 Task: Buy 4 Distributor Modulator from Sensors section under best seller category for shipping address: Leslie Flores, 528 Junior Avenue, Duluth, Georgia 30097, Cell Number 4046170247. Pay from credit card ending with 7965, CVV 549
Action: Mouse moved to (28, 82)
Screenshot: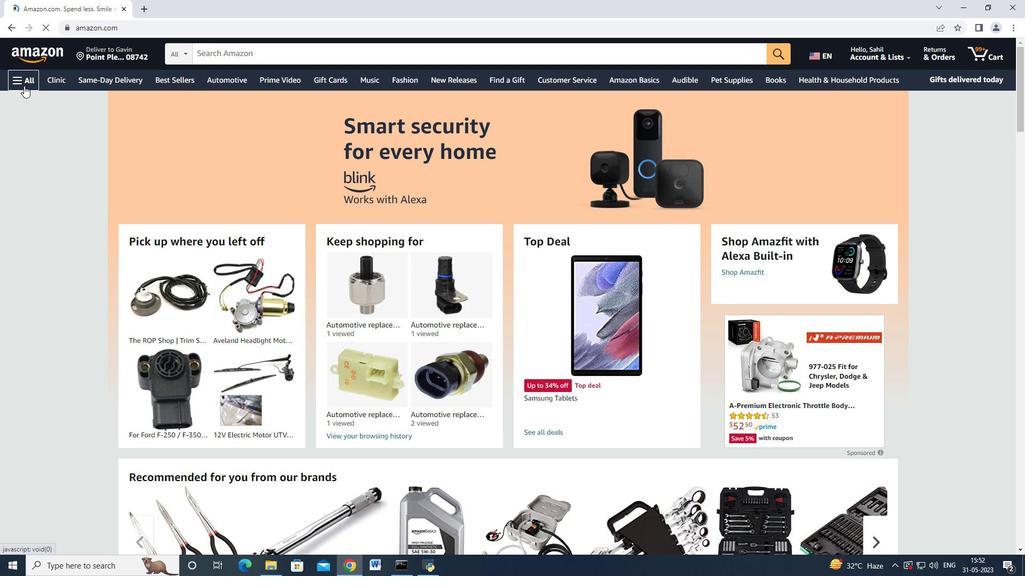 
Action: Mouse pressed left at (28, 82)
Screenshot: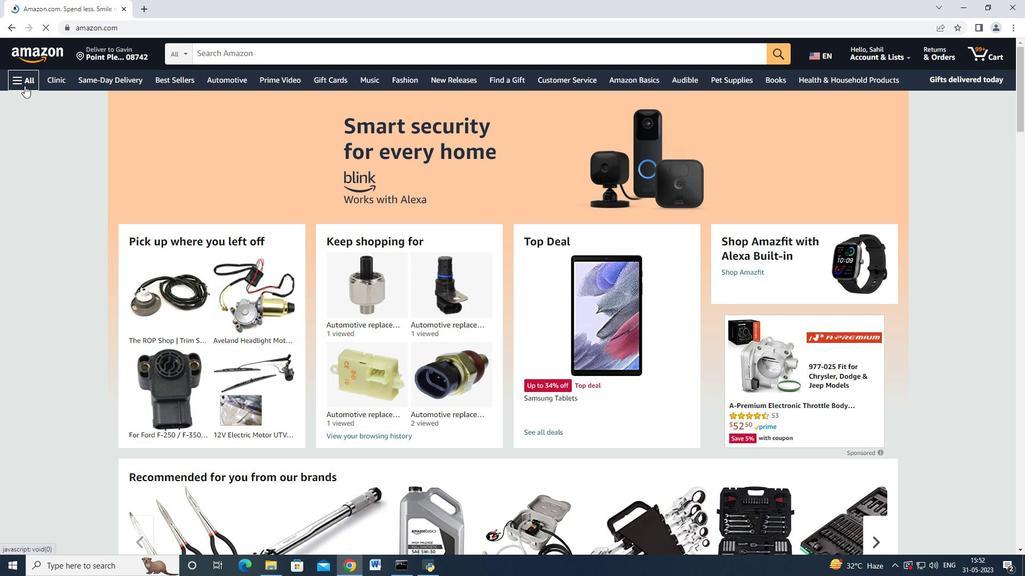 
Action: Mouse moved to (59, 135)
Screenshot: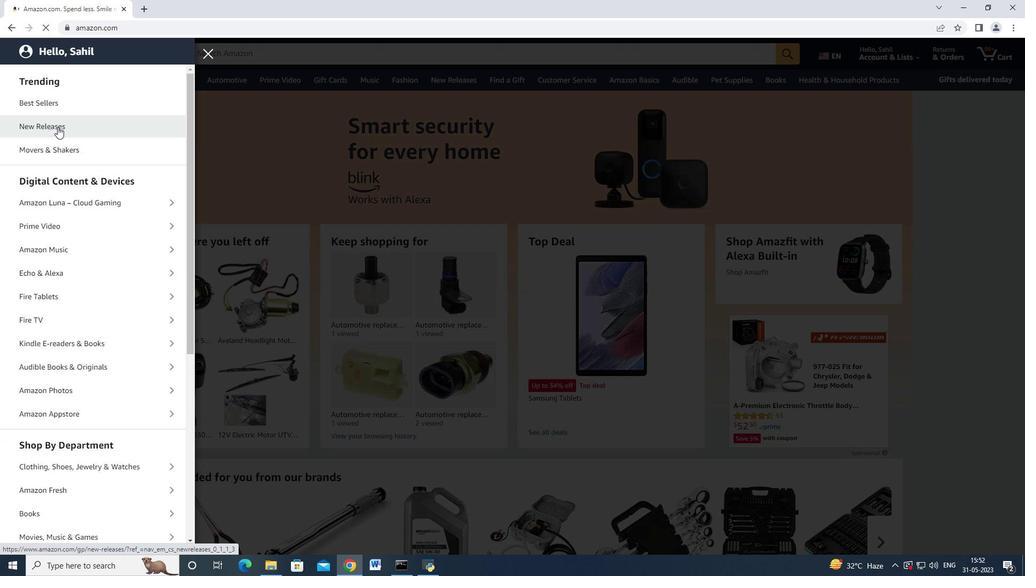 
Action: Mouse scrolled (59, 134) with delta (0, 0)
Screenshot: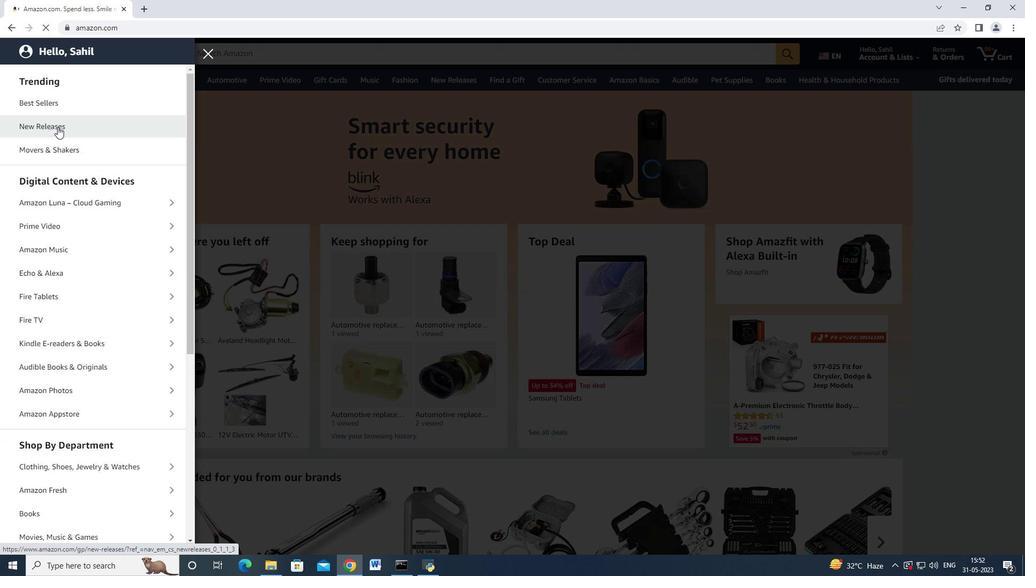 
Action: Mouse moved to (60, 136)
Screenshot: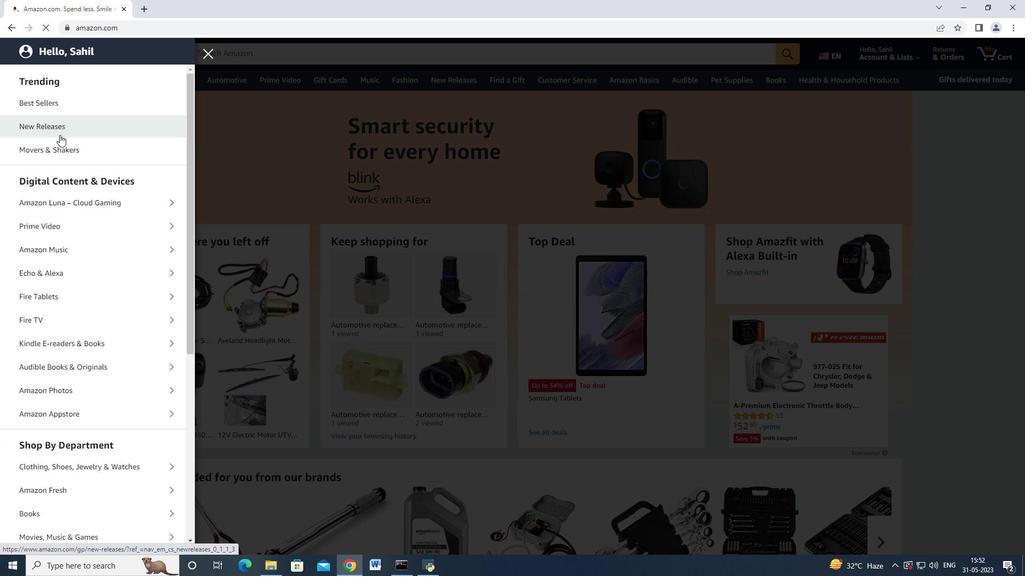 
Action: Mouse scrolled (60, 136) with delta (0, 0)
Screenshot: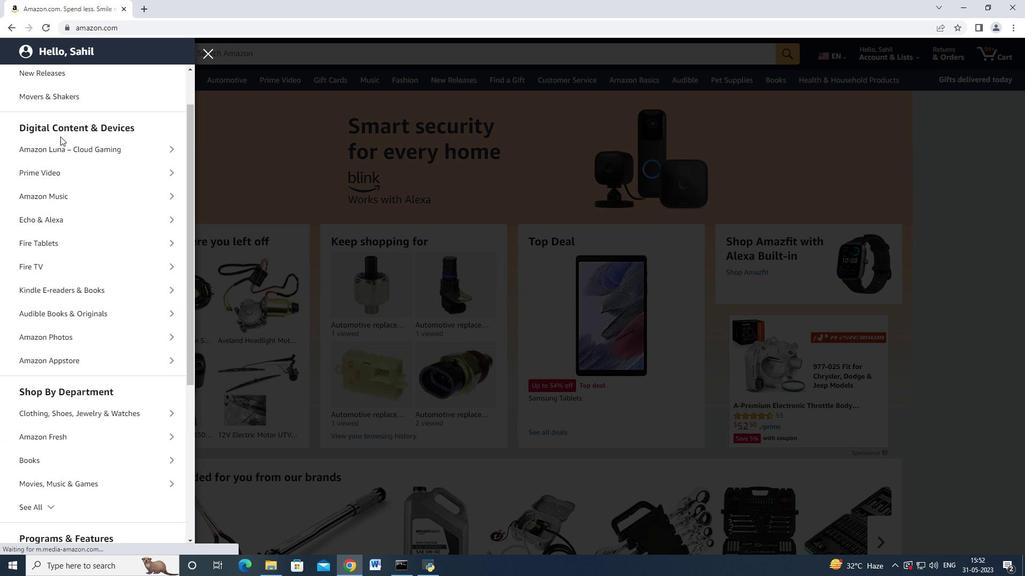 
Action: Mouse moved to (60, 143)
Screenshot: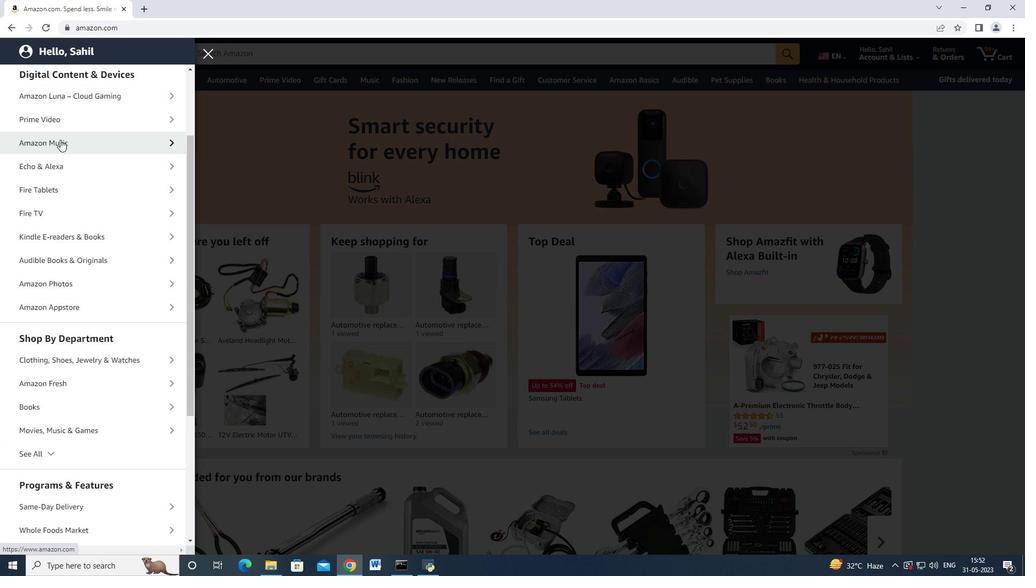 
Action: Mouse scrolled (60, 143) with delta (0, 0)
Screenshot: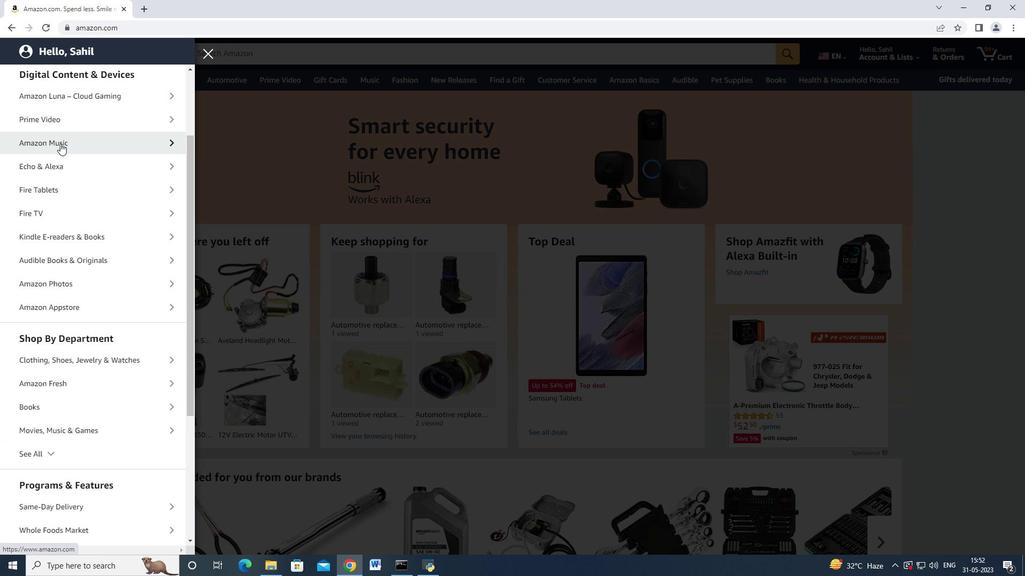 
Action: Mouse moved to (58, 154)
Screenshot: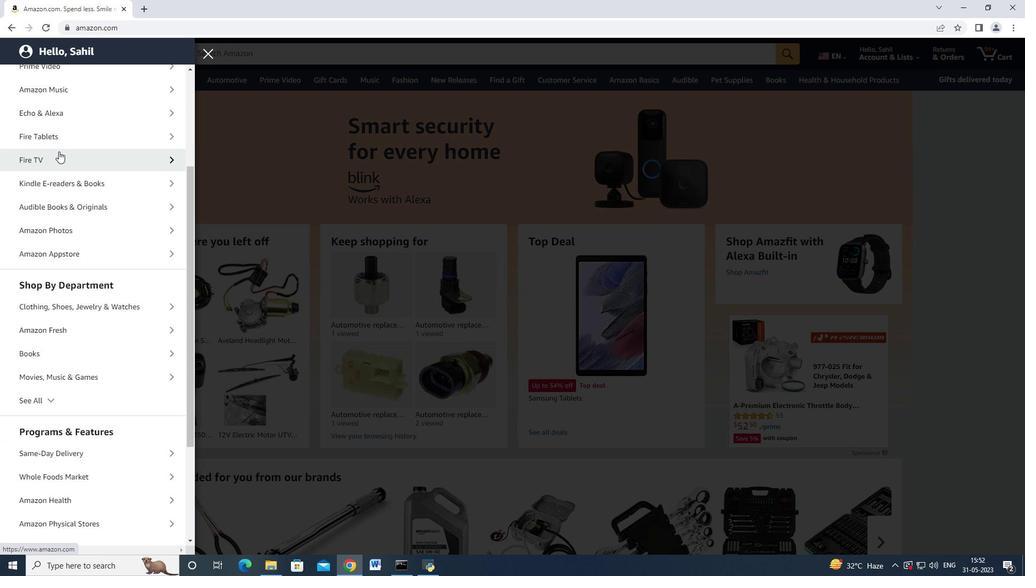 
Action: Mouse scrolled (58, 153) with delta (0, 0)
Screenshot: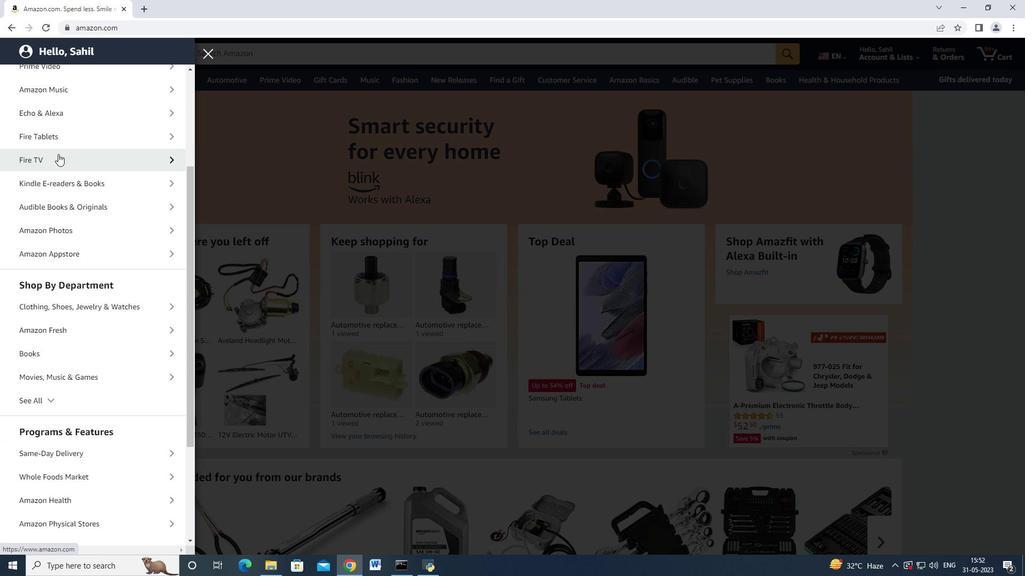 
Action: Mouse moved to (64, 347)
Screenshot: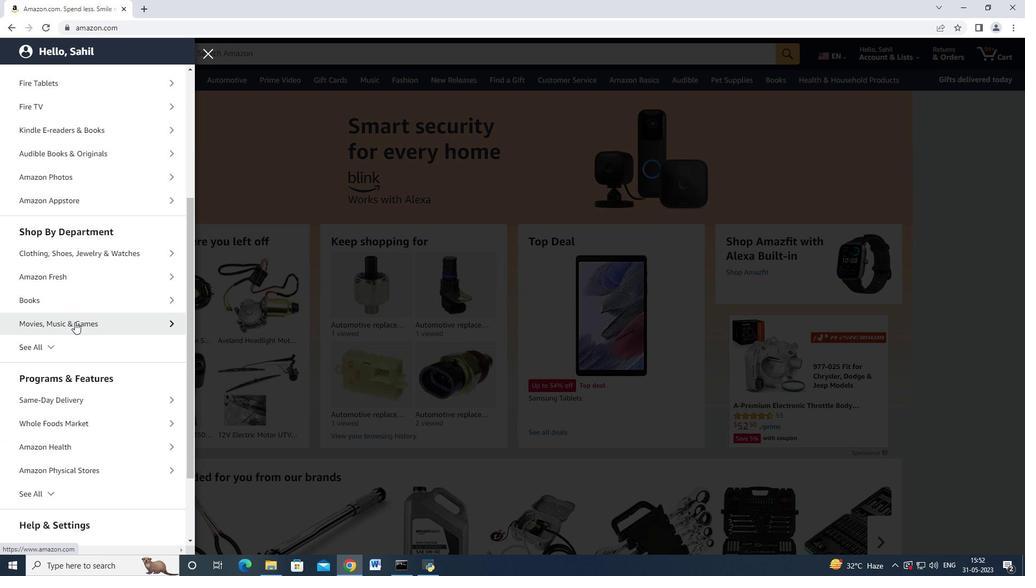
Action: Mouse pressed left at (64, 347)
Screenshot: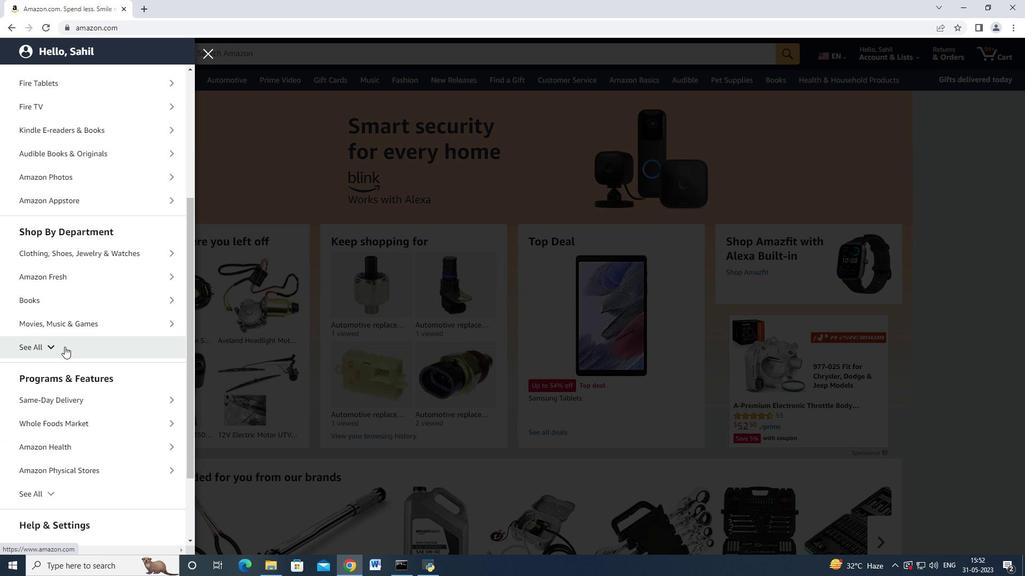 
Action: Mouse moved to (85, 309)
Screenshot: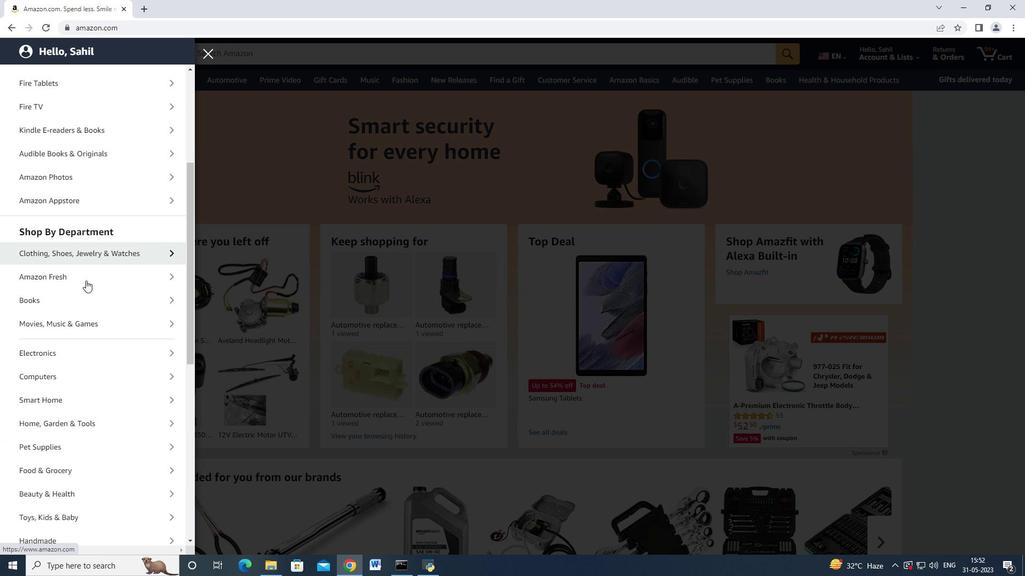 
Action: Mouse scrolled (85, 309) with delta (0, 0)
Screenshot: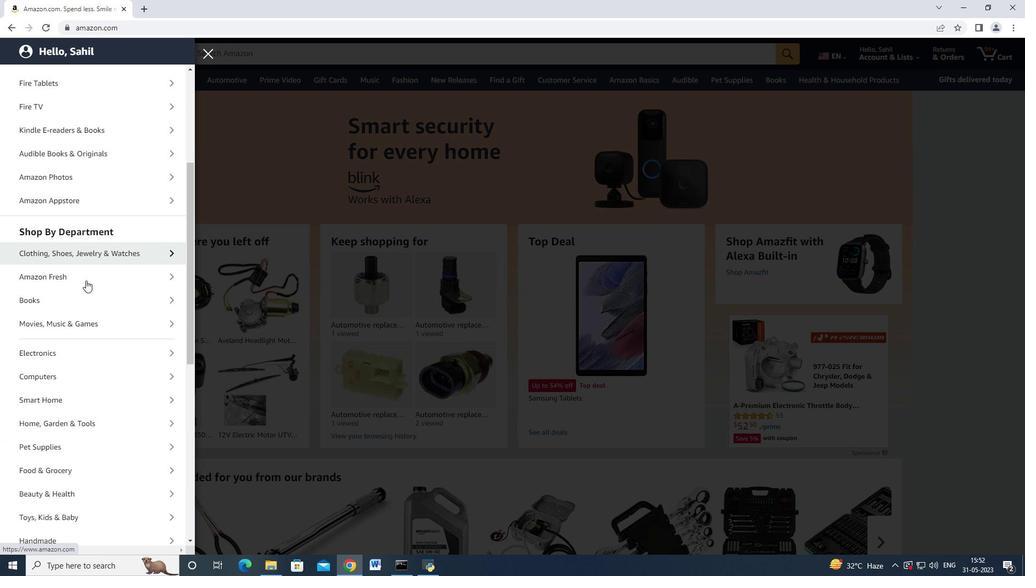 
Action: Mouse scrolled (85, 309) with delta (0, 0)
Screenshot: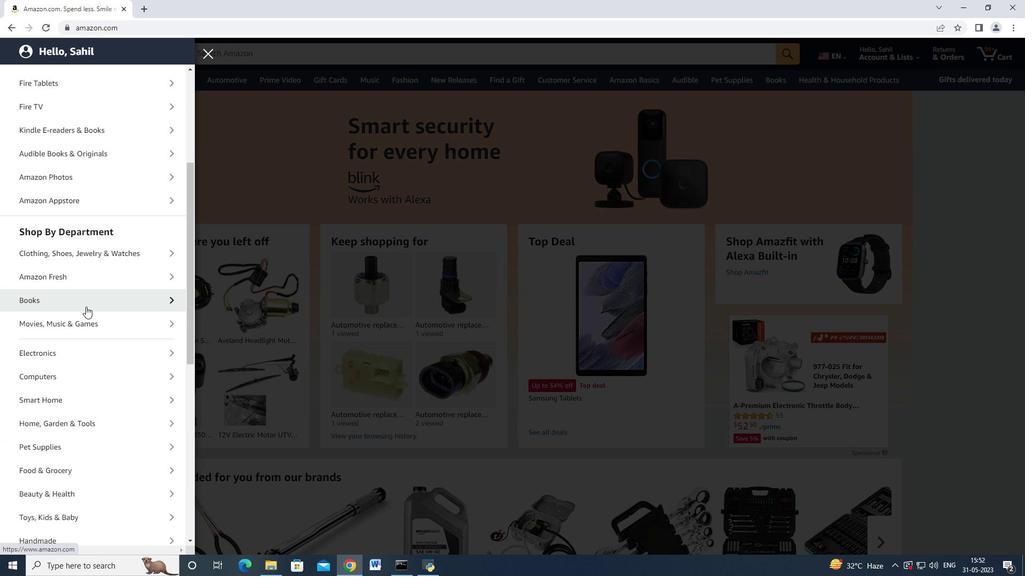 
Action: Mouse moved to (90, 295)
Screenshot: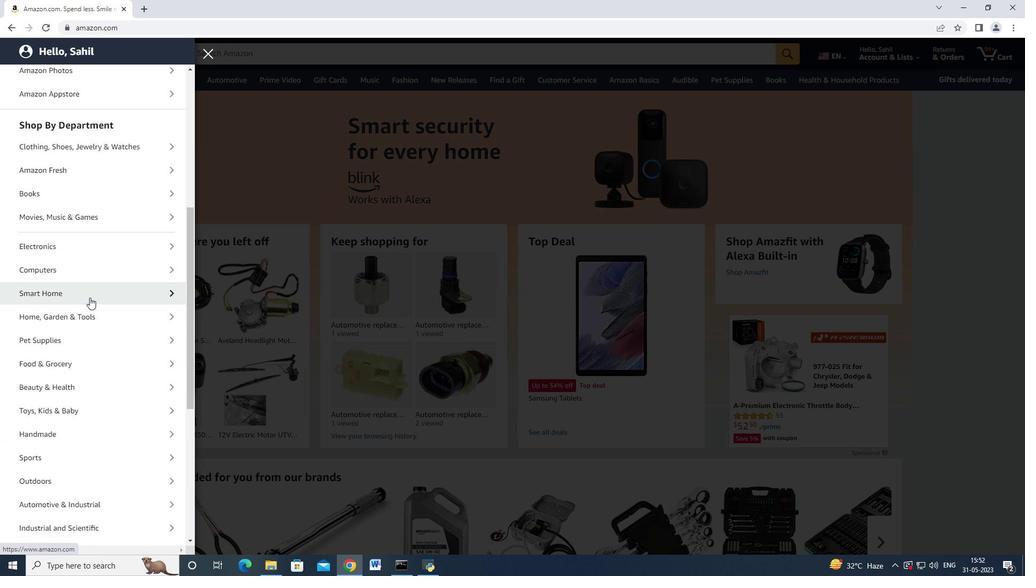 
Action: Mouse scrolled (90, 294) with delta (0, 0)
Screenshot: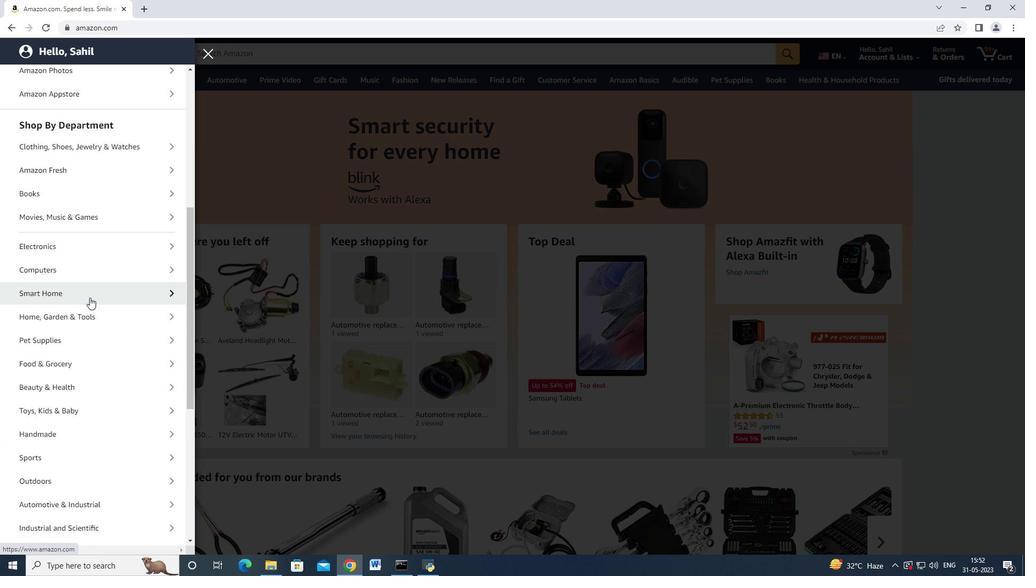 
Action: Mouse scrolled (90, 294) with delta (0, 0)
Screenshot: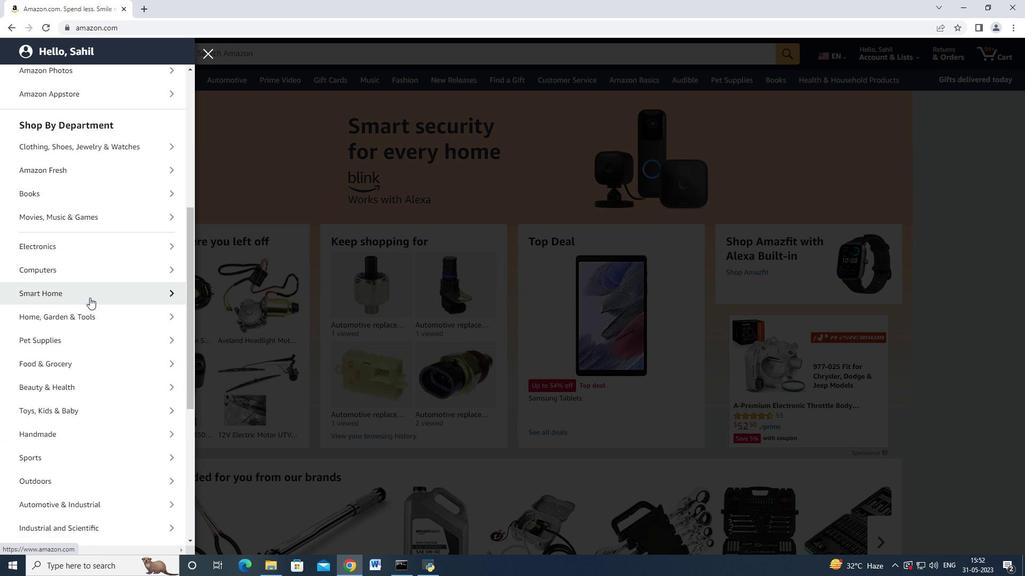 
Action: Mouse scrolled (90, 294) with delta (0, 0)
Screenshot: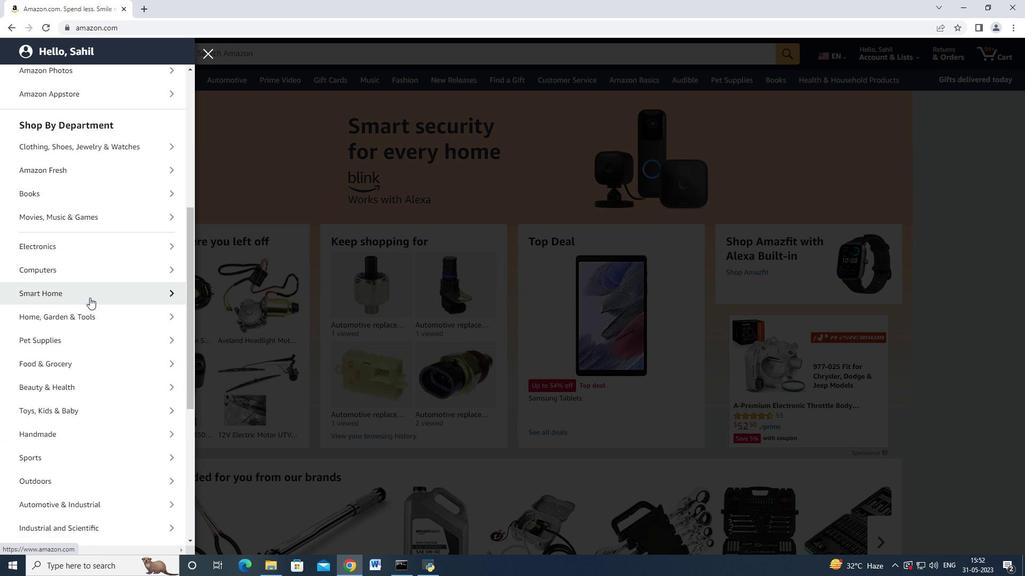 
Action: Mouse moved to (90, 294)
Screenshot: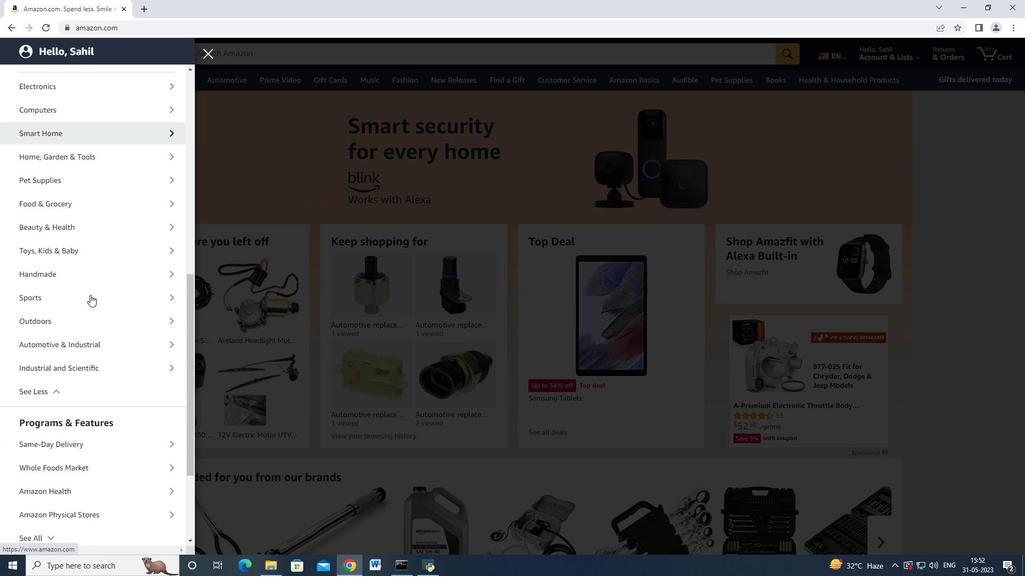
Action: Mouse scrolled (90, 294) with delta (0, 0)
Screenshot: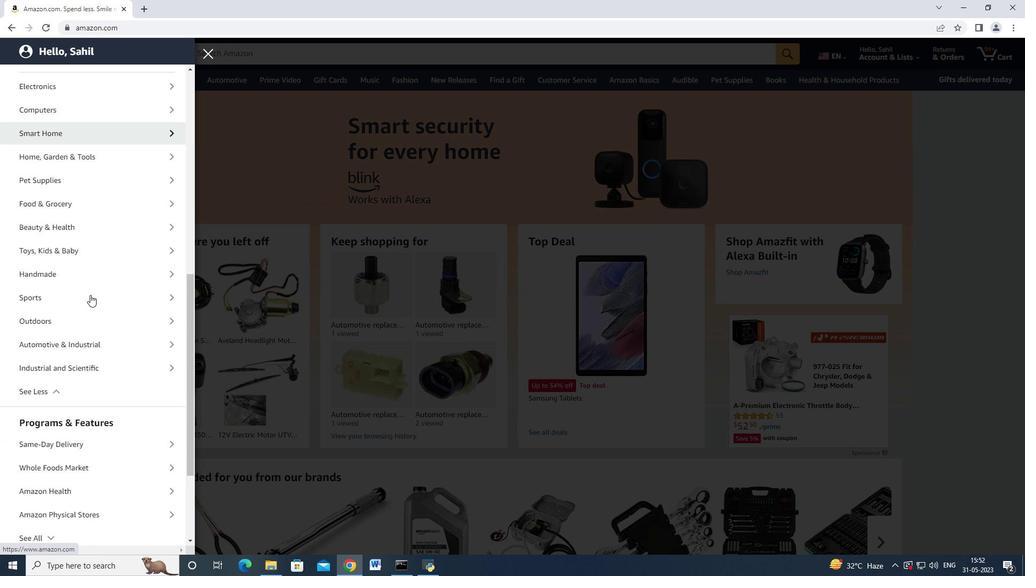 
Action: Mouse moved to (105, 293)
Screenshot: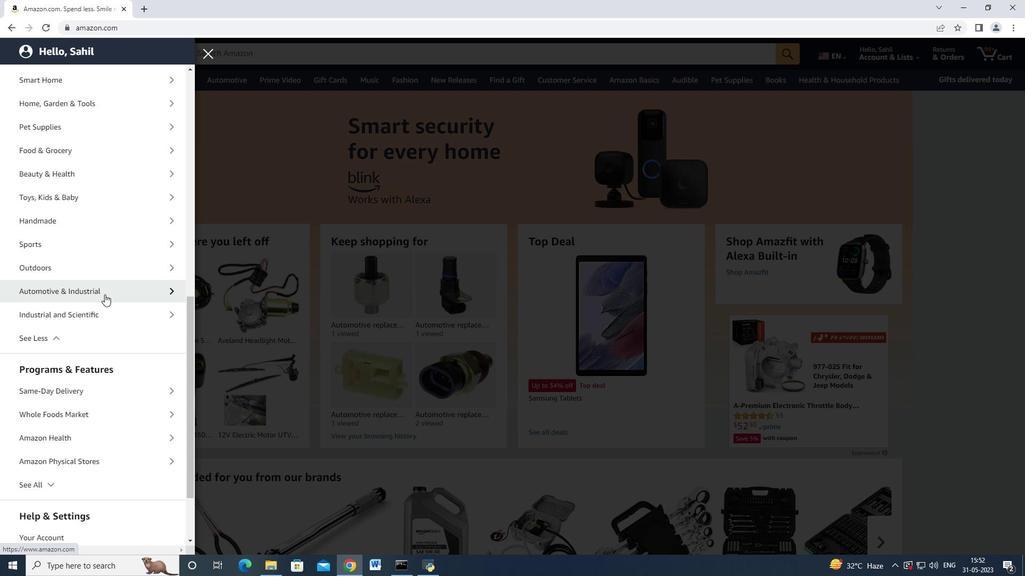 
Action: Mouse pressed left at (105, 293)
Screenshot: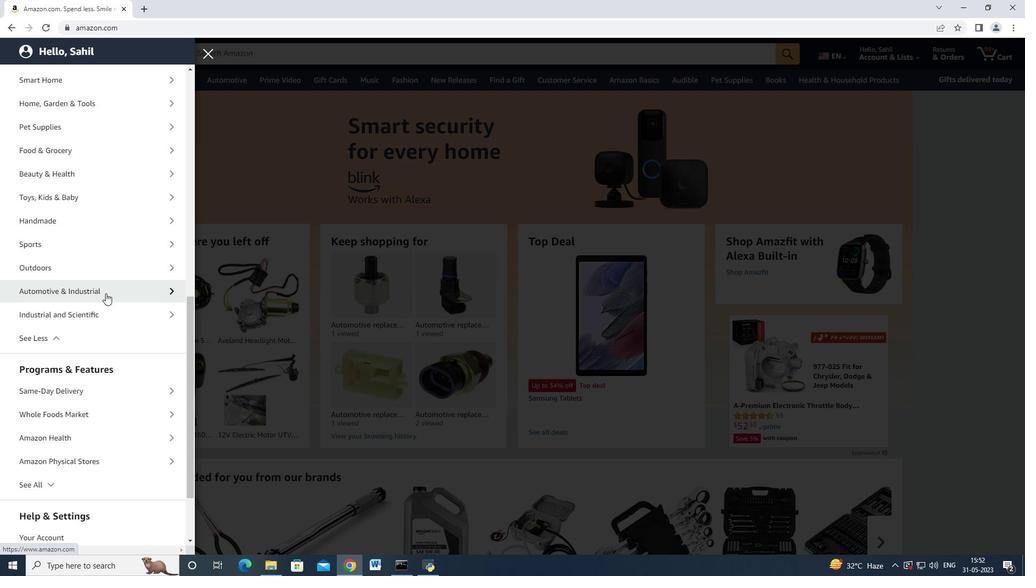 
Action: Mouse moved to (105, 135)
Screenshot: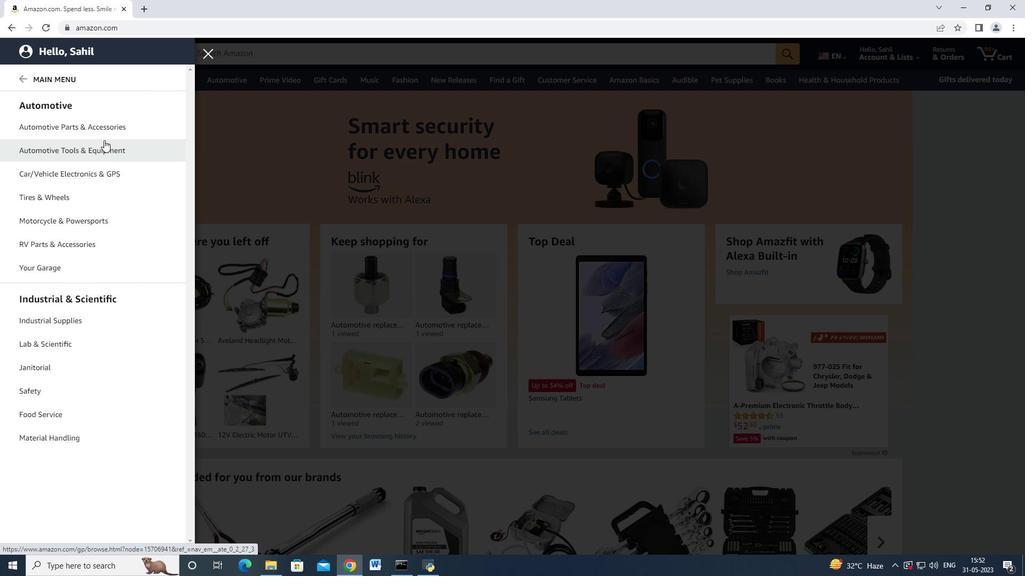 
Action: Mouse pressed left at (105, 135)
Screenshot: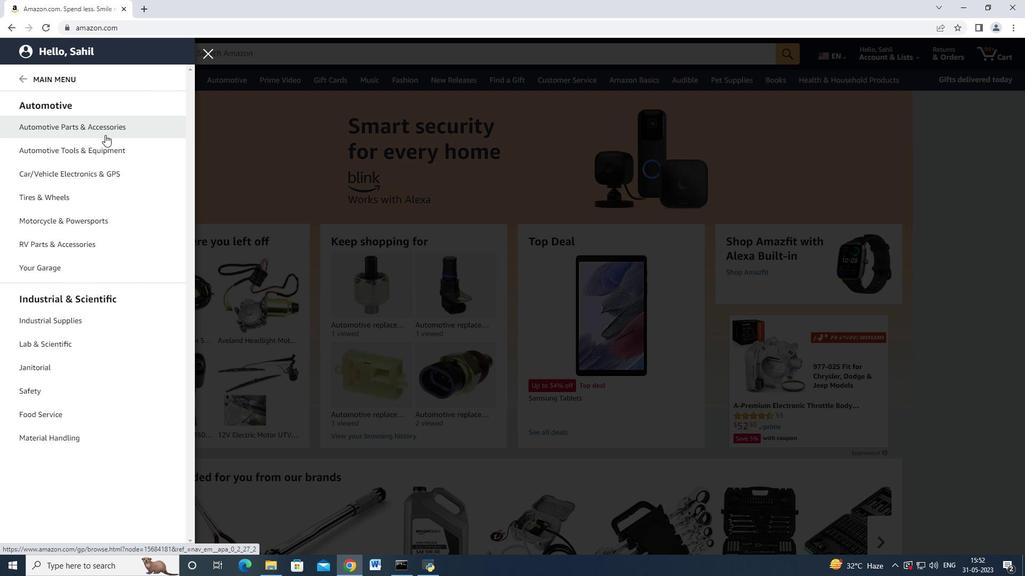 
Action: Mouse moved to (187, 104)
Screenshot: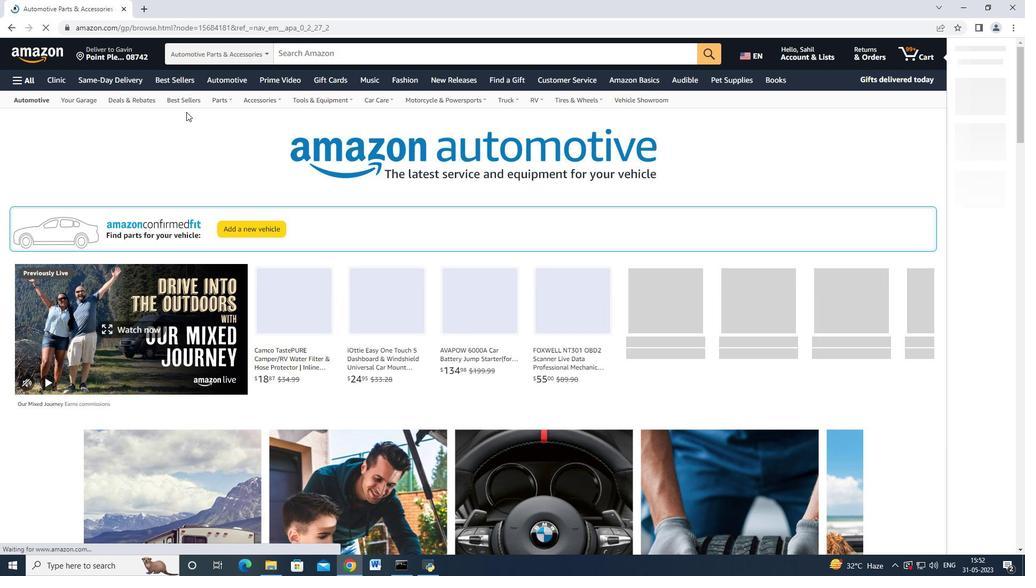 
Action: Mouse pressed left at (187, 104)
Screenshot: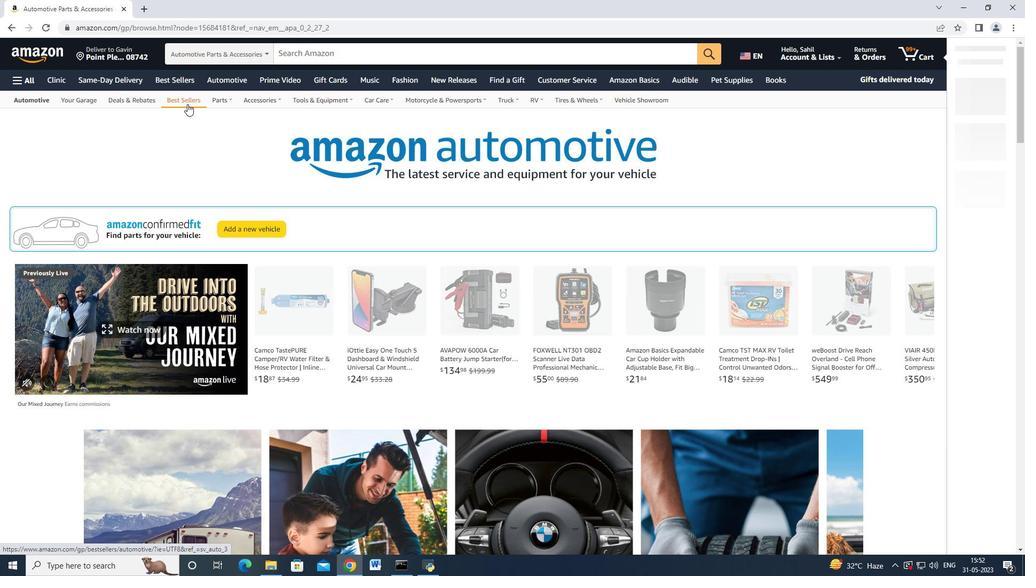 
Action: Mouse moved to (187, 105)
Screenshot: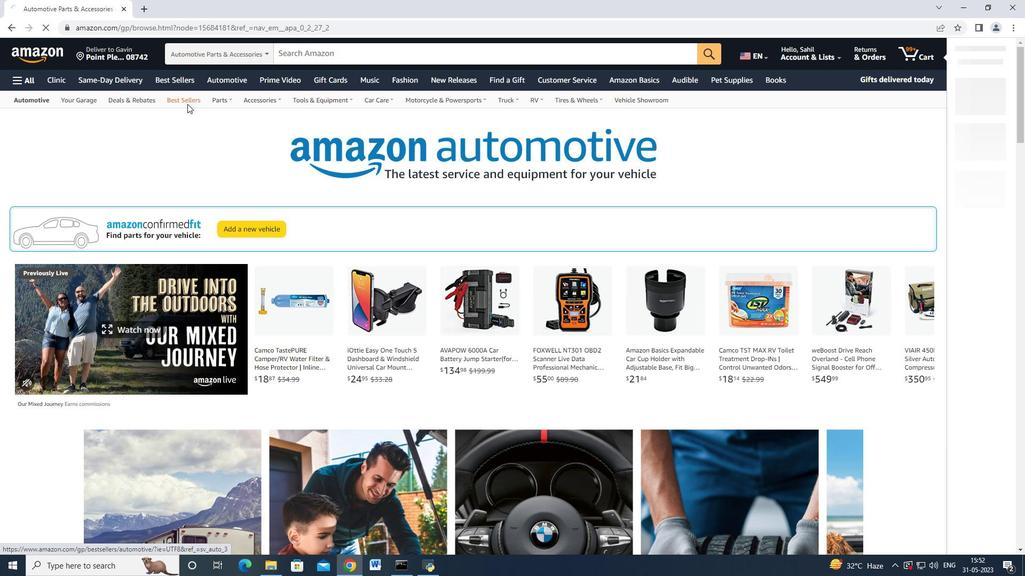 
Action: Mouse scrolled (187, 105) with delta (0, 0)
Screenshot: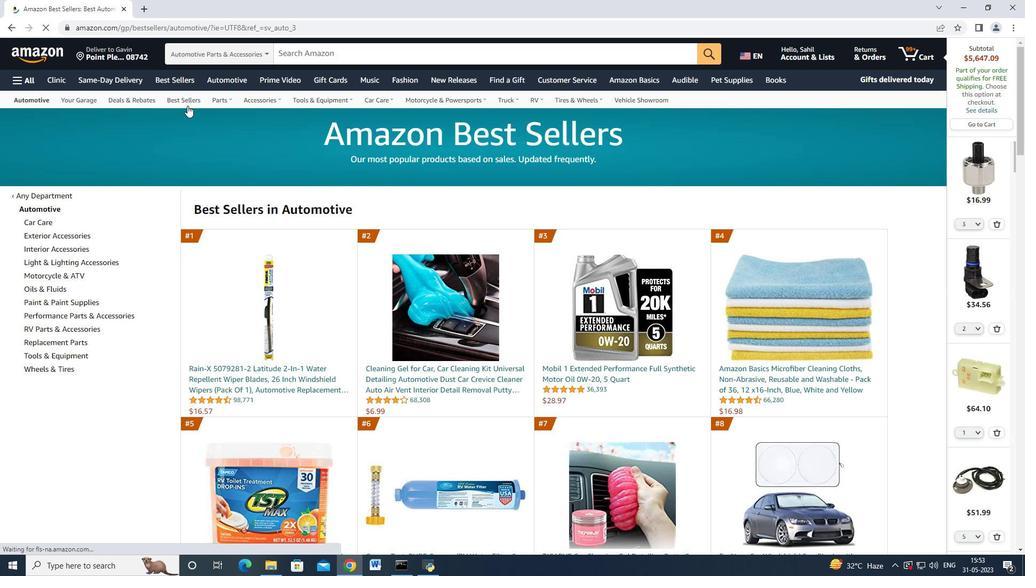 
Action: Mouse moved to (77, 289)
Screenshot: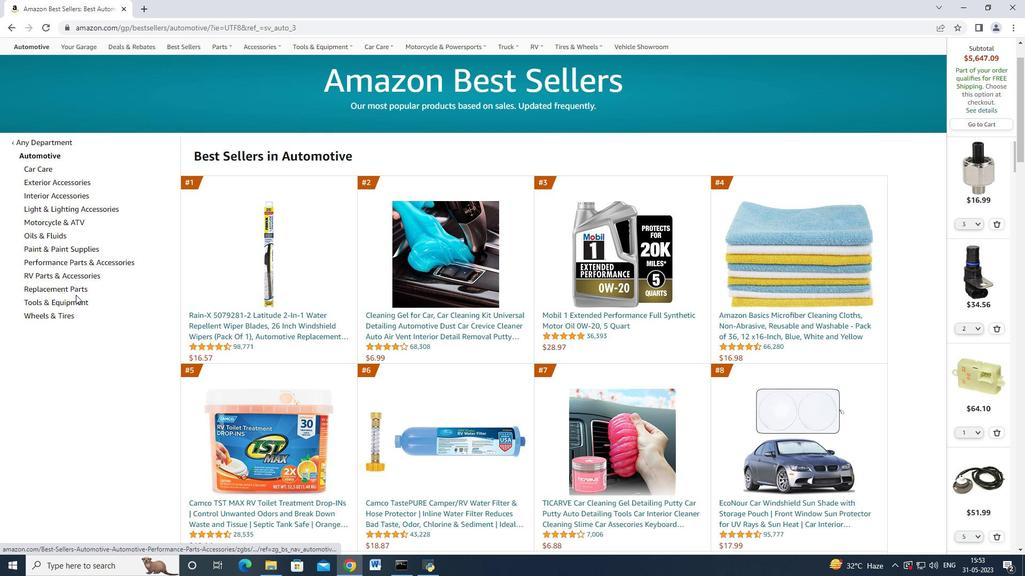 
Action: Mouse pressed left at (77, 289)
Screenshot: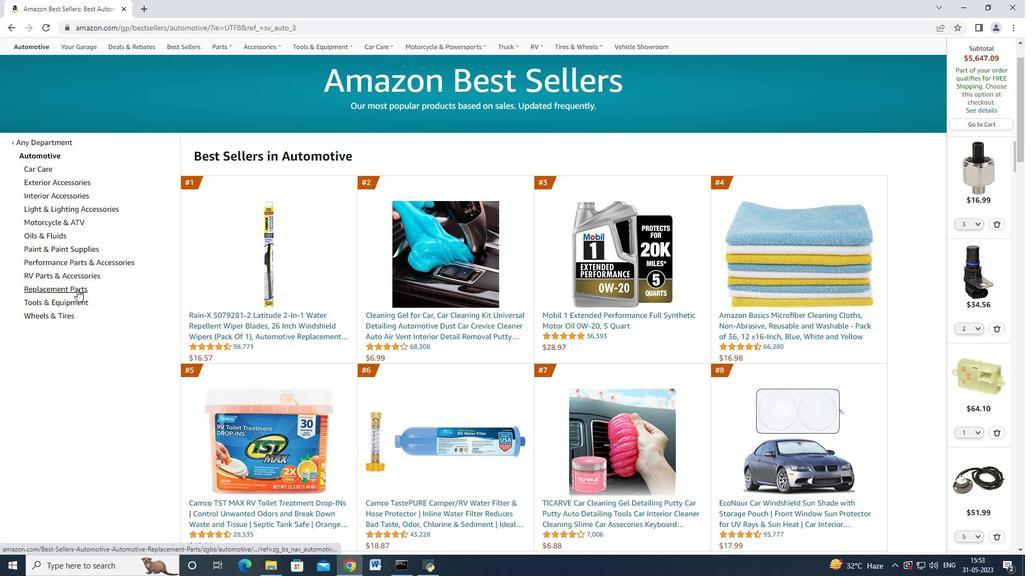 
Action: Mouse moved to (155, 207)
Screenshot: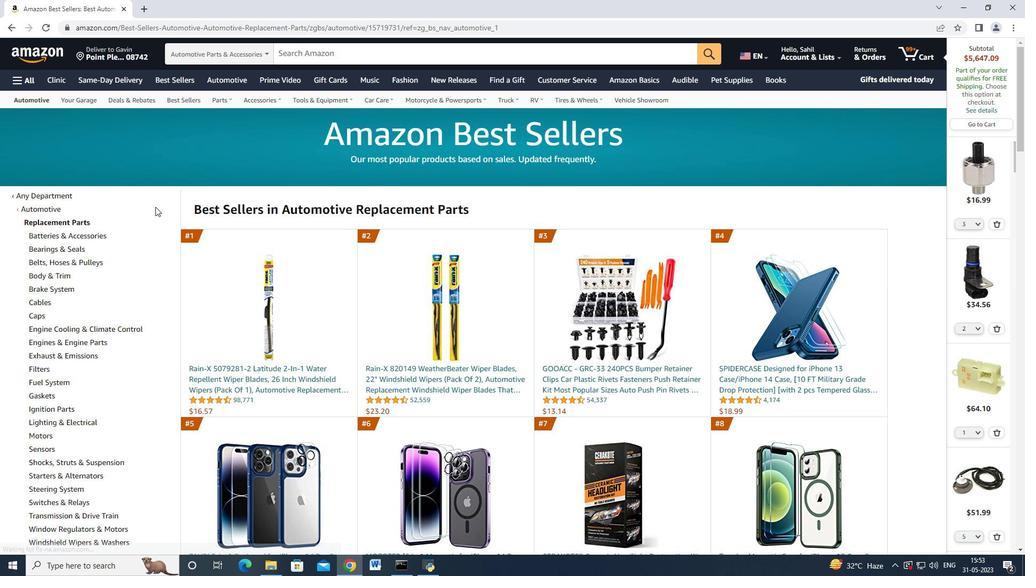 
Action: Mouse scrolled (155, 206) with delta (0, 0)
Screenshot: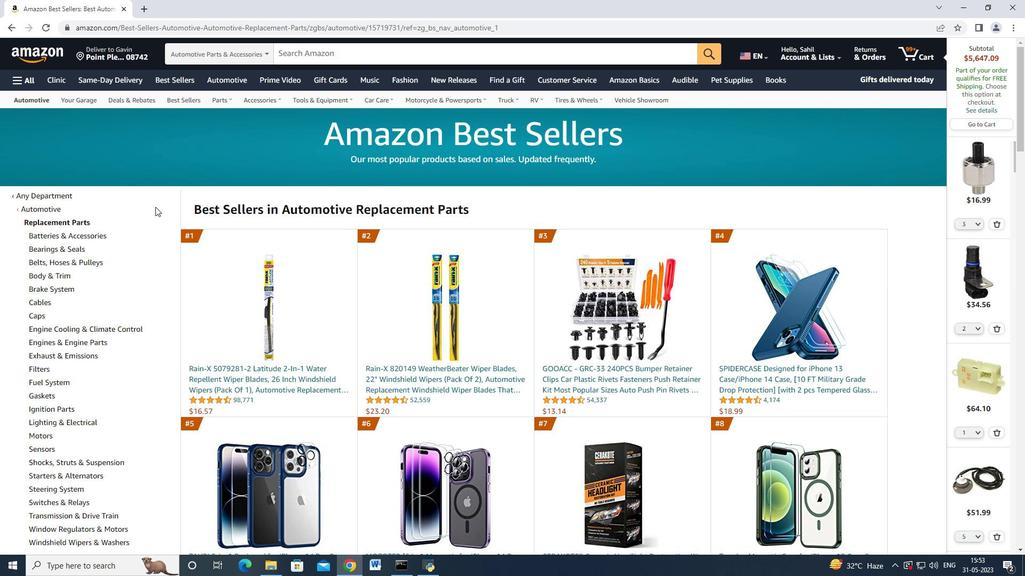 
Action: Mouse scrolled (155, 206) with delta (0, 0)
Screenshot: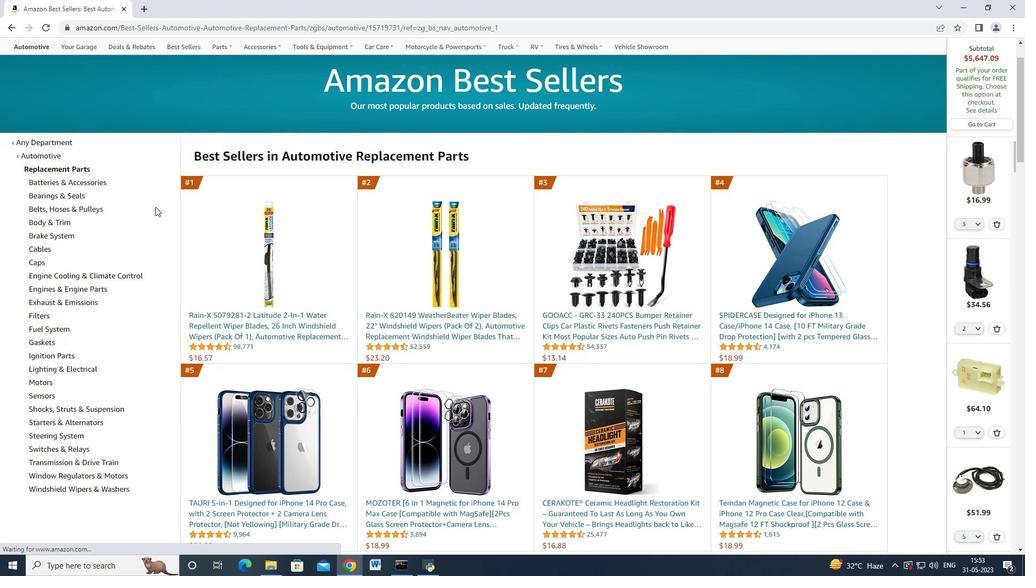 
Action: Mouse scrolled (155, 206) with delta (0, 0)
Screenshot: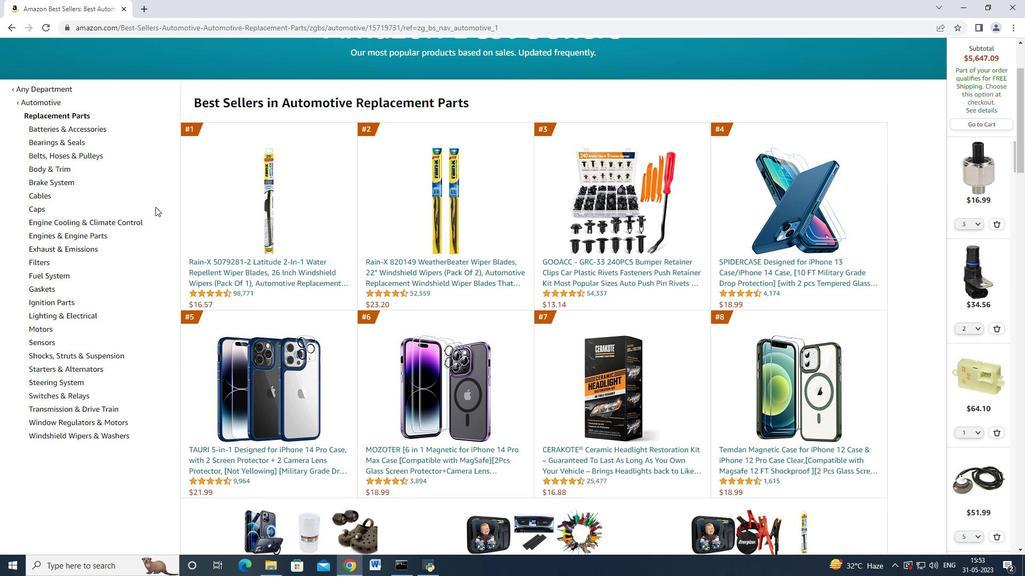 
Action: Mouse moved to (43, 290)
Screenshot: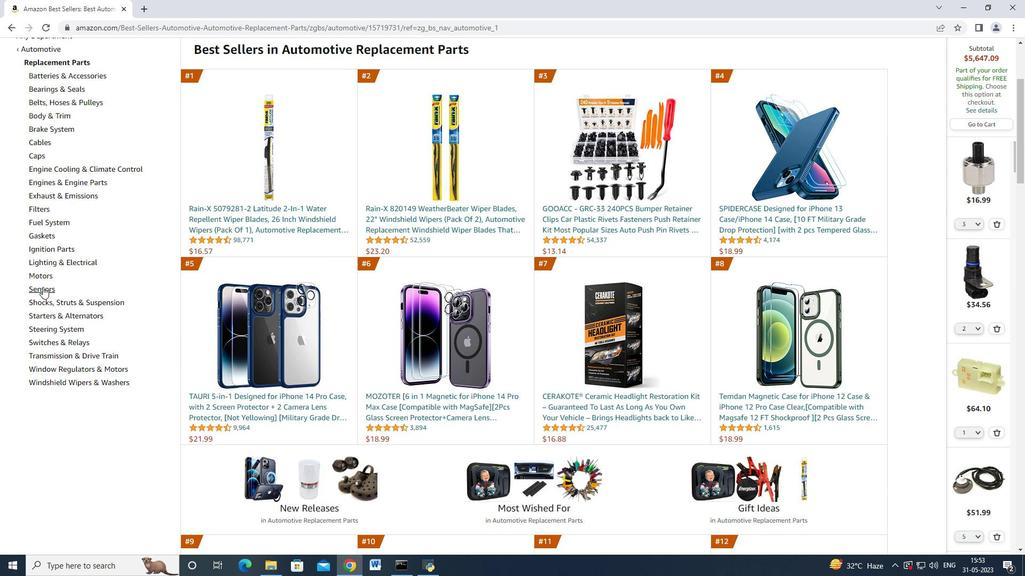 
Action: Mouse pressed left at (43, 290)
Screenshot: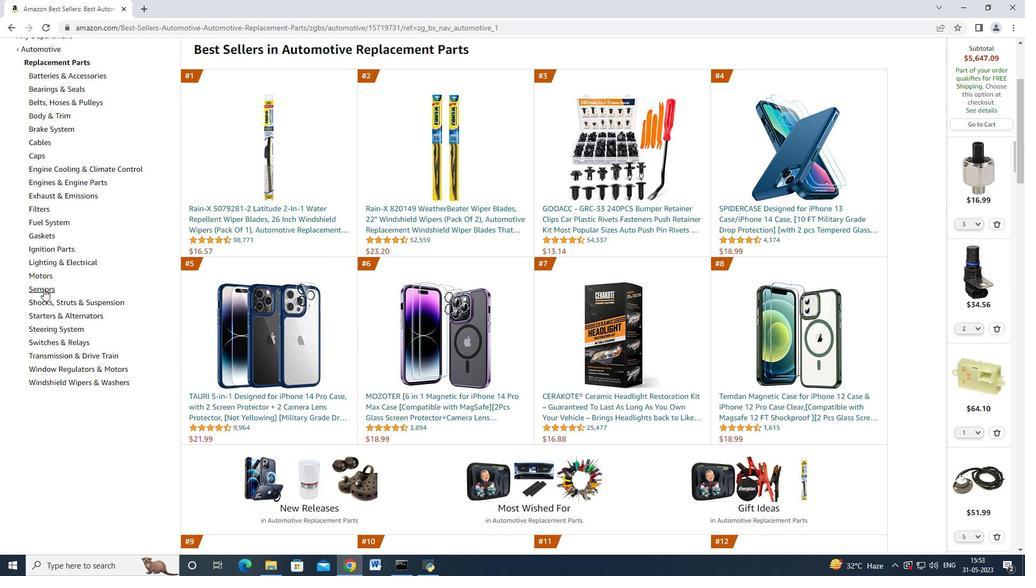 
Action: Mouse moved to (131, 232)
Screenshot: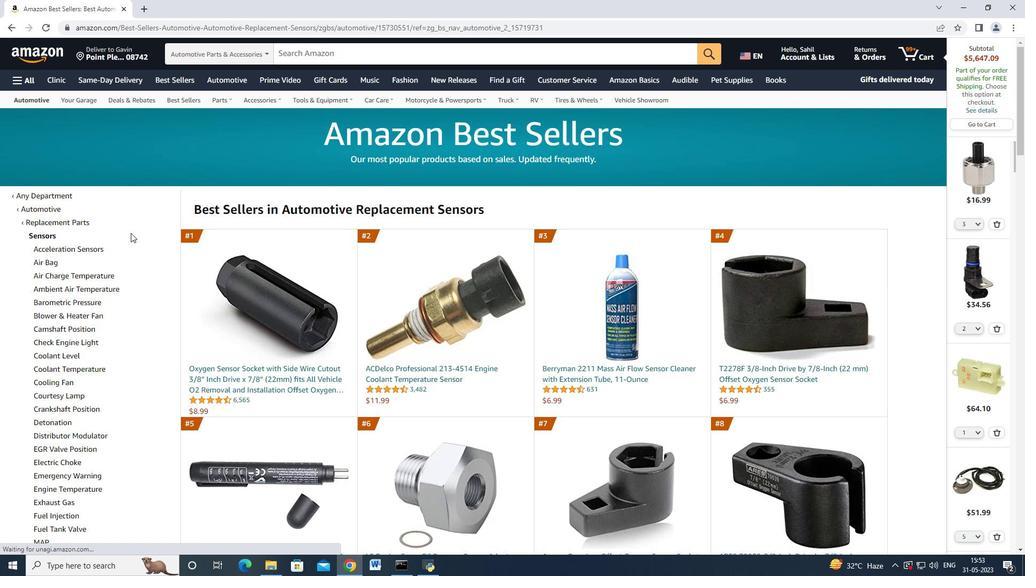 
Action: Mouse scrolled (131, 232) with delta (0, 0)
Screenshot: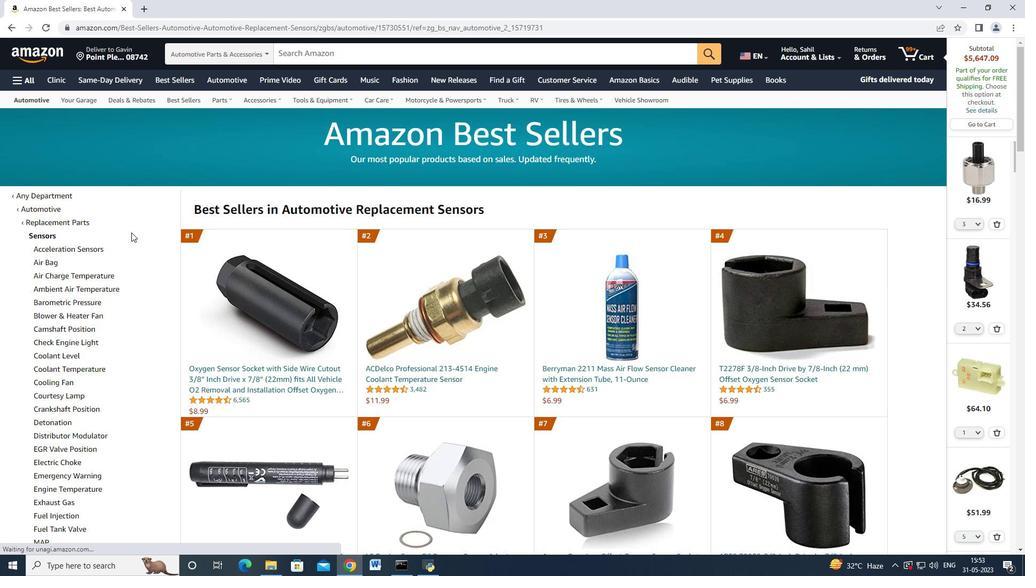 
Action: Mouse moved to (131, 232)
Screenshot: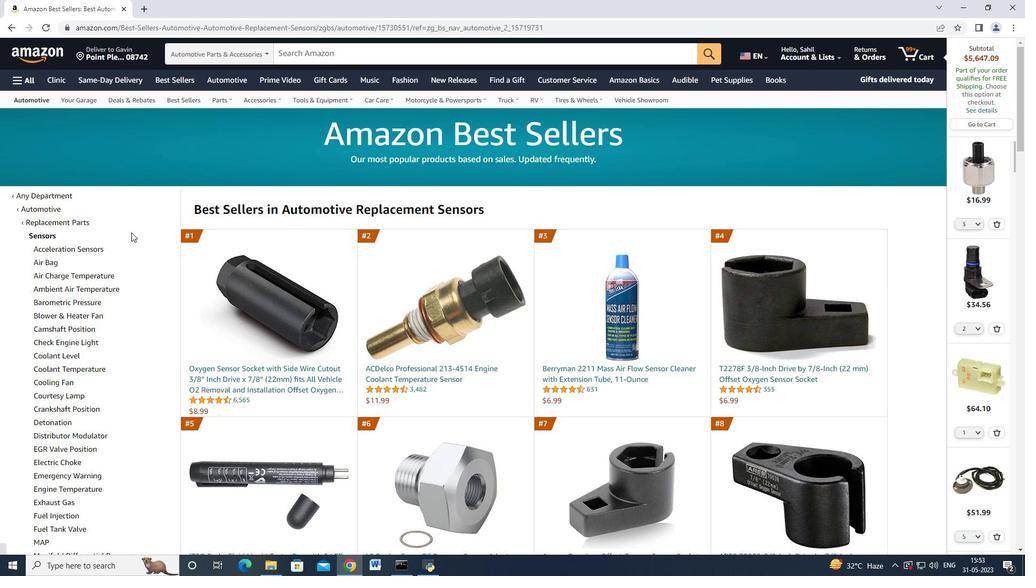 
Action: Mouse scrolled (131, 232) with delta (0, 0)
Screenshot: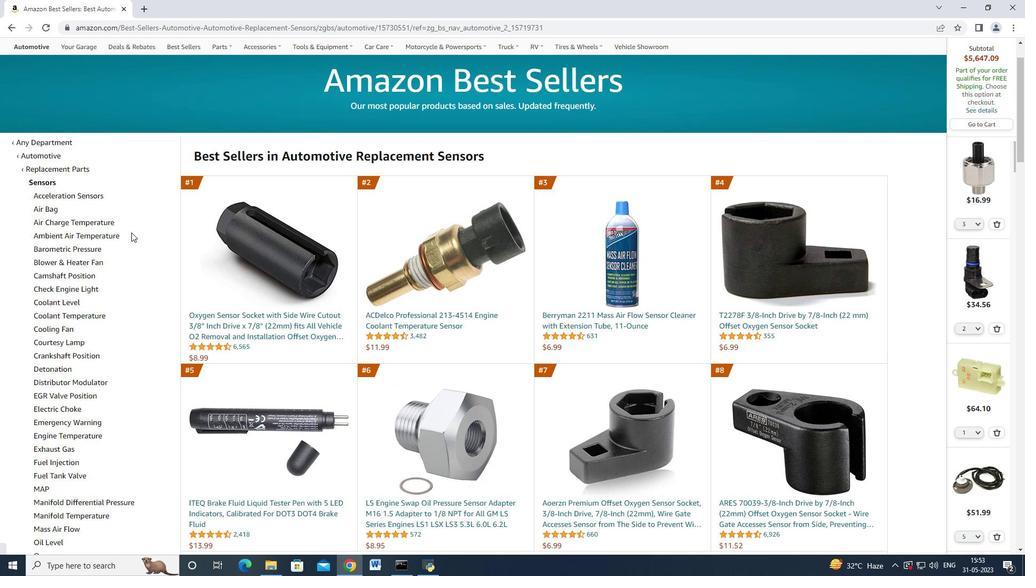 
Action: Mouse moved to (131, 232)
Screenshot: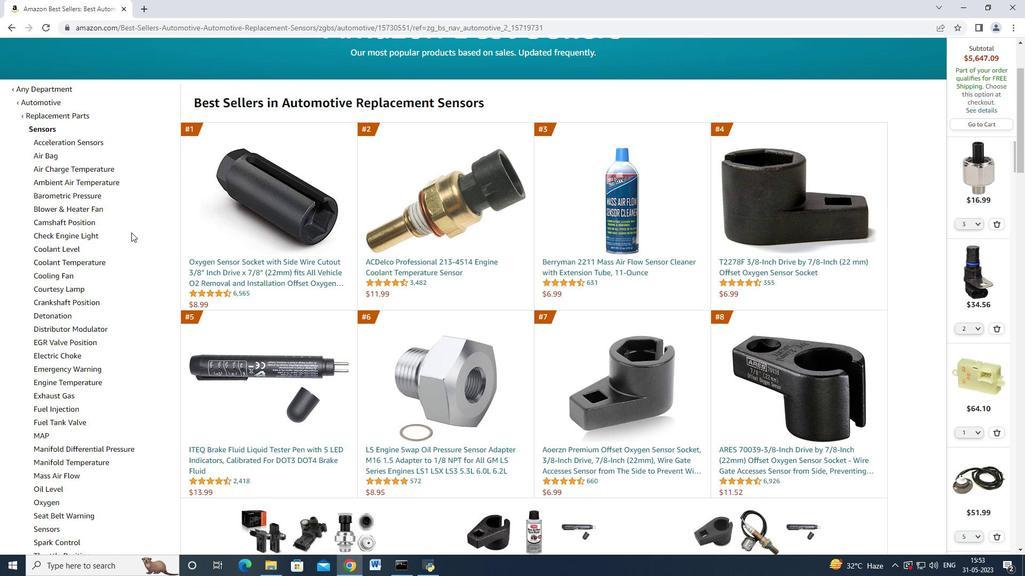 
Action: Mouse scrolled (131, 232) with delta (0, 0)
Screenshot: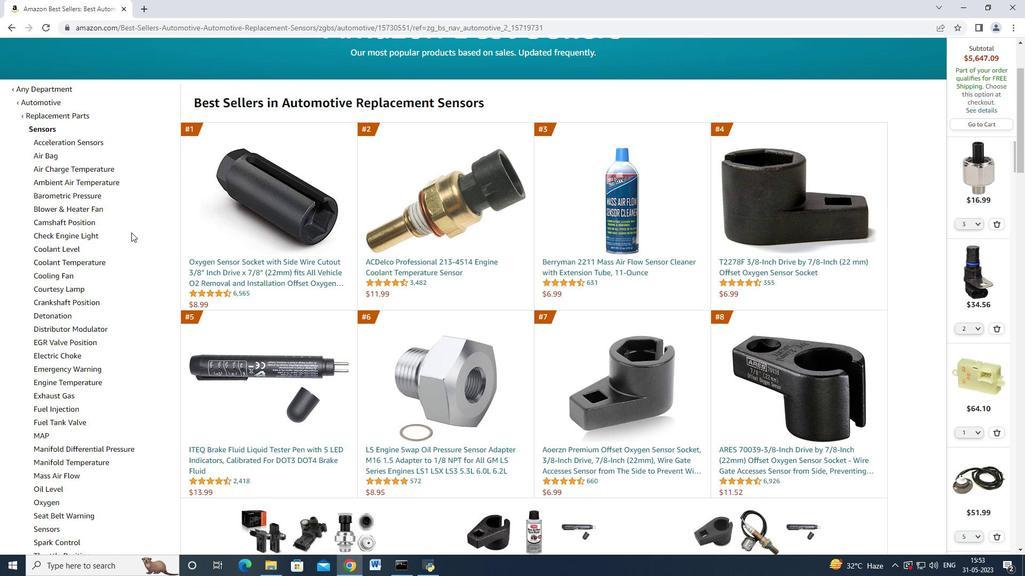 
Action: Mouse moved to (131, 233)
Screenshot: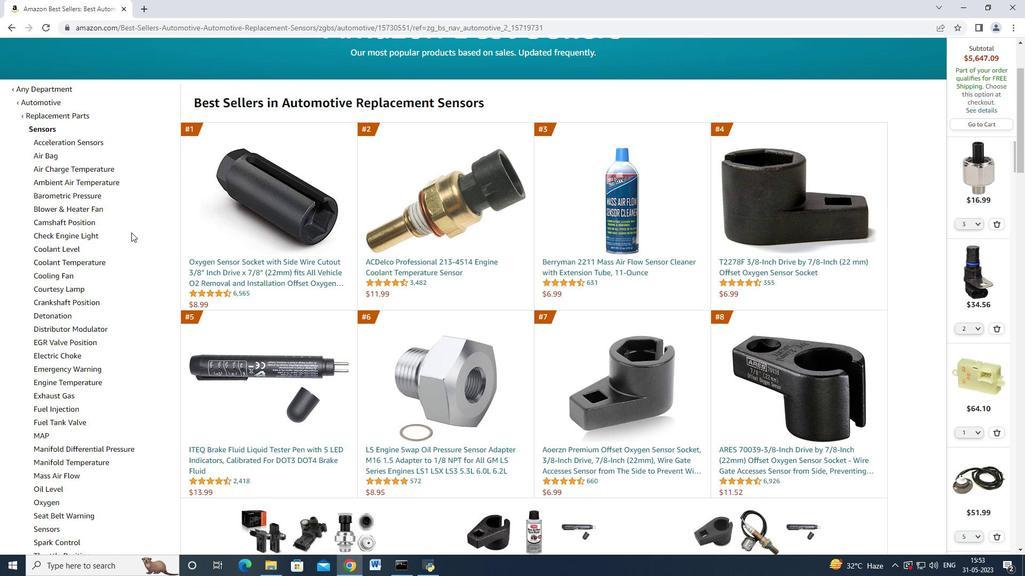 
Action: Mouse scrolled (131, 232) with delta (0, 0)
Screenshot: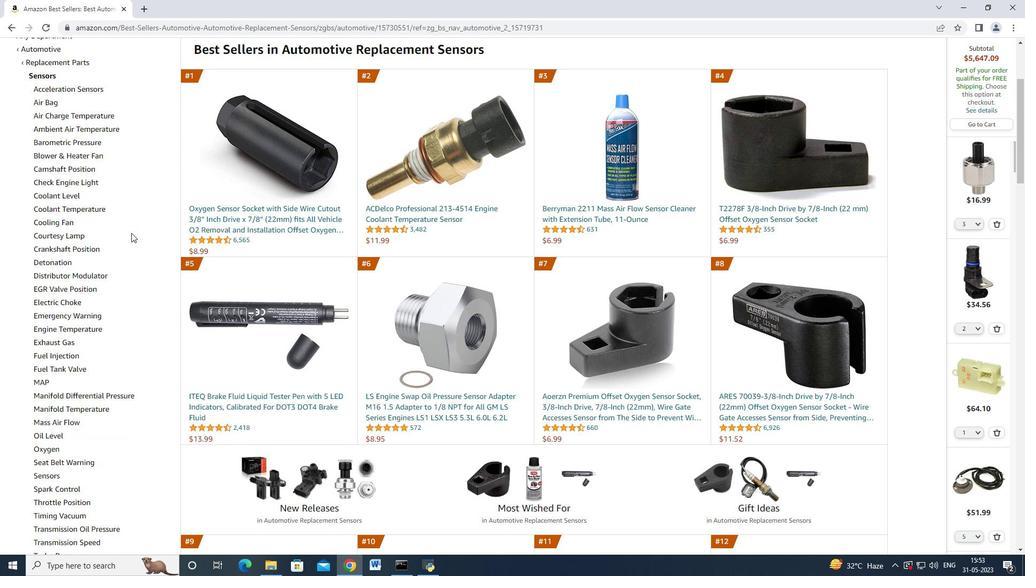 
Action: Mouse scrolled (131, 232) with delta (0, 0)
Screenshot: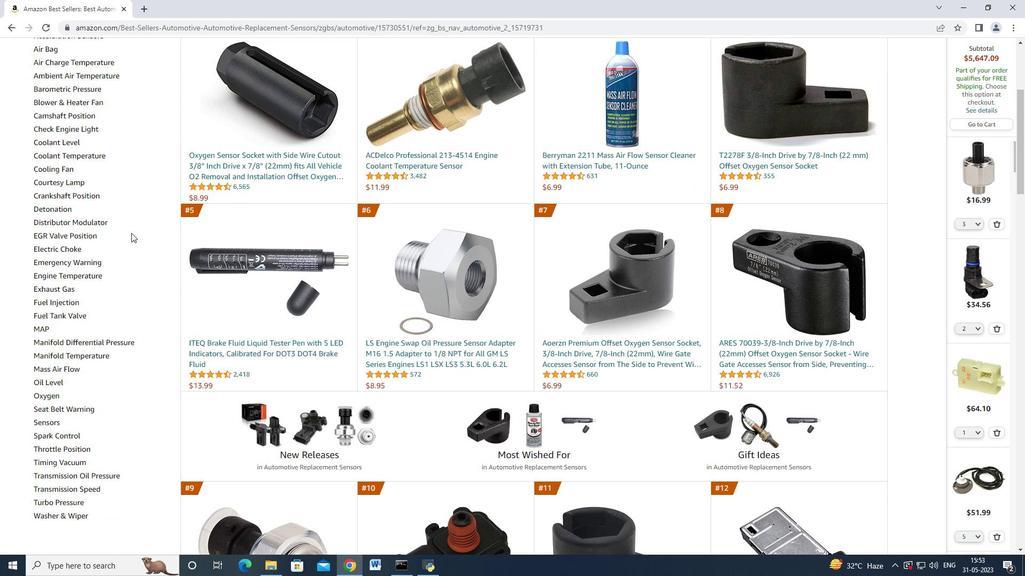 
Action: Mouse moved to (85, 167)
Screenshot: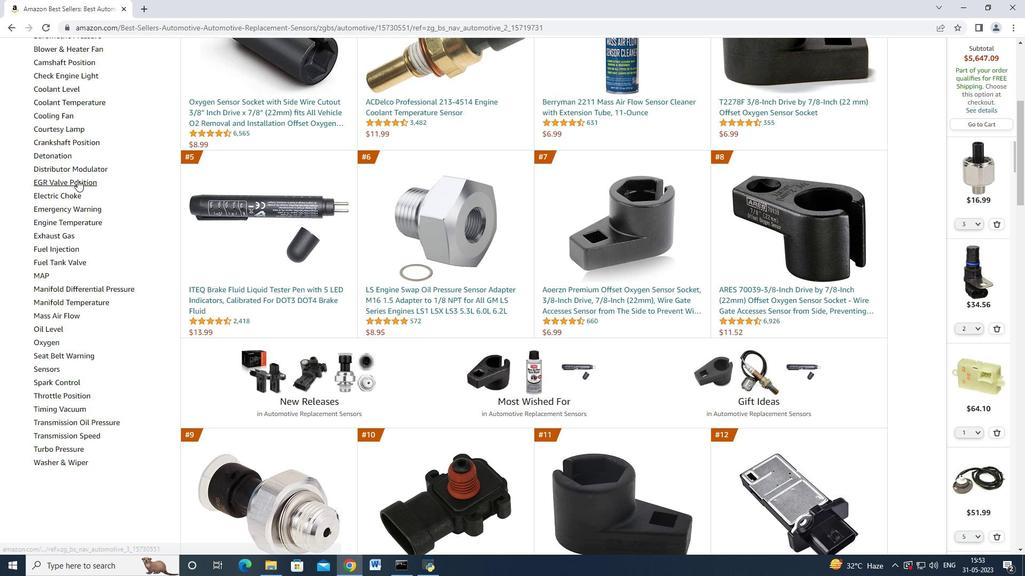
Action: Mouse pressed left at (85, 167)
Screenshot: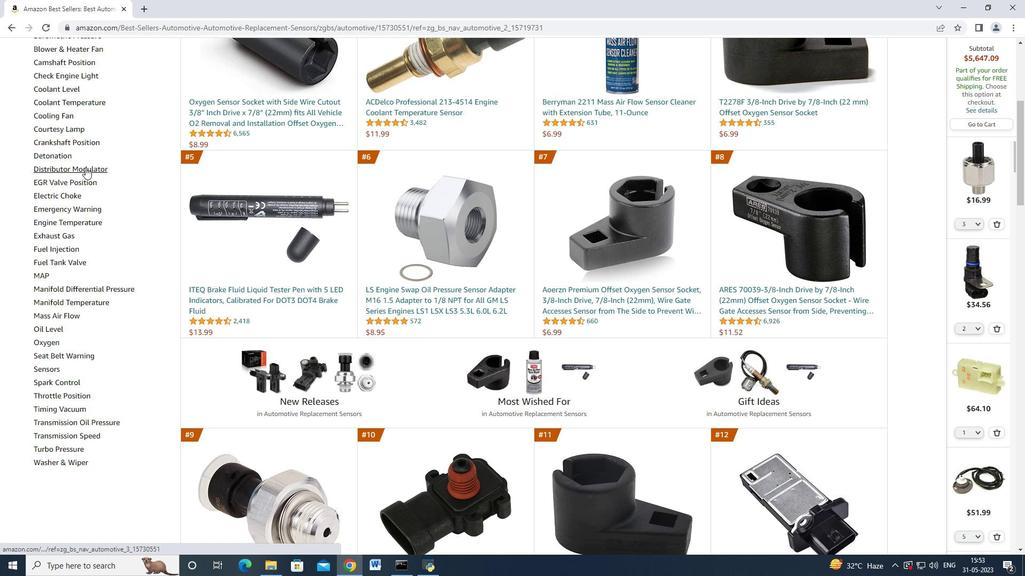 
Action: Mouse moved to (482, 336)
Screenshot: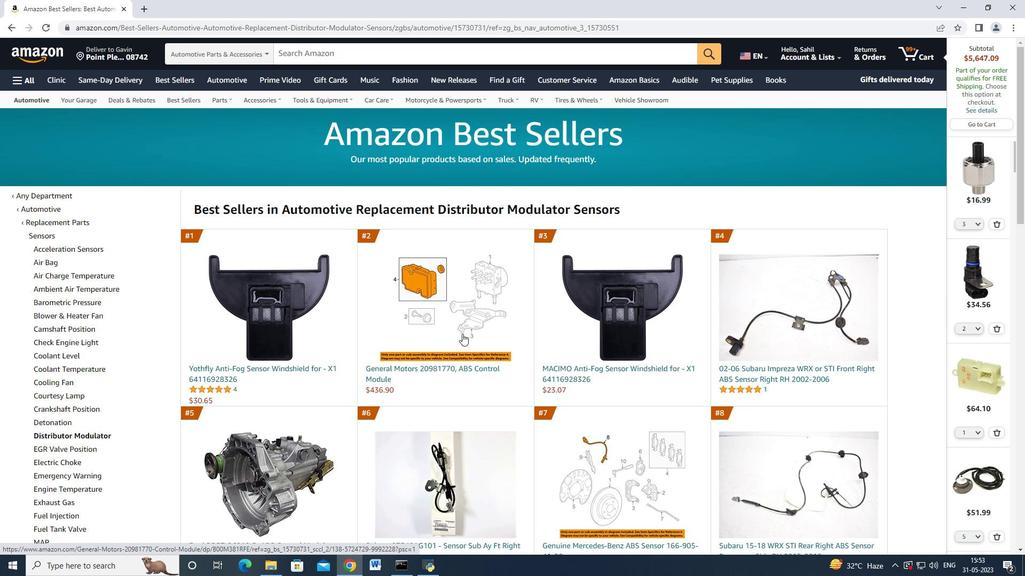 
Action: Mouse scrolled (482, 335) with delta (0, 0)
Screenshot: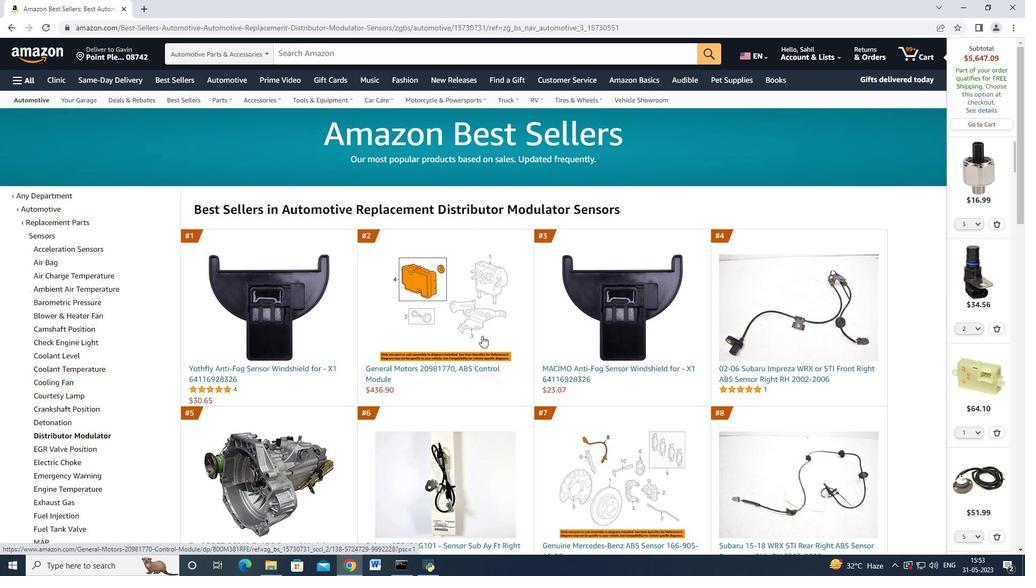 
Action: Mouse moved to (477, 340)
Screenshot: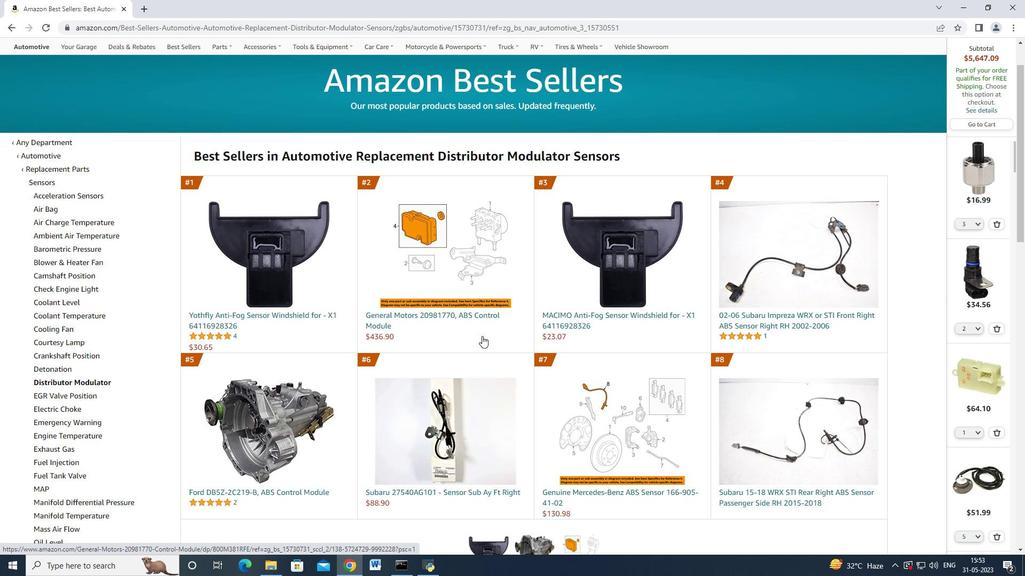 
Action: Mouse scrolled (477, 339) with delta (0, 0)
Screenshot: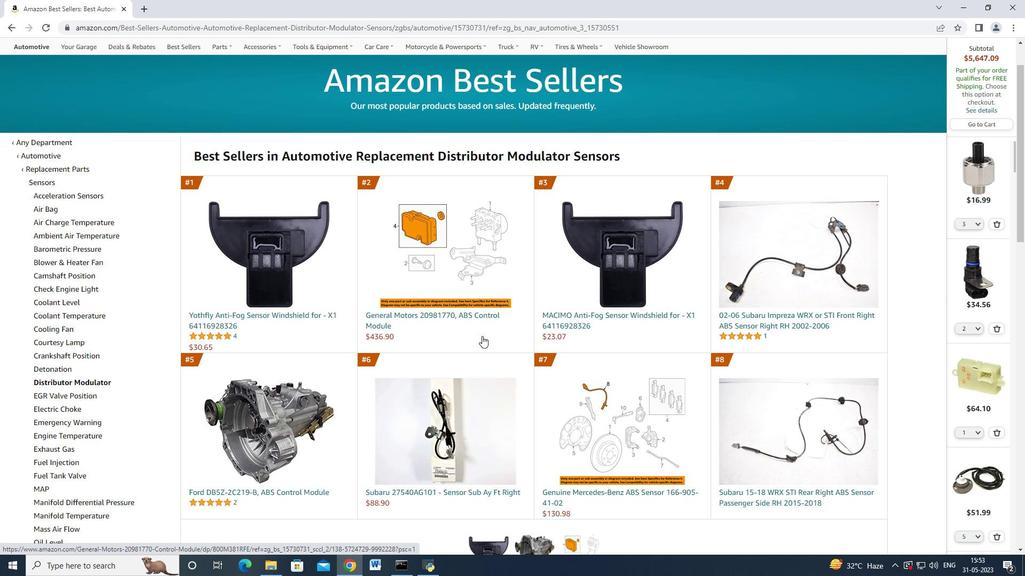 
Action: Mouse moved to (600, 270)
Screenshot: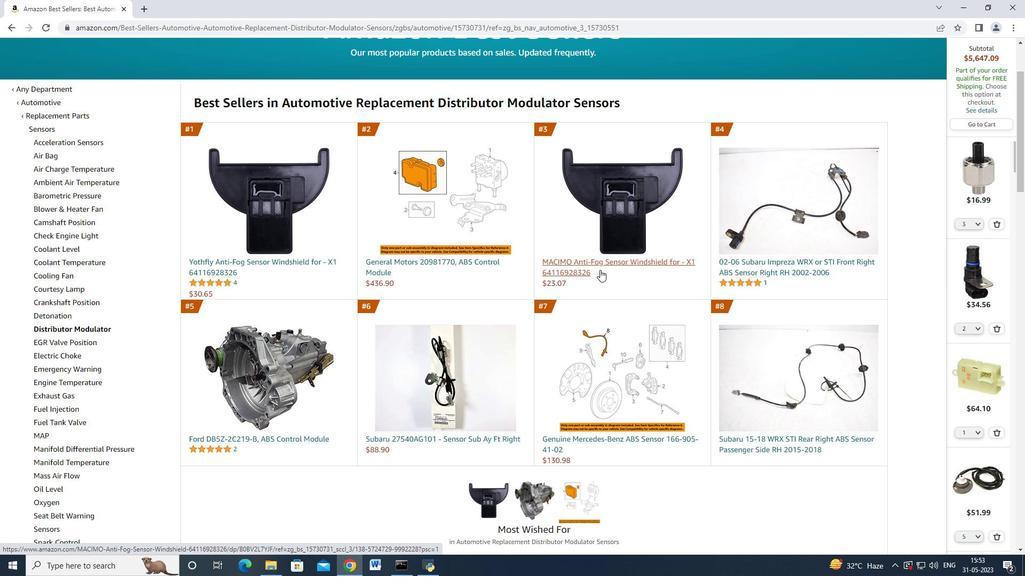 
Action: Mouse pressed left at (600, 270)
Screenshot: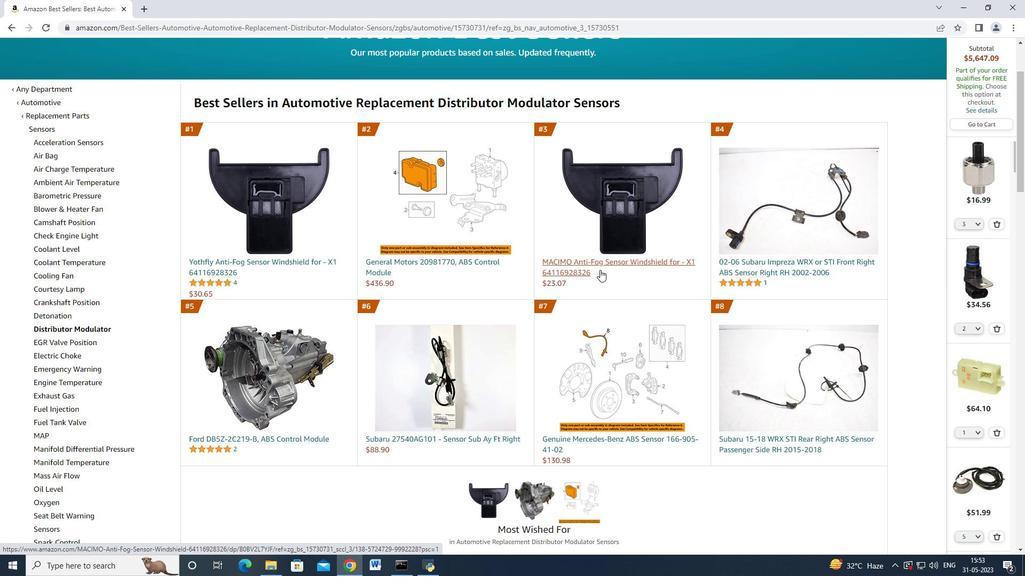
Action: Mouse moved to (767, 267)
Screenshot: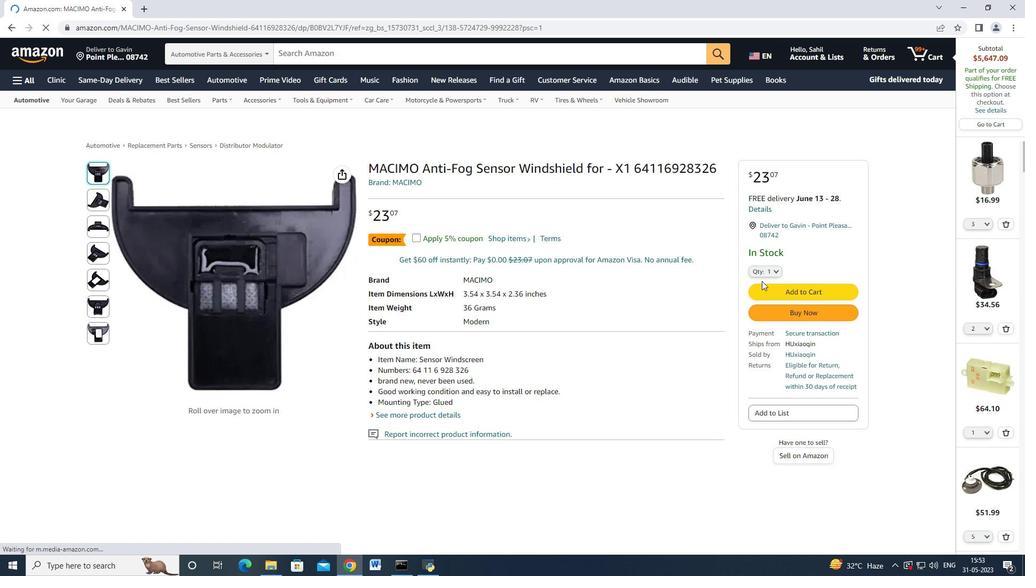 
Action: Mouse pressed left at (767, 267)
Screenshot: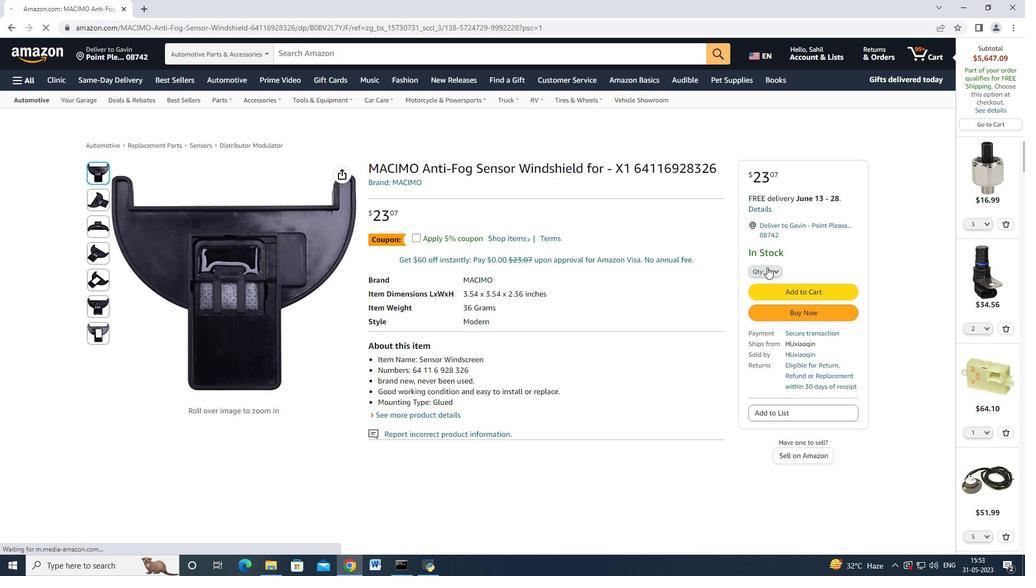 
Action: Mouse moved to (751, 318)
Screenshot: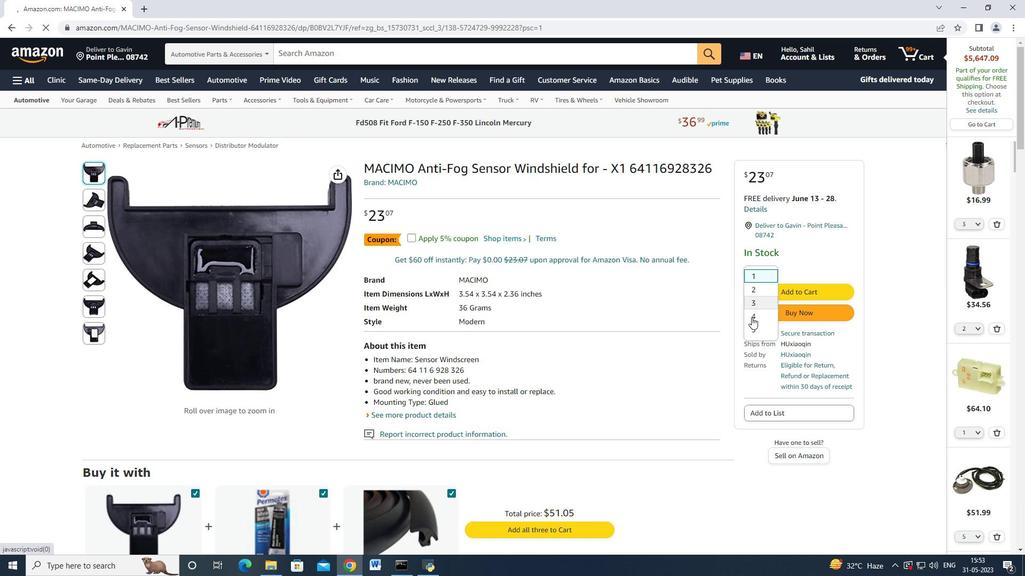 
Action: Mouse pressed left at (751, 318)
Screenshot: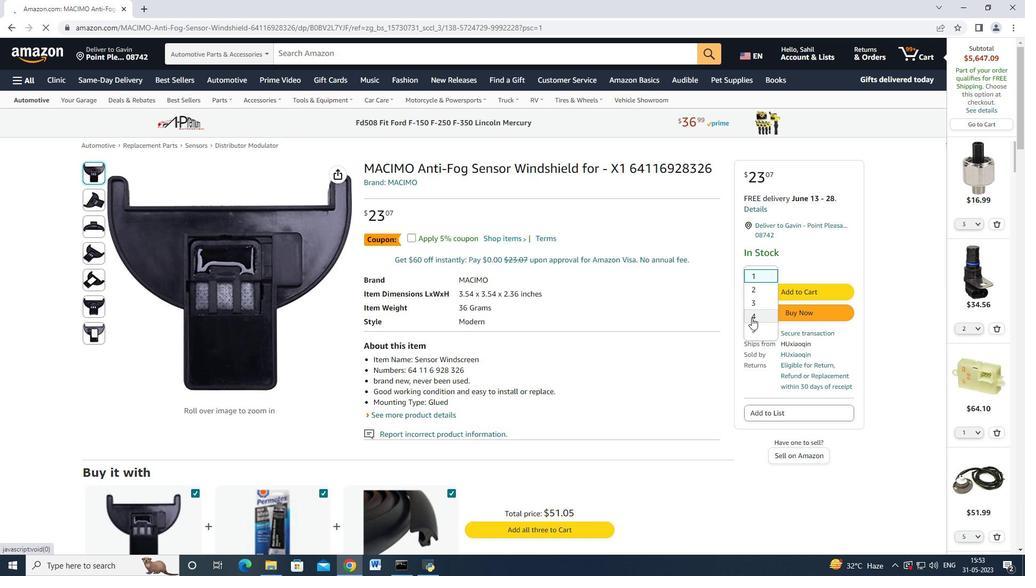 
Action: Mouse moved to (773, 316)
Screenshot: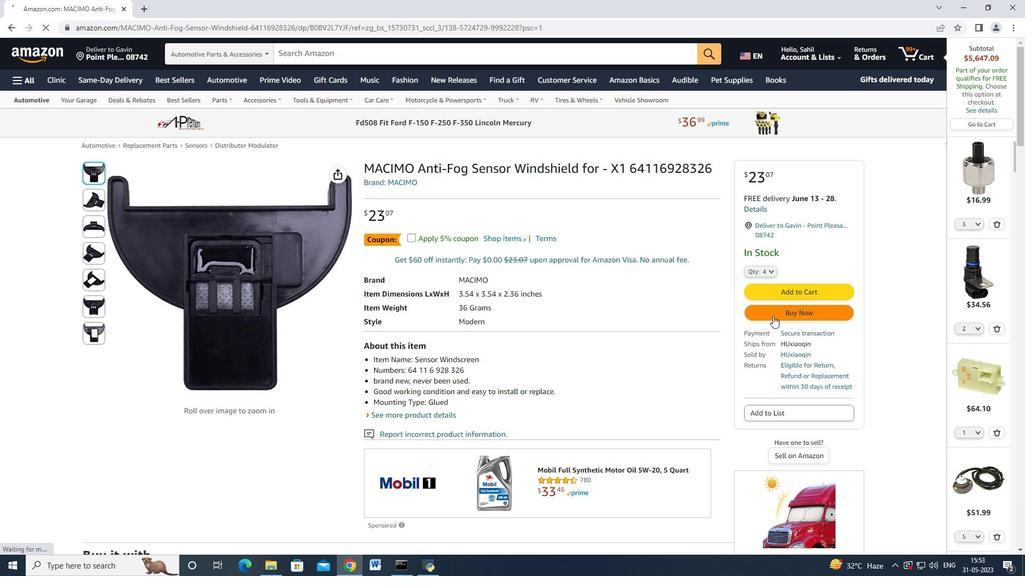 
Action: Mouse pressed left at (773, 316)
Screenshot: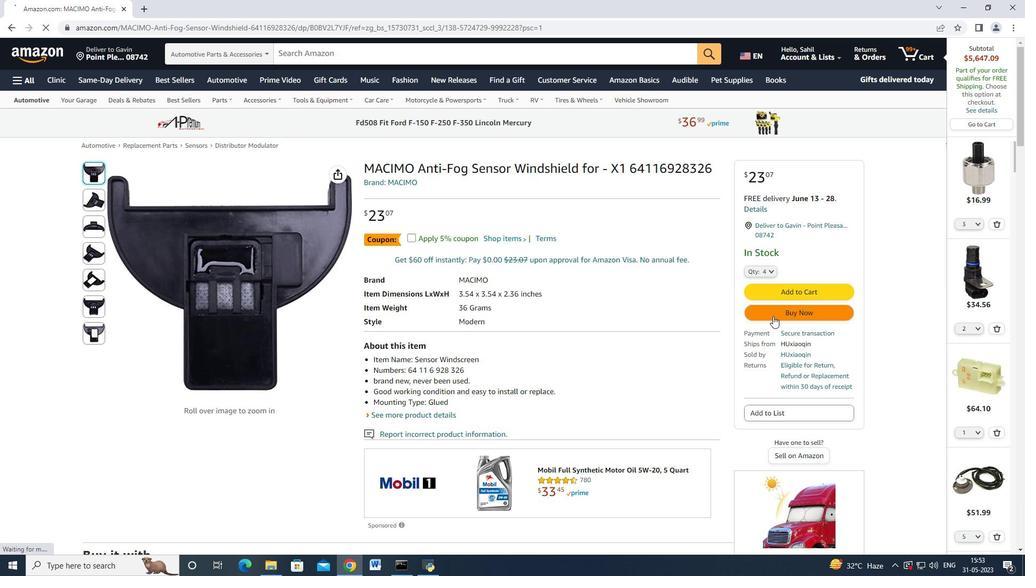
Action: Mouse moved to (775, 268)
Screenshot: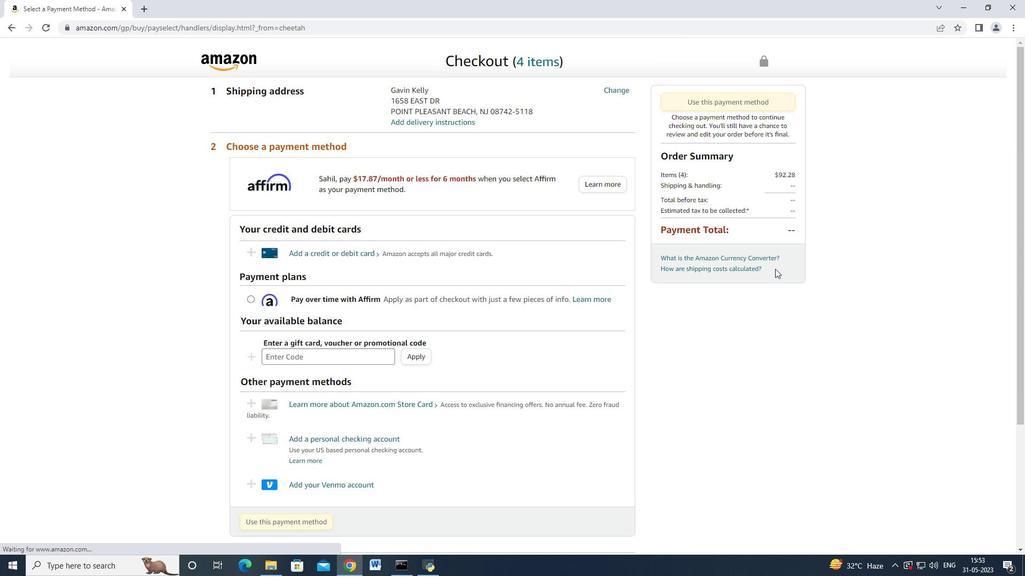
Action: Mouse scrolled (775, 267) with delta (0, 0)
Screenshot: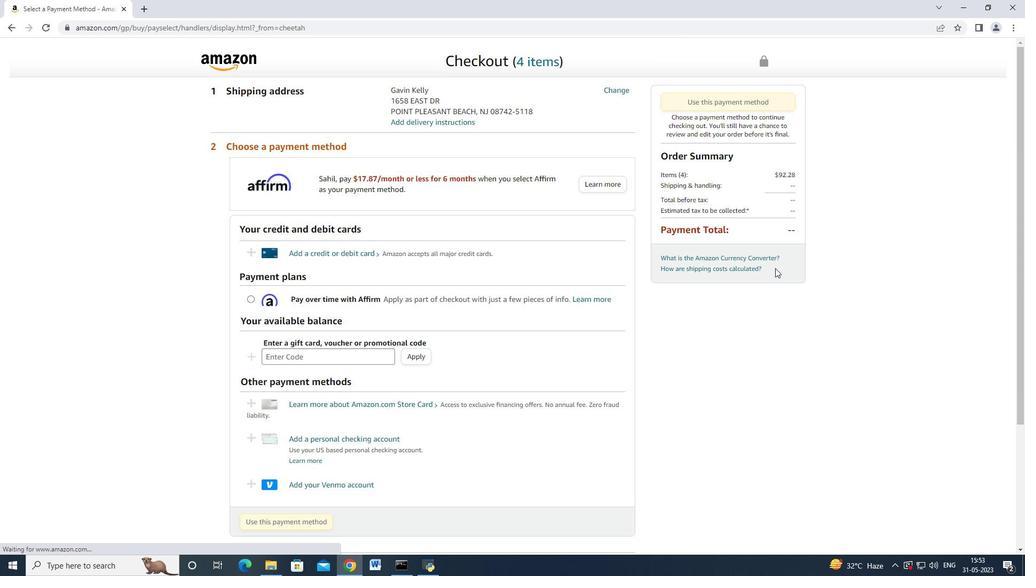 
Action: Mouse scrolled (775, 269) with delta (0, 0)
Screenshot: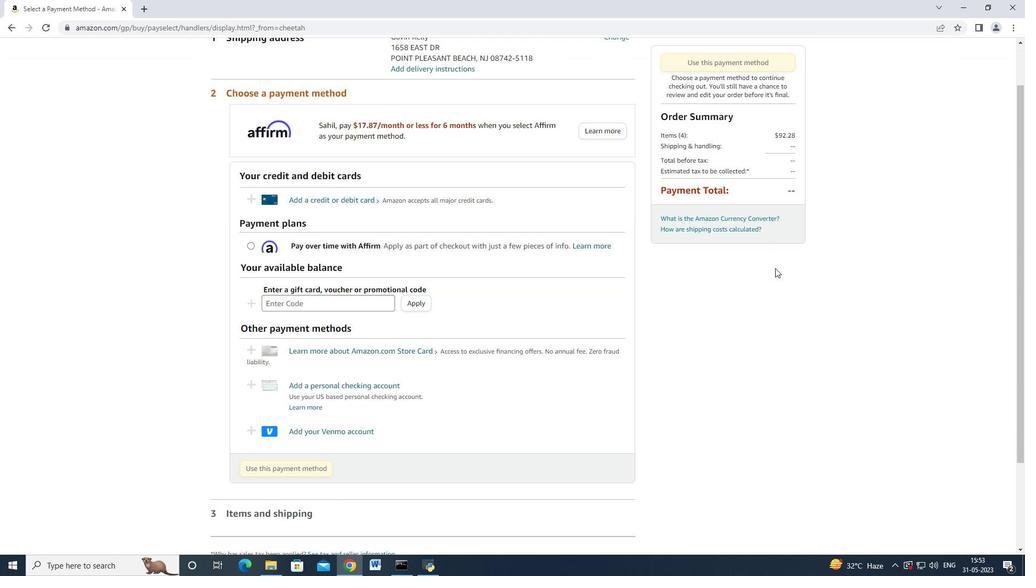 
Action: Mouse moved to (517, 210)
Screenshot: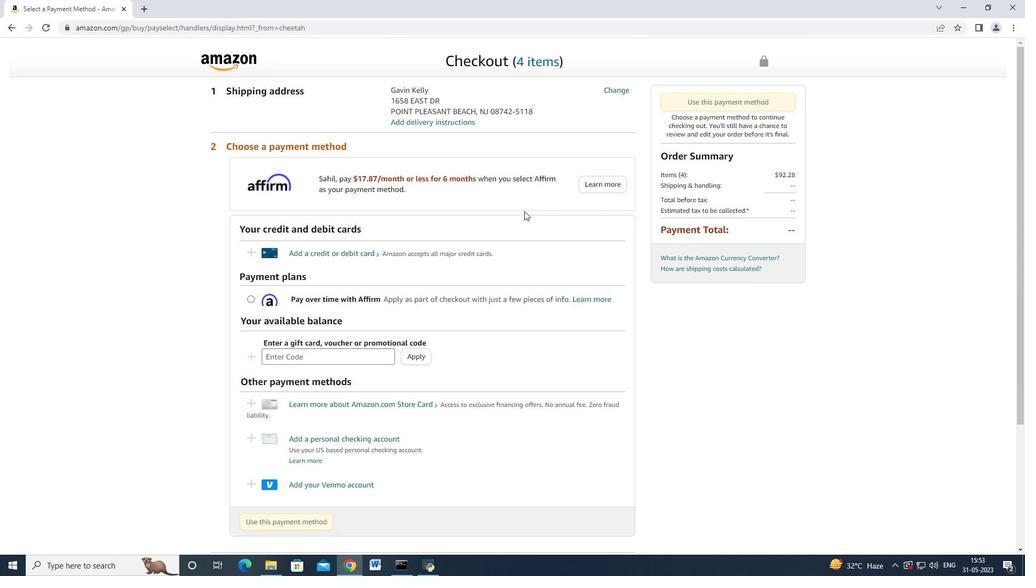 
Action: Mouse scrolled (517, 210) with delta (0, 0)
Screenshot: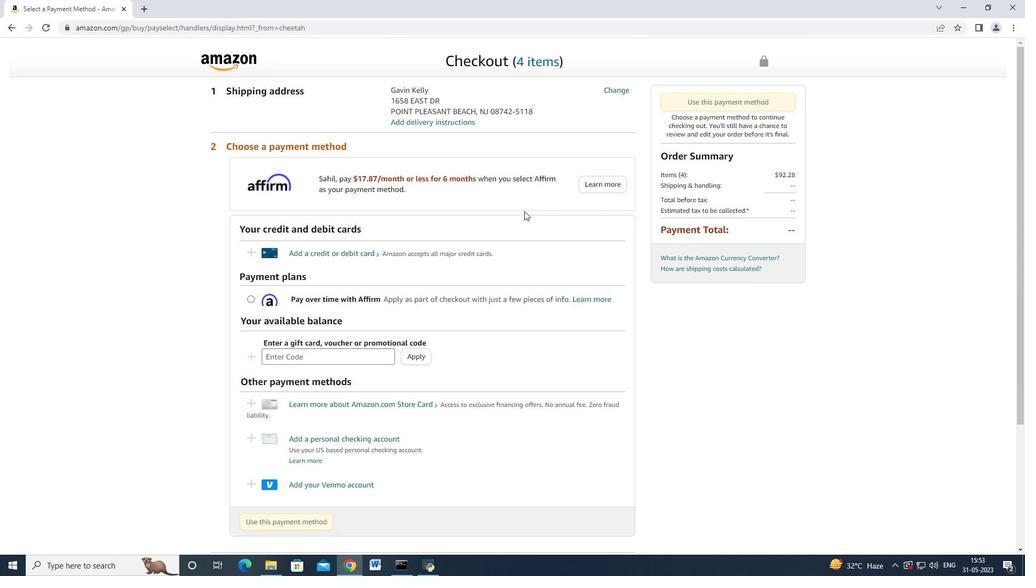 
Action: Mouse moved to (373, 202)
Screenshot: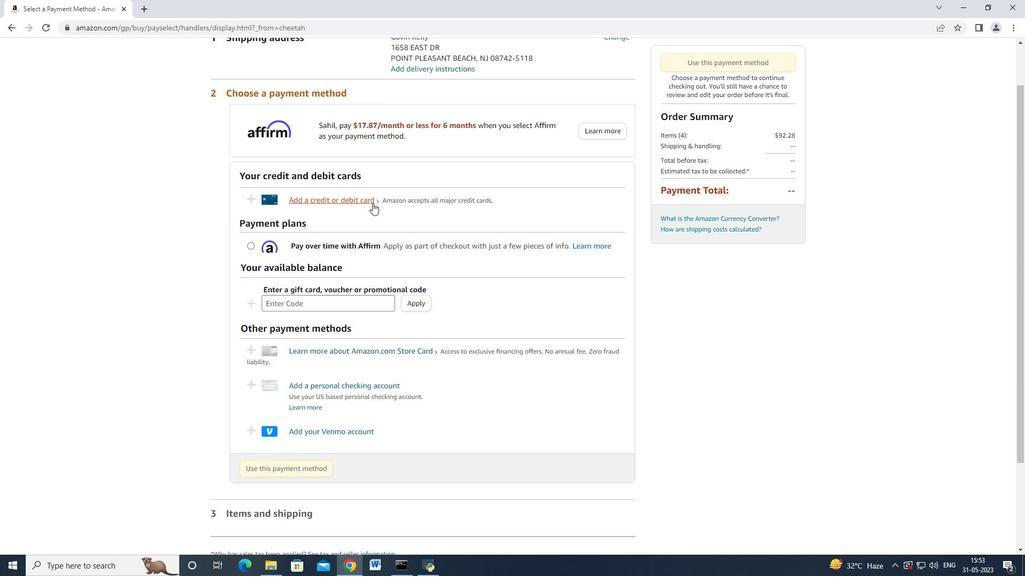 
Action: Mouse scrolled (373, 203) with delta (0, 0)
Screenshot: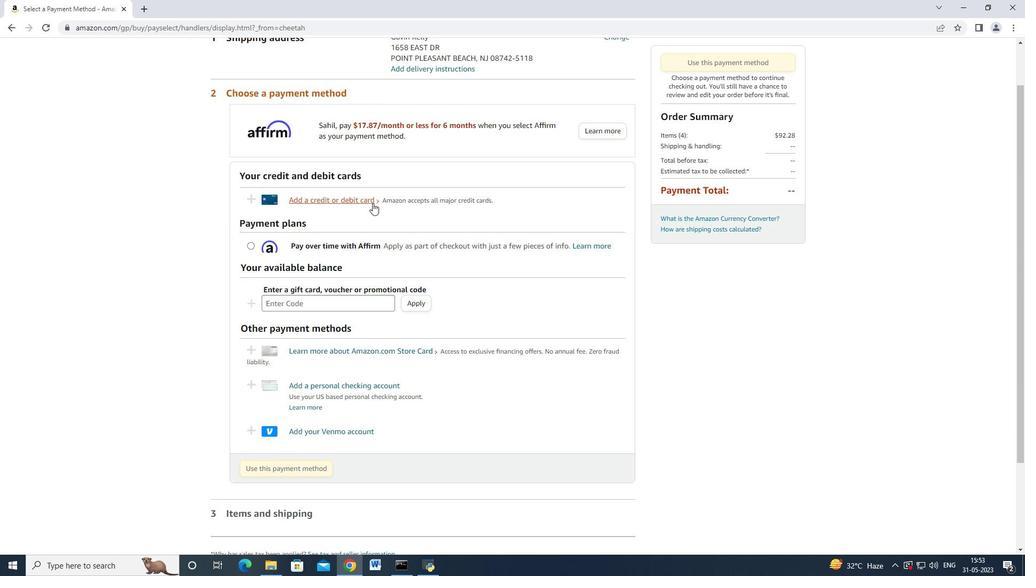 
Action: Mouse moved to (606, 89)
Screenshot: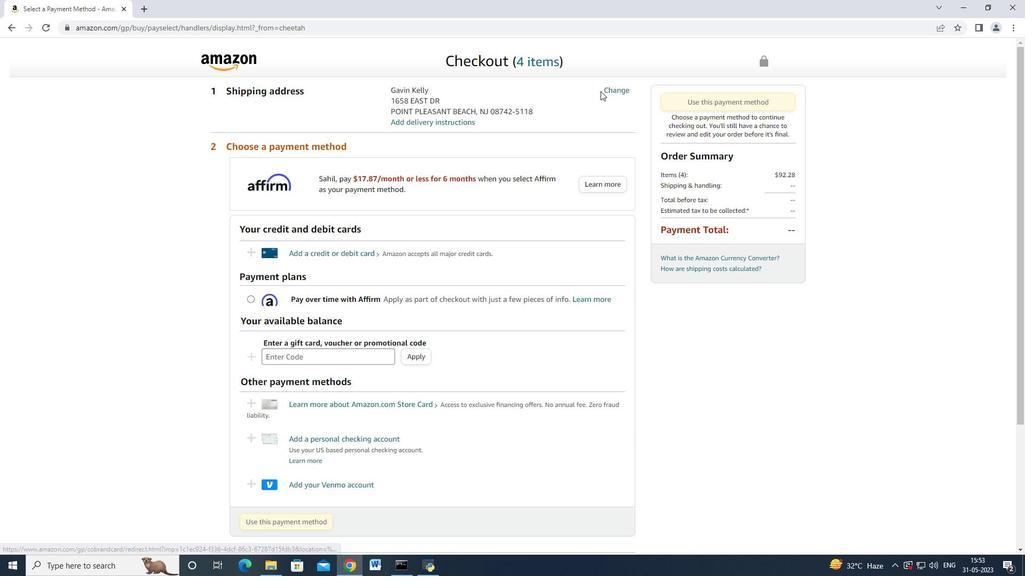
Action: Mouse pressed left at (606, 89)
Screenshot: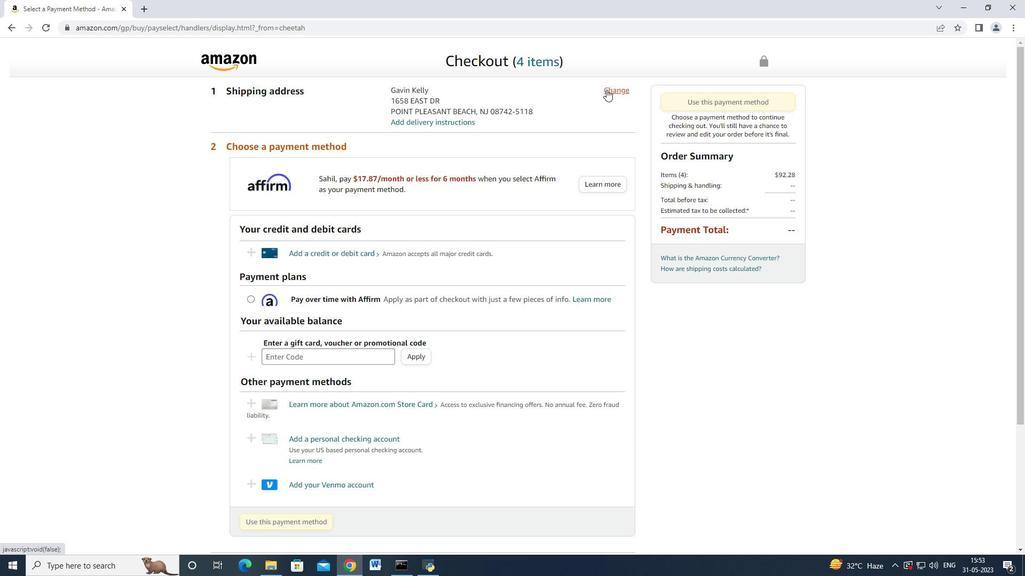 
Action: Mouse moved to (638, 175)
Screenshot: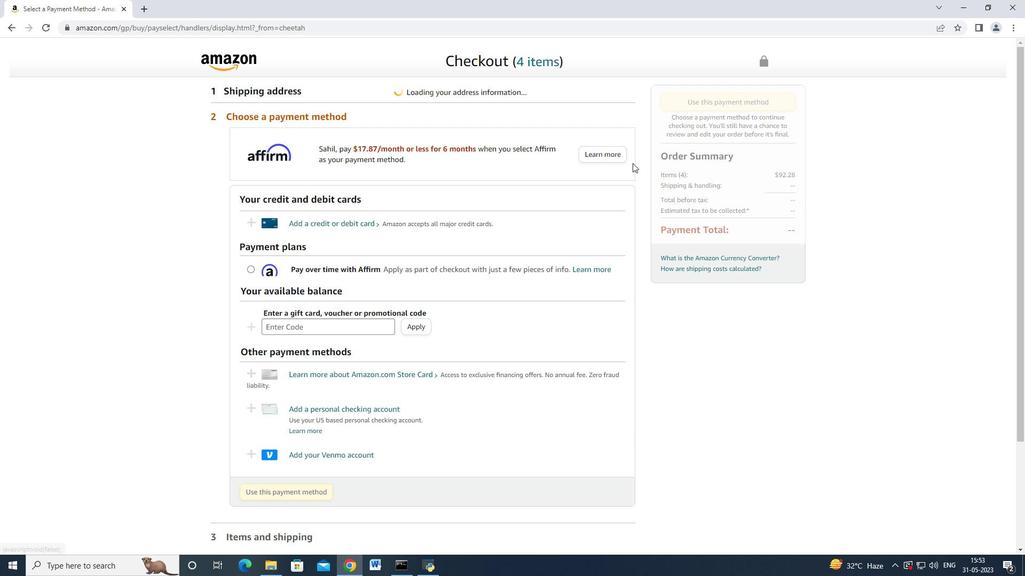 
Action: Mouse scrolled (638, 174) with delta (0, 0)
Screenshot: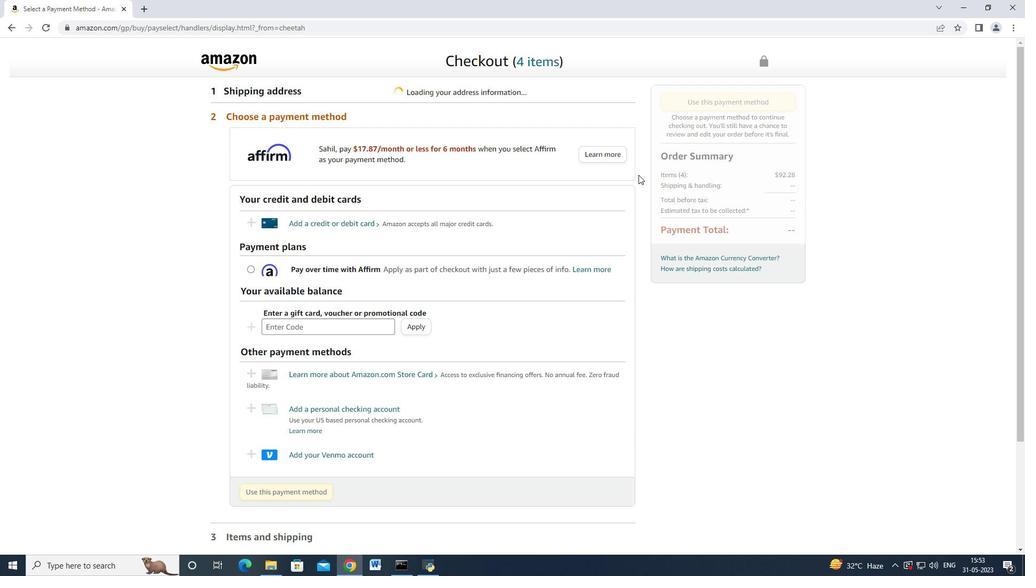 
Action: Mouse scrolled (638, 174) with delta (0, 0)
Screenshot: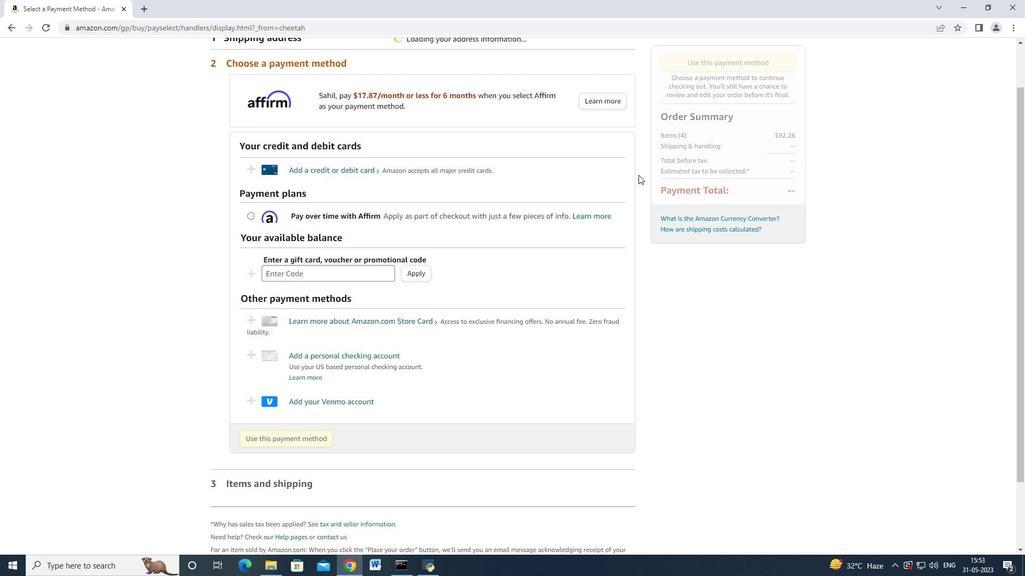 
Action: Mouse scrolled (638, 174) with delta (0, 0)
Screenshot: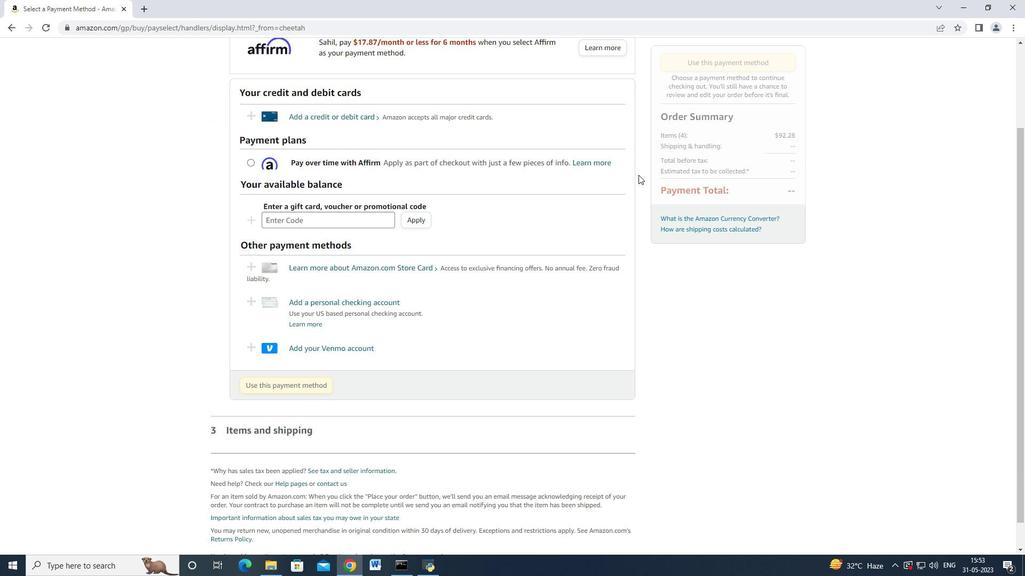 
Action: Mouse scrolled (638, 174) with delta (0, 0)
Screenshot: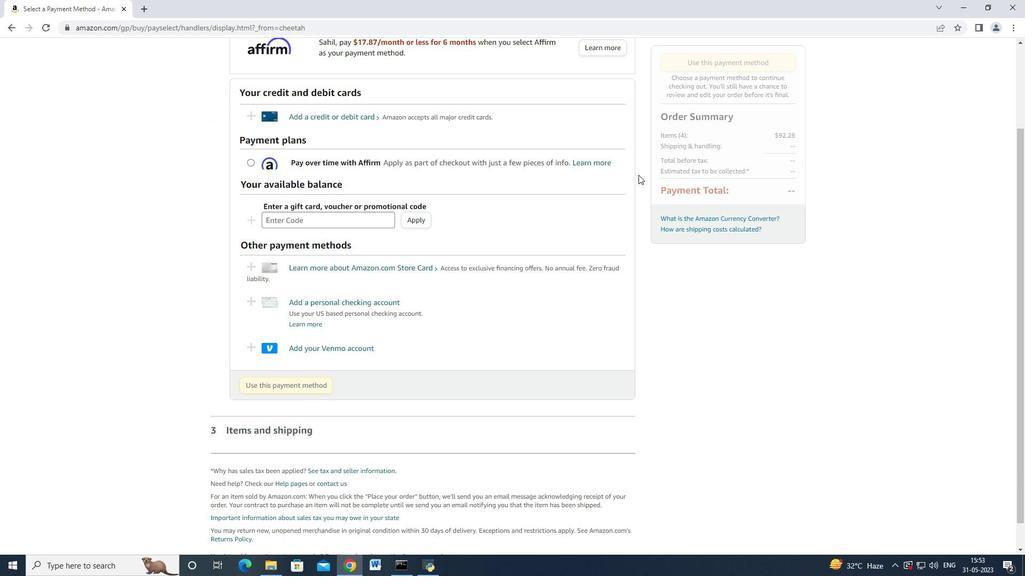 
Action: Mouse scrolled (638, 174) with delta (0, 0)
Screenshot: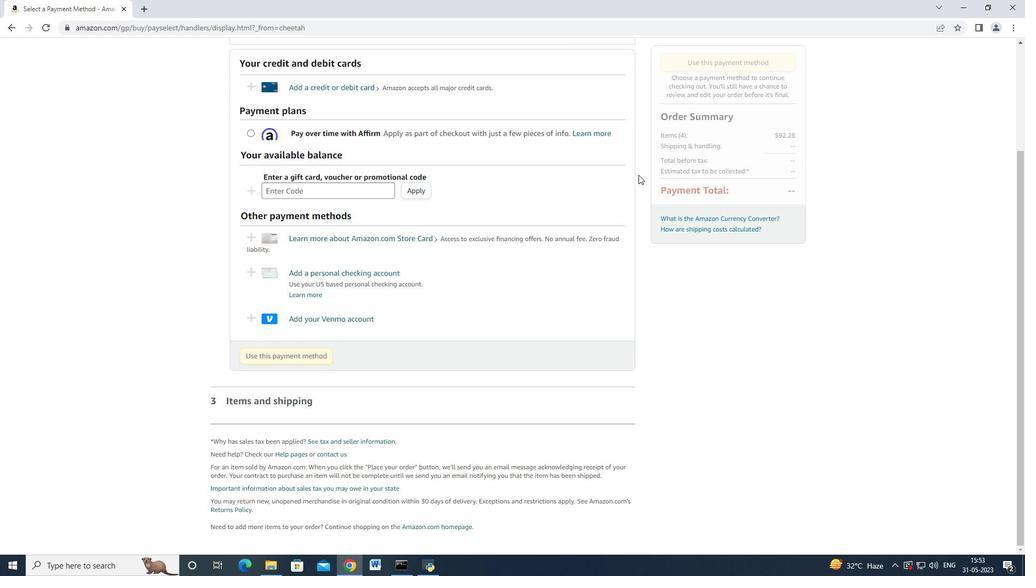 
Action: Mouse scrolled (638, 174) with delta (0, 0)
Screenshot: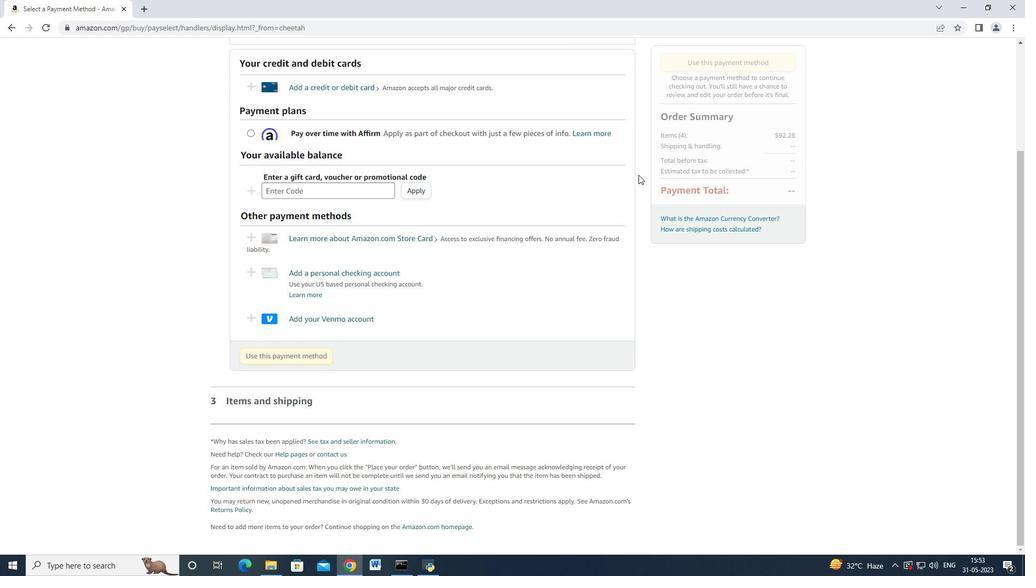 
Action: Mouse scrolled (638, 174) with delta (0, 0)
Screenshot: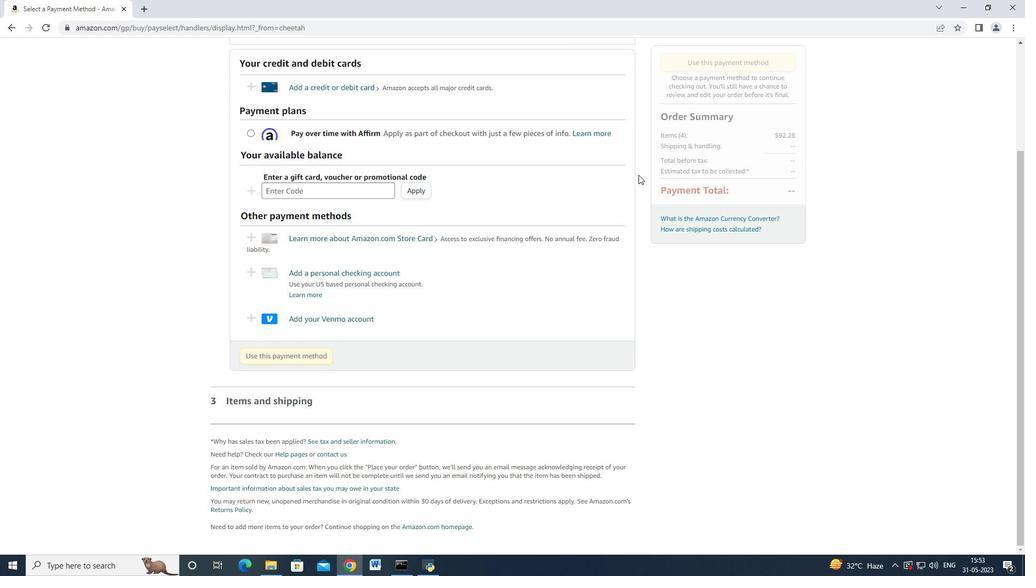
Action: Mouse scrolled (638, 174) with delta (0, 0)
Screenshot: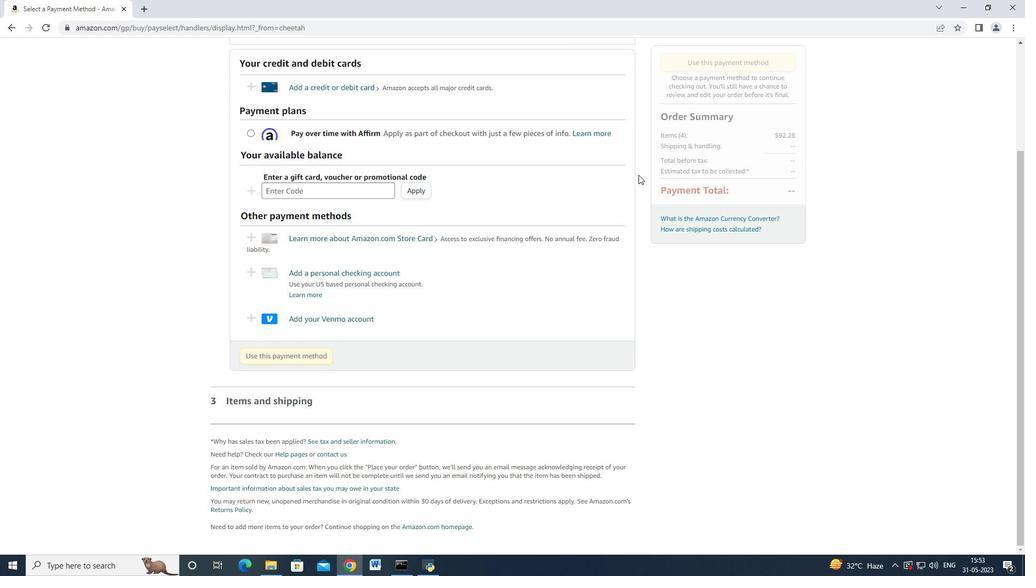 
Action: Mouse moved to (600, 185)
Screenshot: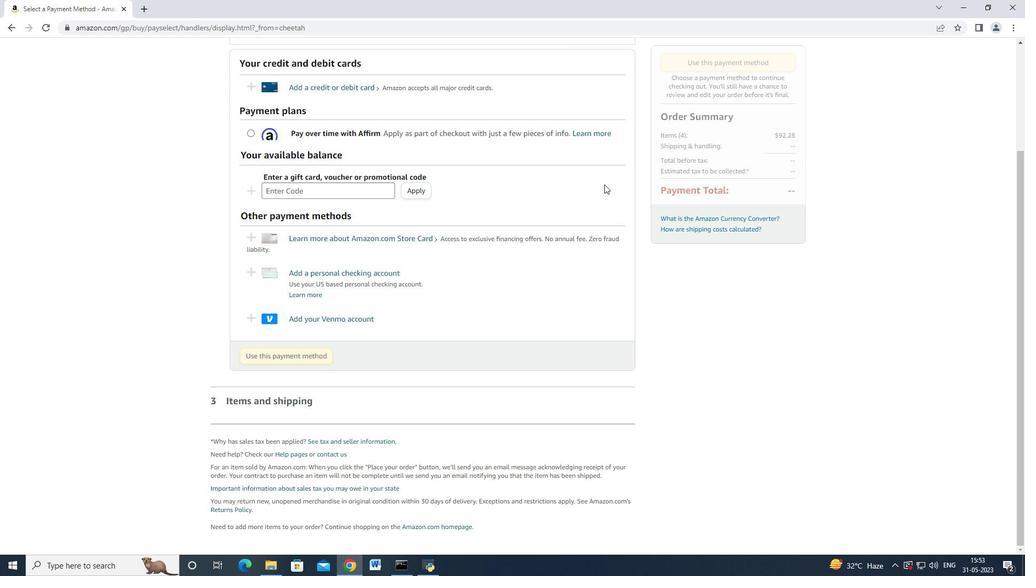 
Action: Mouse scrolled (600, 186) with delta (0, 0)
Screenshot: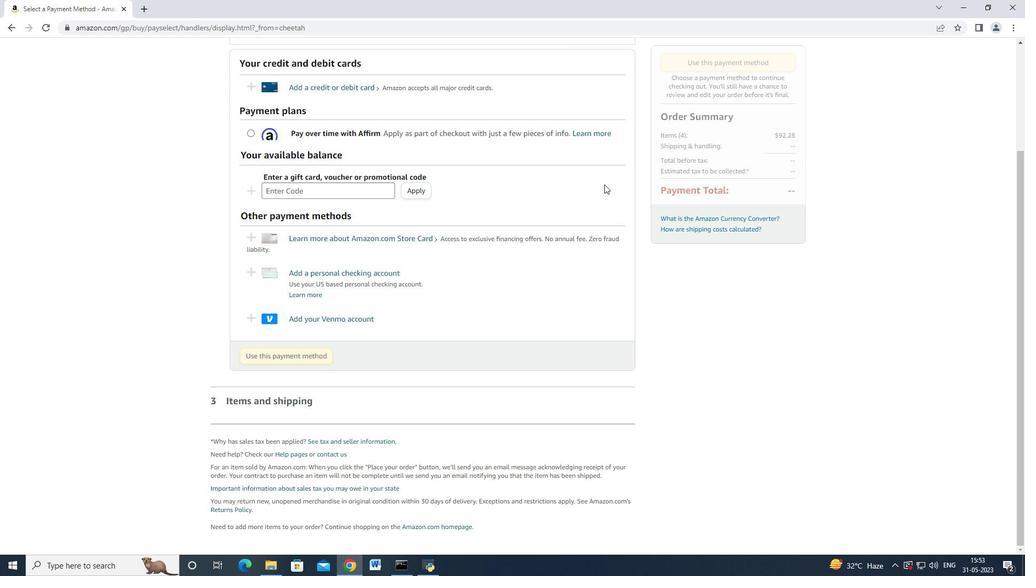 
Action: Mouse scrolled (600, 186) with delta (0, 0)
Screenshot: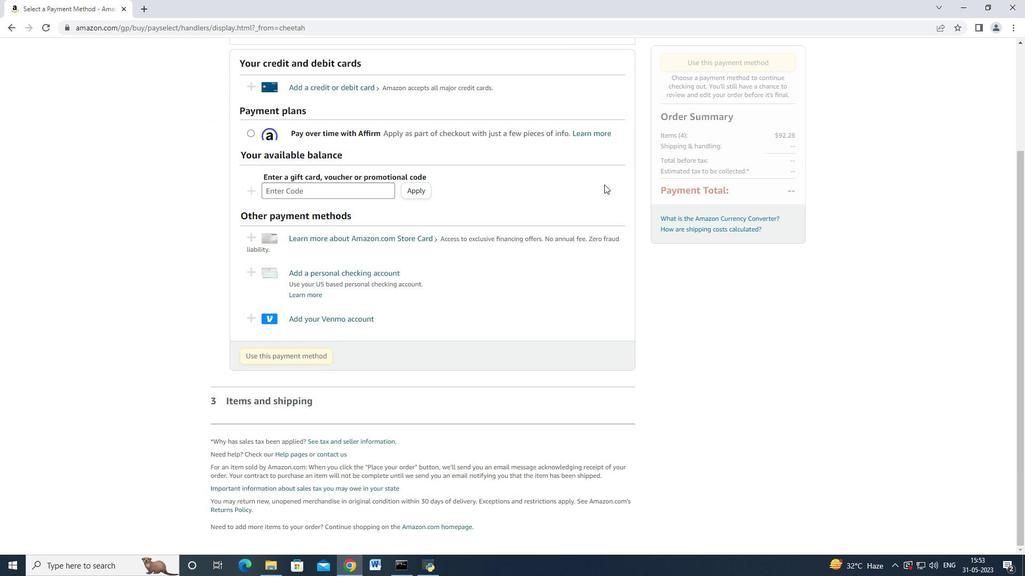 
Action: Mouse scrolled (600, 186) with delta (0, 0)
Screenshot: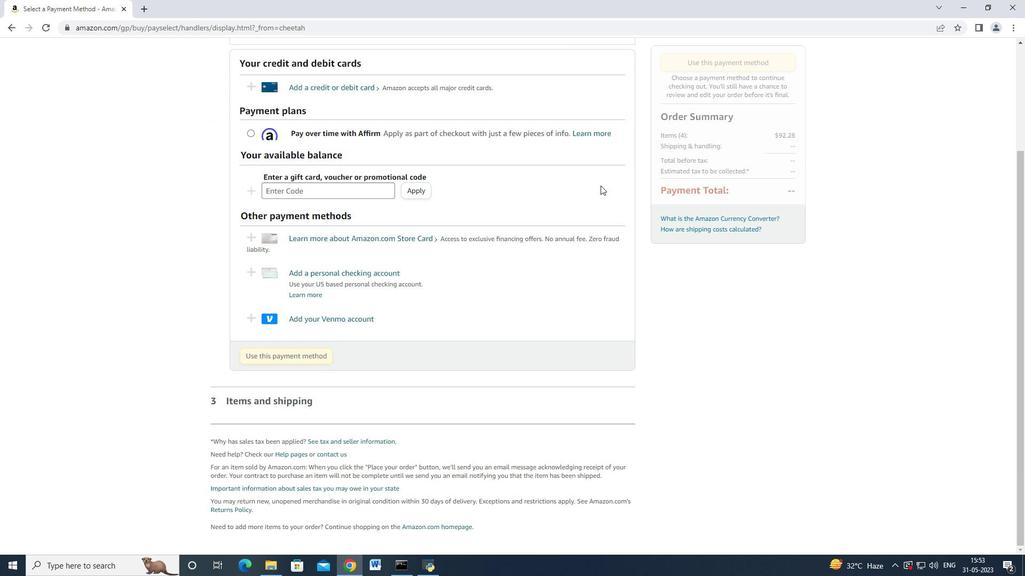 
Action: Mouse scrolled (600, 186) with delta (0, 0)
Screenshot: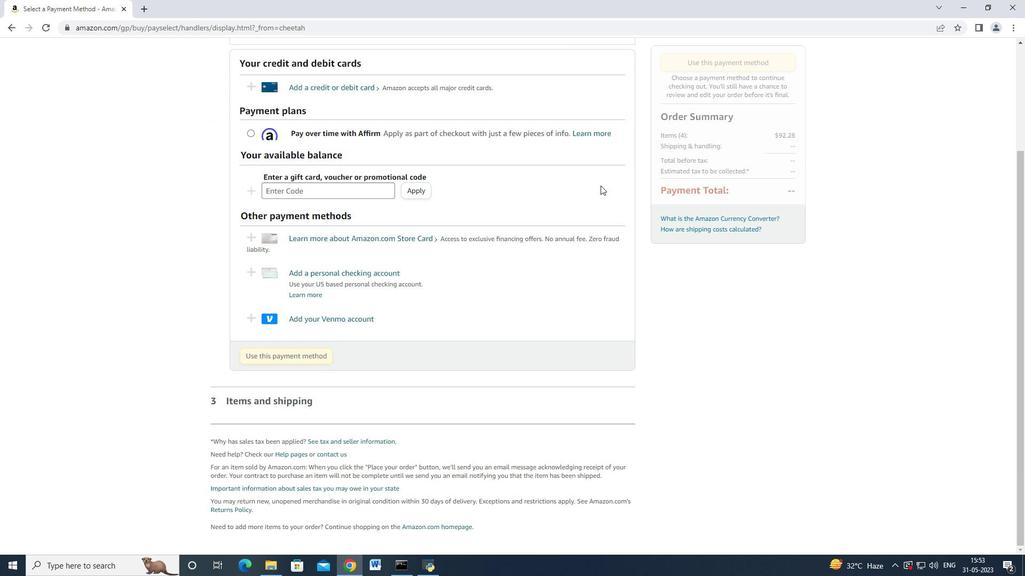 
Action: Mouse scrolled (600, 185) with delta (0, 0)
Screenshot: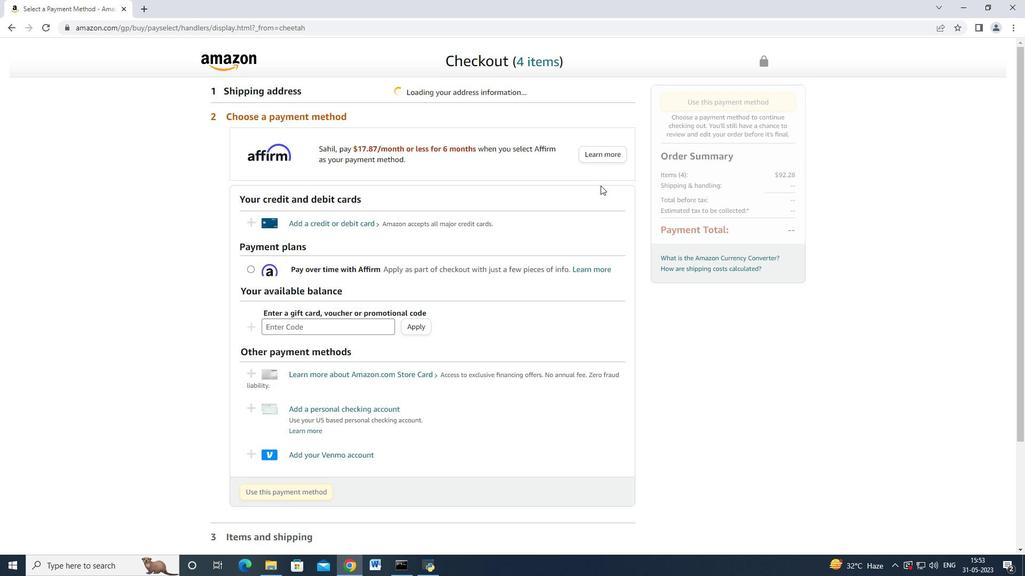 
Action: Mouse scrolled (600, 185) with delta (0, 0)
Screenshot: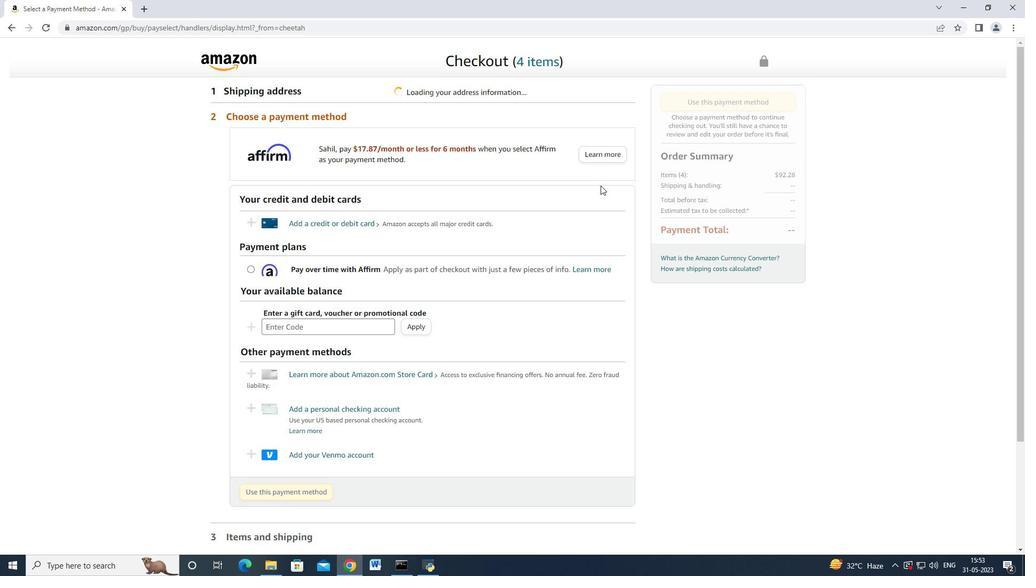 
Action: Mouse scrolled (600, 185) with delta (0, 0)
Screenshot: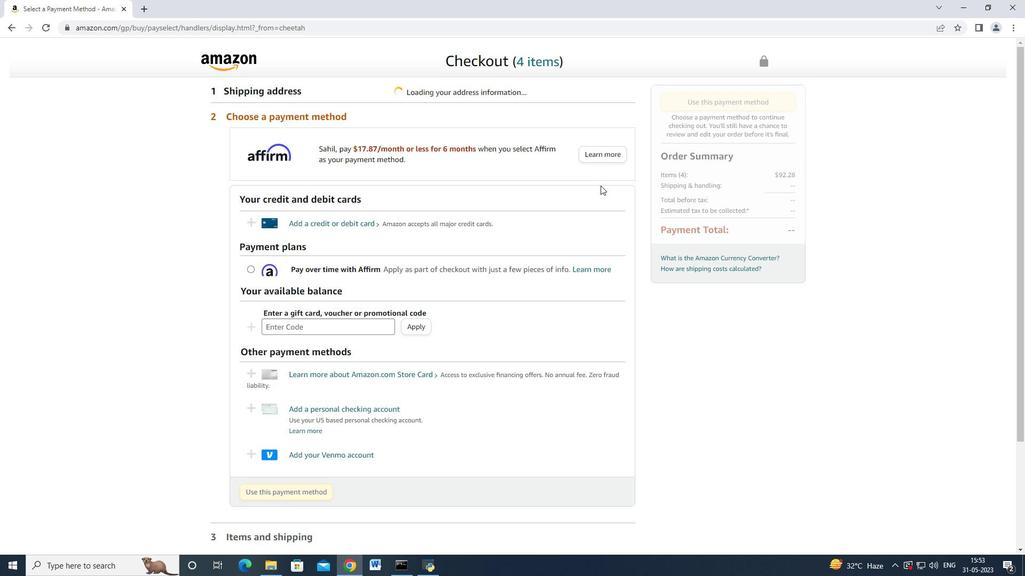 
Action: Mouse moved to (594, 187)
Screenshot: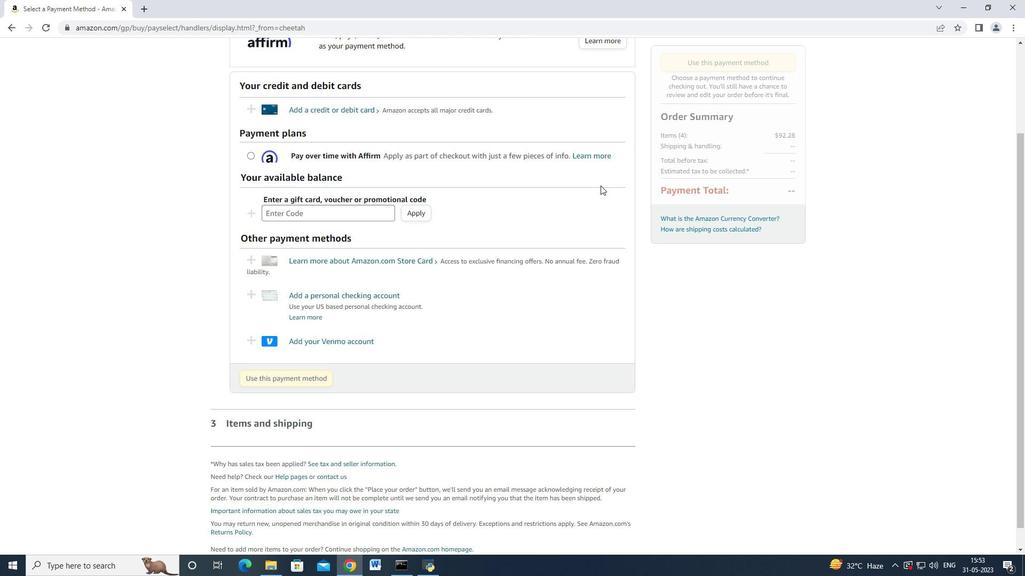 
Action: Mouse scrolled (594, 187) with delta (0, 0)
Screenshot: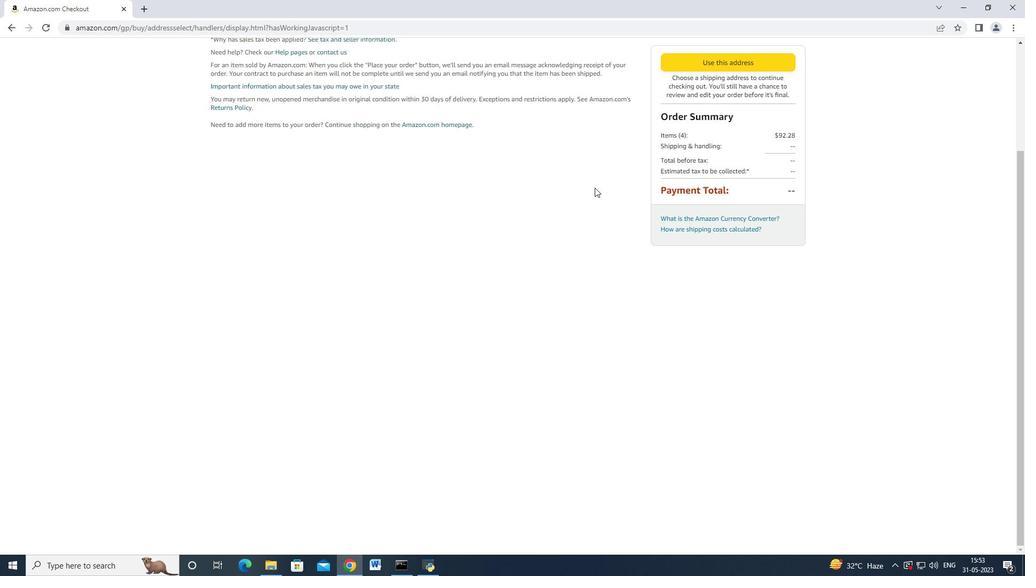 
Action: Mouse scrolled (594, 188) with delta (0, 0)
Screenshot: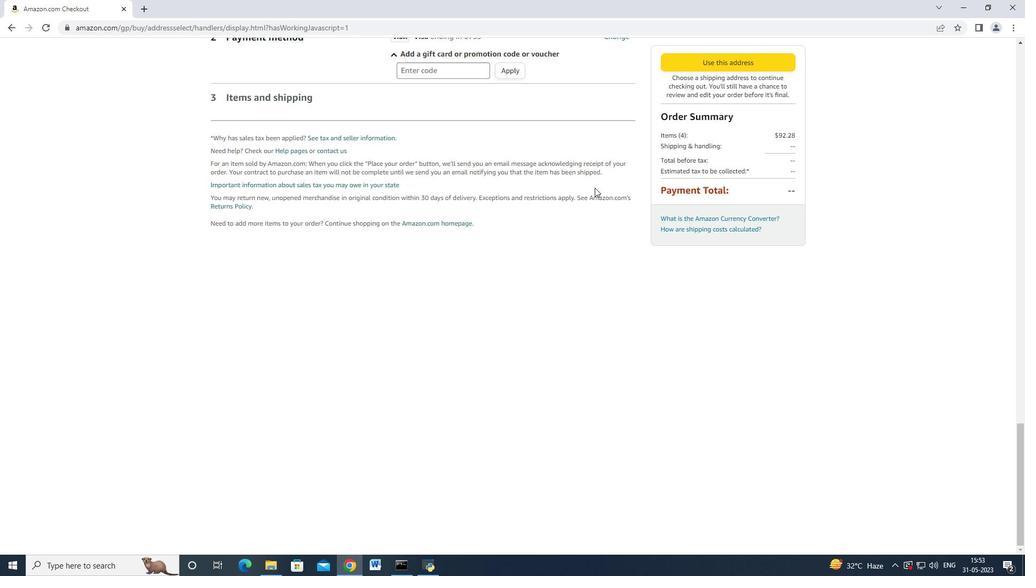 
Action: Mouse scrolled (594, 187) with delta (0, 0)
Screenshot: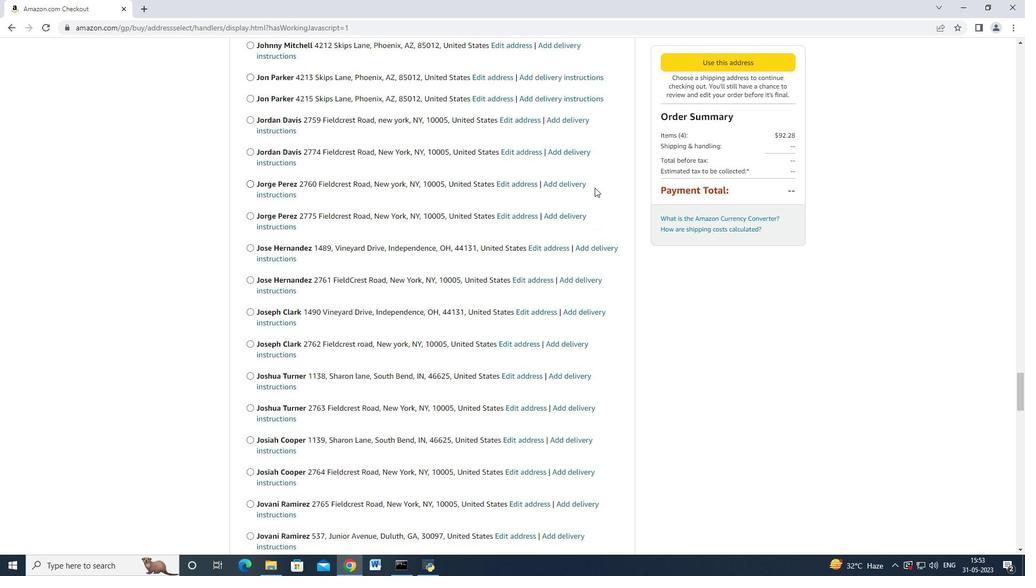 
Action: Mouse scrolled (594, 187) with delta (0, 0)
Screenshot: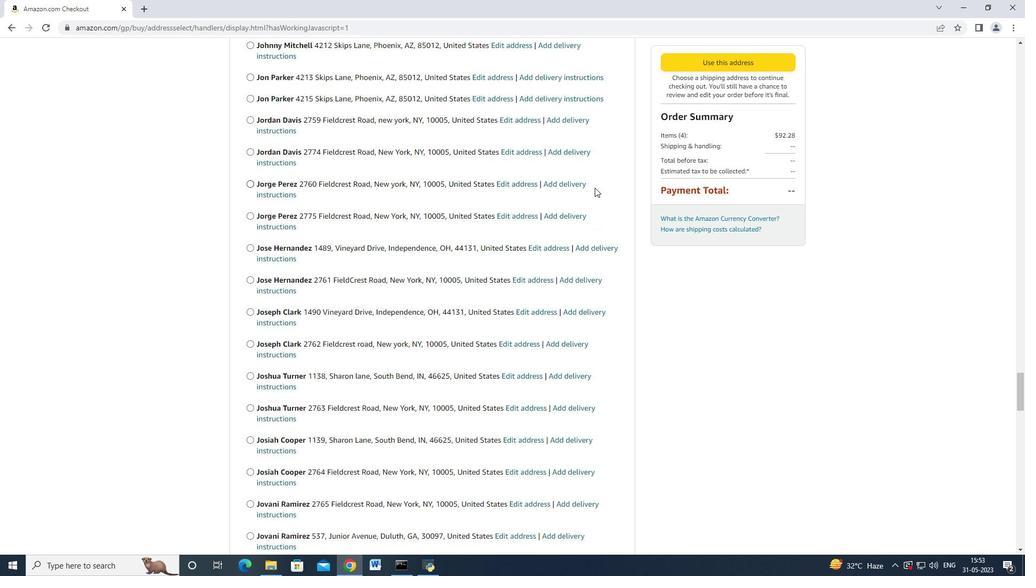 
Action: Mouse scrolled (594, 187) with delta (0, 0)
Screenshot: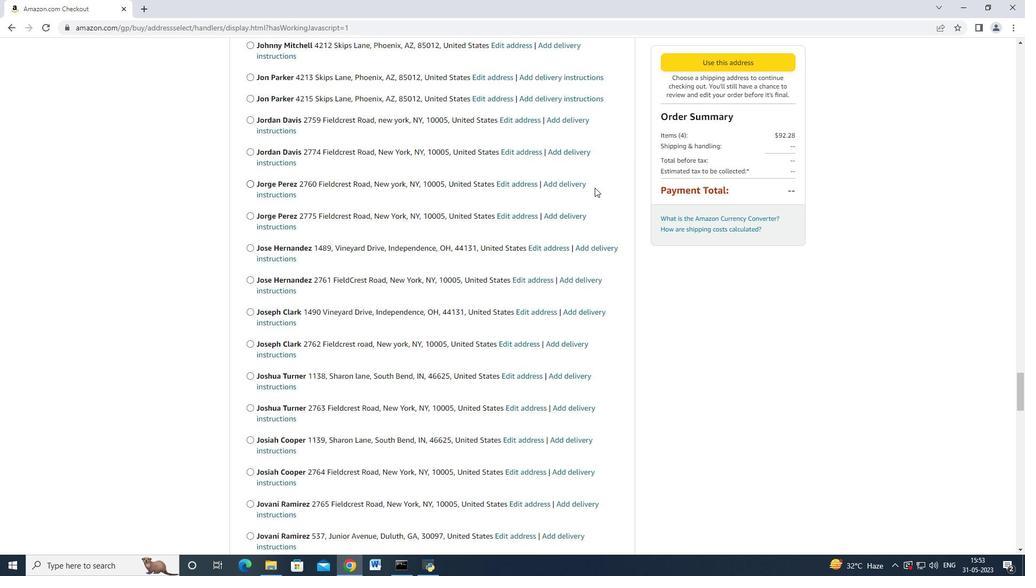 
Action: Mouse scrolled (594, 187) with delta (0, 0)
Screenshot: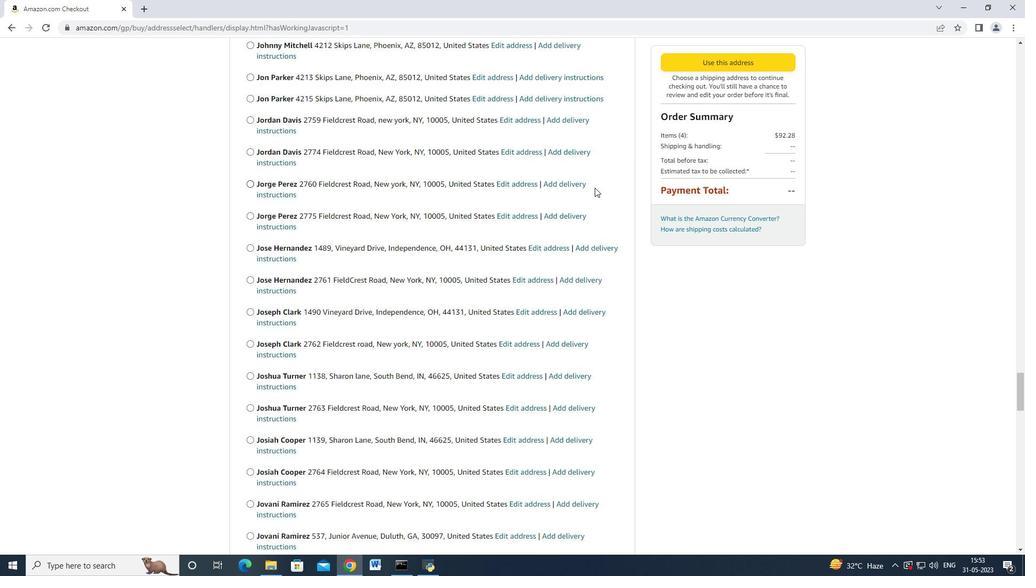 
Action: Mouse scrolled (594, 187) with delta (0, 0)
Screenshot: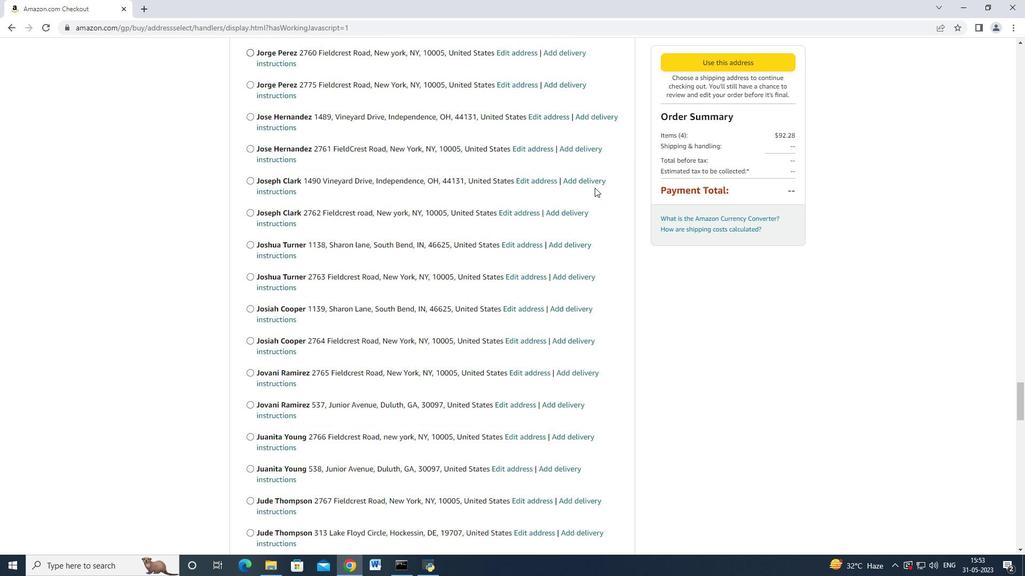
Action: Mouse scrolled (594, 187) with delta (0, 0)
Screenshot: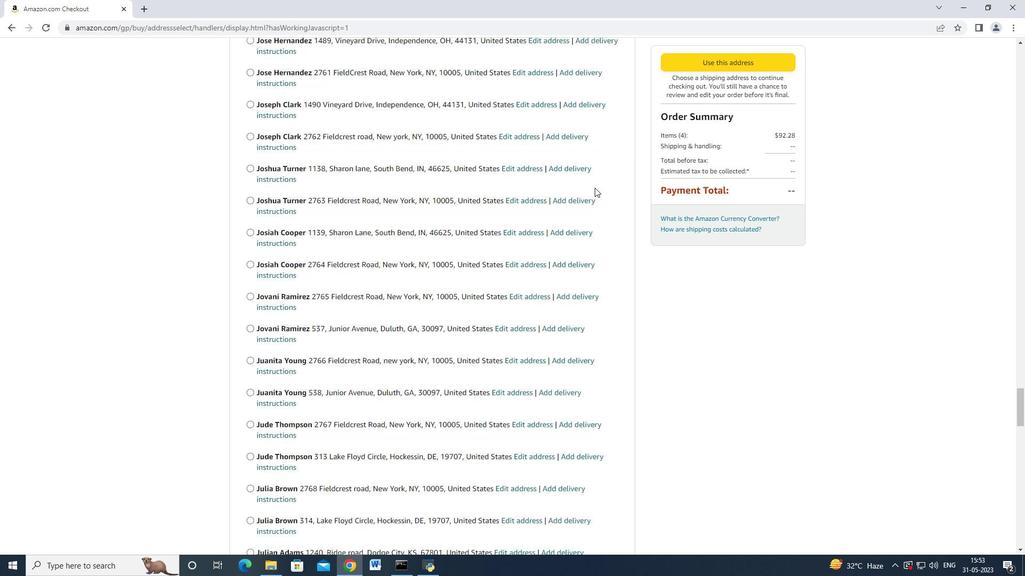 
Action: Mouse scrolled (594, 187) with delta (0, 0)
Screenshot: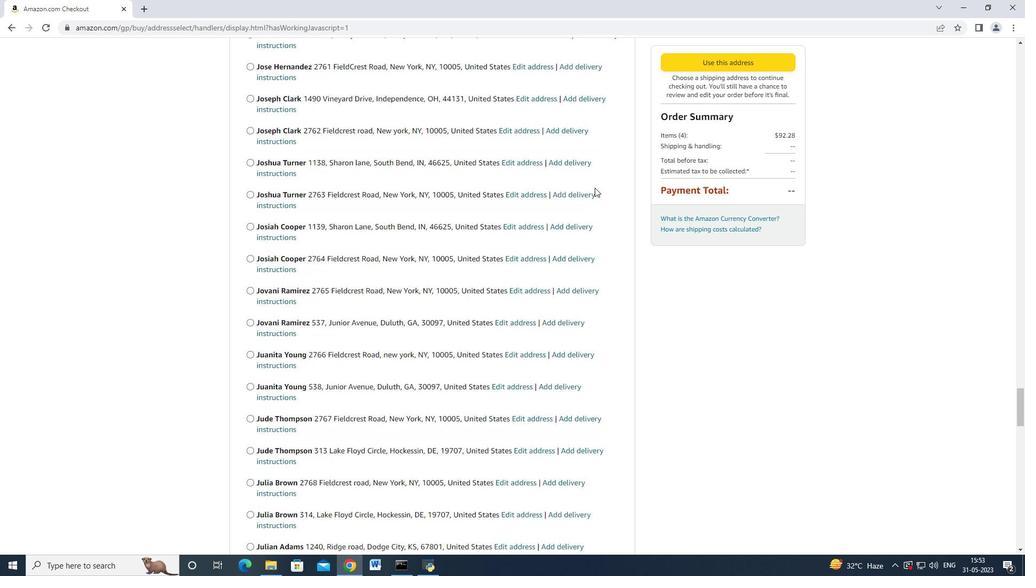 
Action: Mouse scrolled (594, 187) with delta (0, 0)
Screenshot: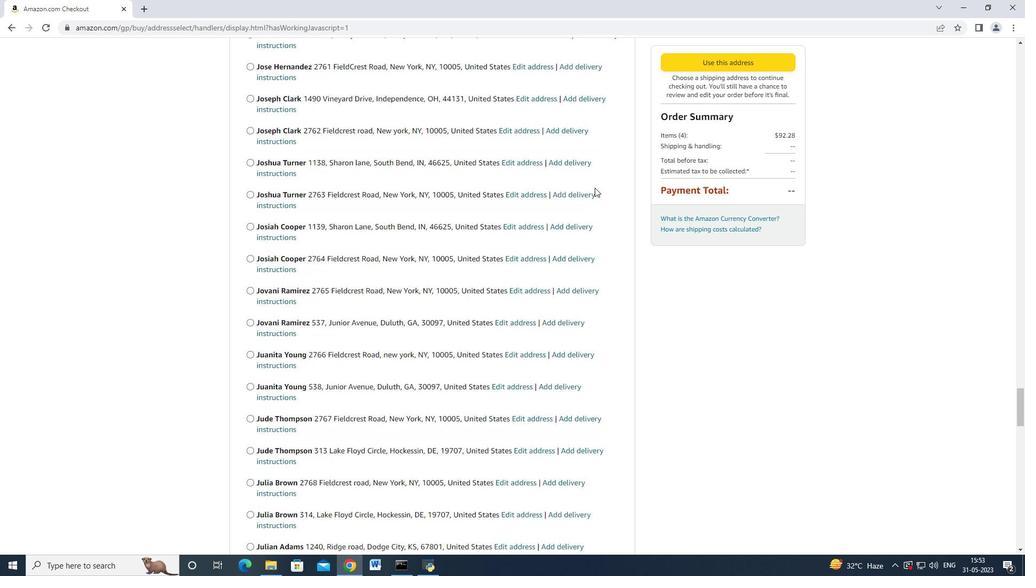 
Action: Mouse scrolled (594, 187) with delta (0, 0)
Screenshot: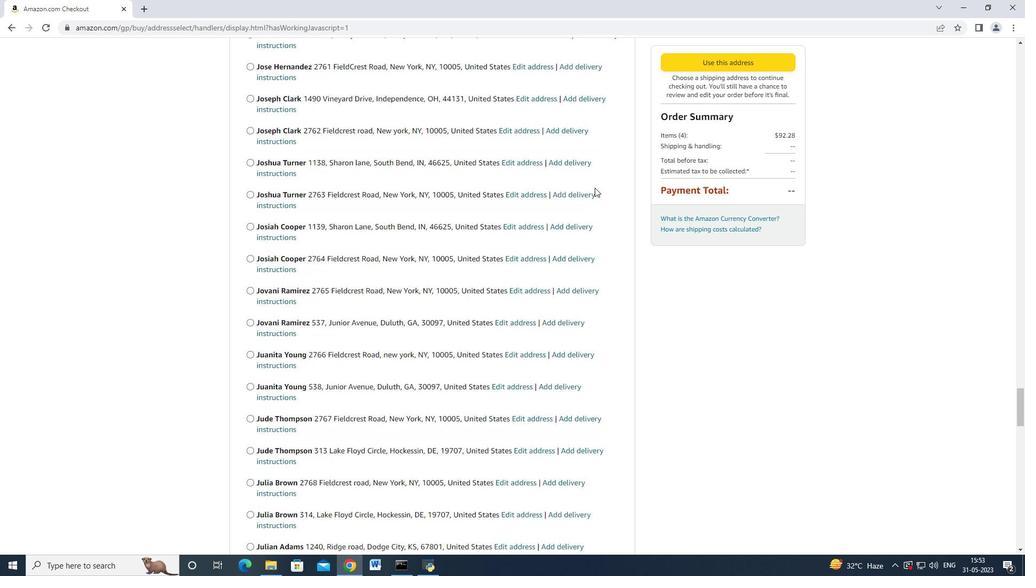 
Action: Mouse scrolled (594, 187) with delta (0, 0)
Screenshot: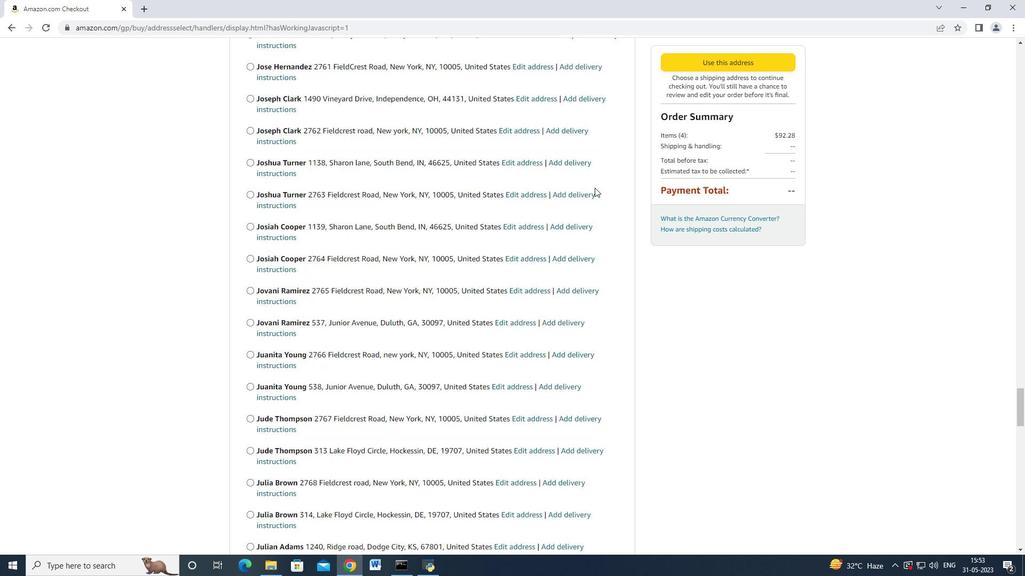 
Action: Mouse scrolled (594, 187) with delta (0, 0)
Screenshot: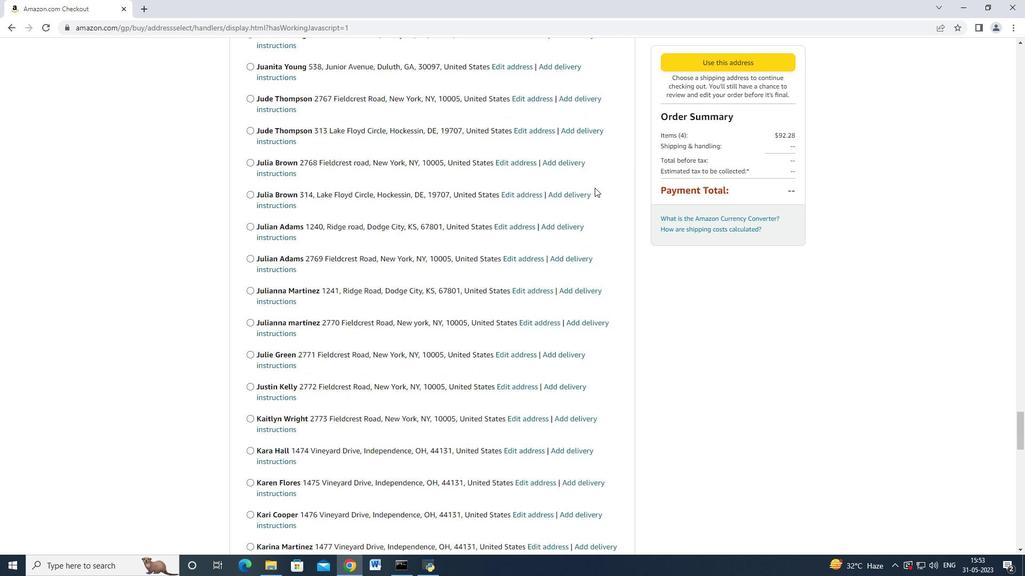 
Action: Mouse scrolled (594, 187) with delta (0, 0)
Screenshot: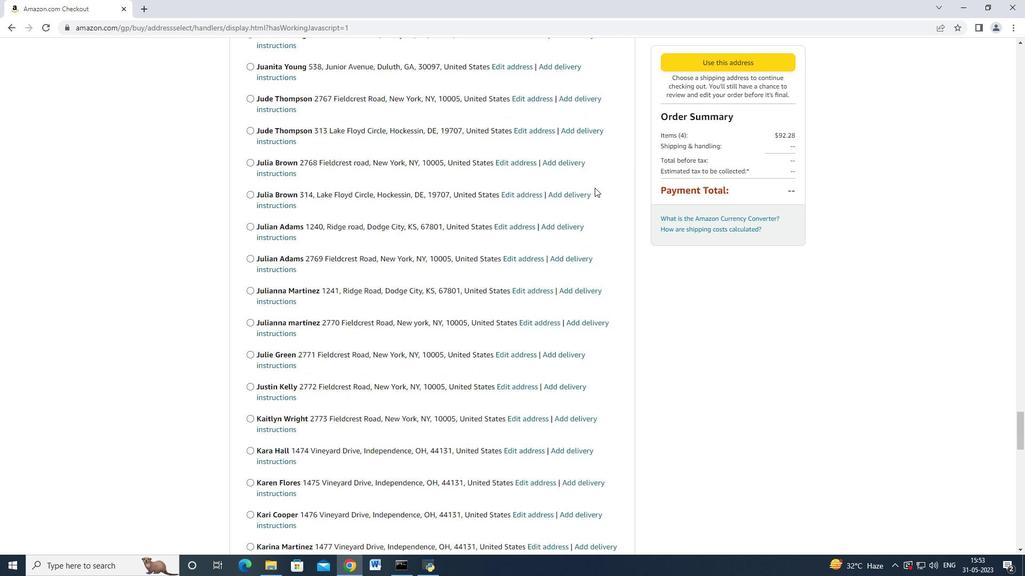 
Action: Mouse scrolled (594, 187) with delta (0, 0)
Screenshot: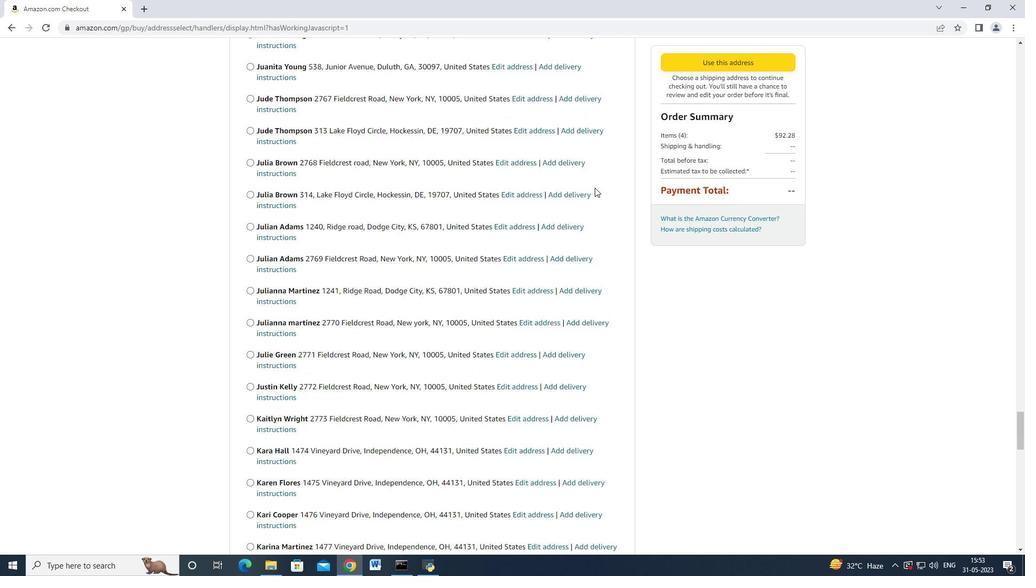 
Action: Mouse scrolled (594, 187) with delta (0, 0)
Screenshot: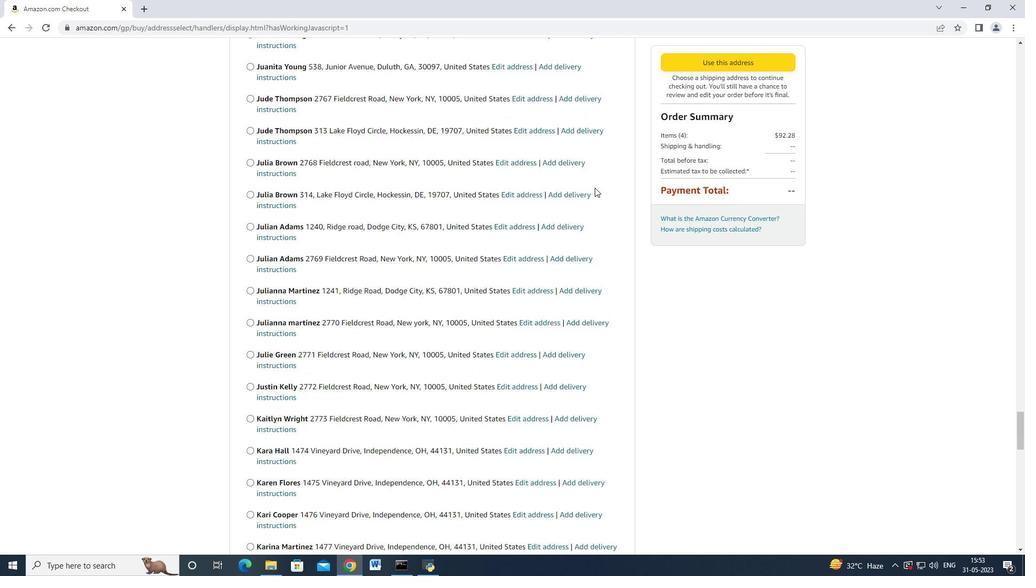 
Action: Mouse scrolled (594, 187) with delta (0, 0)
Screenshot: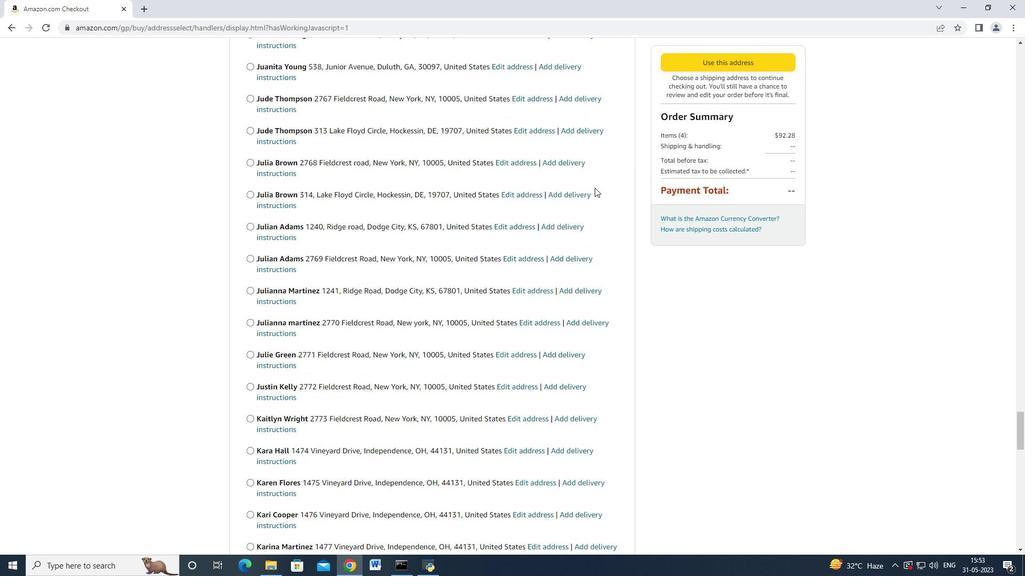 
Action: Mouse scrolled (594, 187) with delta (0, 0)
Screenshot: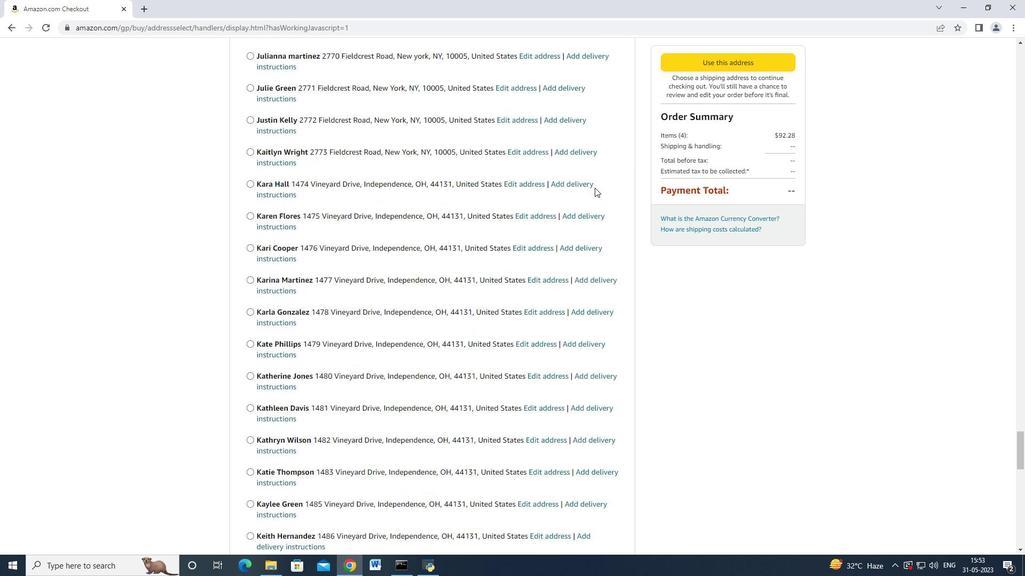 
Action: Mouse scrolled (594, 187) with delta (0, 0)
Screenshot: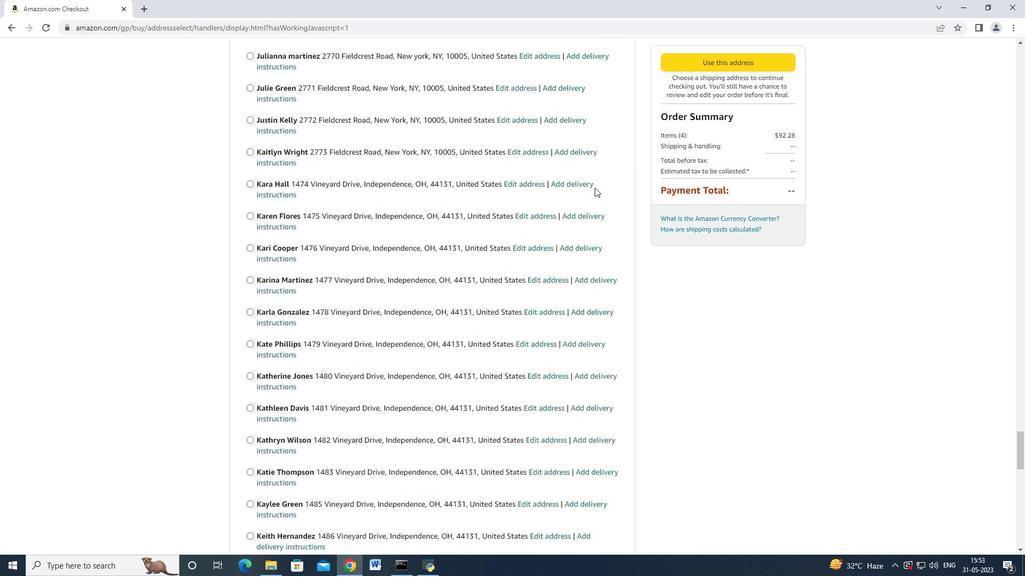 
Action: Mouse scrolled (594, 187) with delta (0, 0)
Screenshot: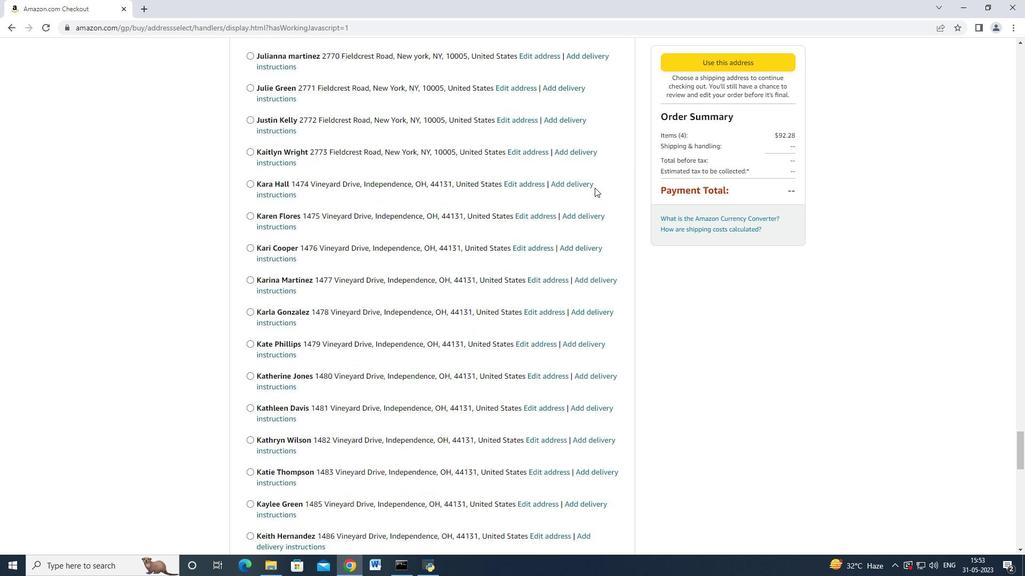 
Action: Mouse scrolled (594, 187) with delta (0, 0)
Screenshot: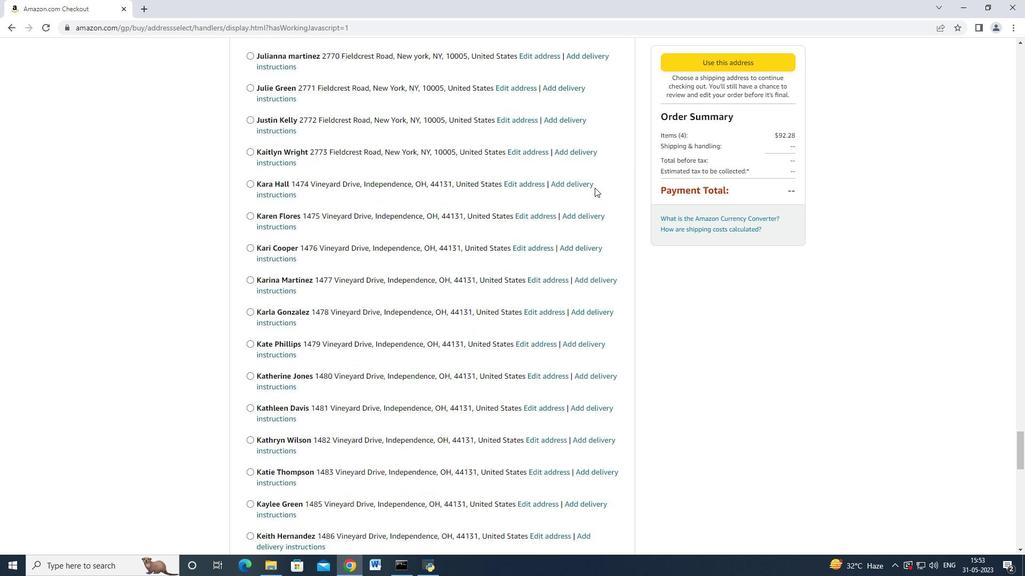 
Action: Mouse scrolled (594, 187) with delta (0, 0)
Screenshot: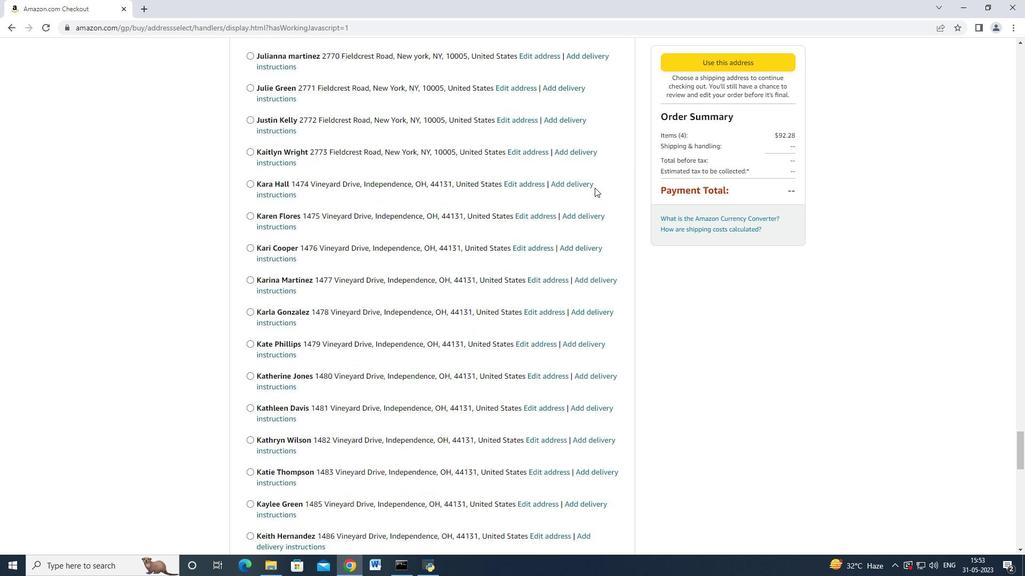 
Action: Mouse moved to (594, 187)
Screenshot: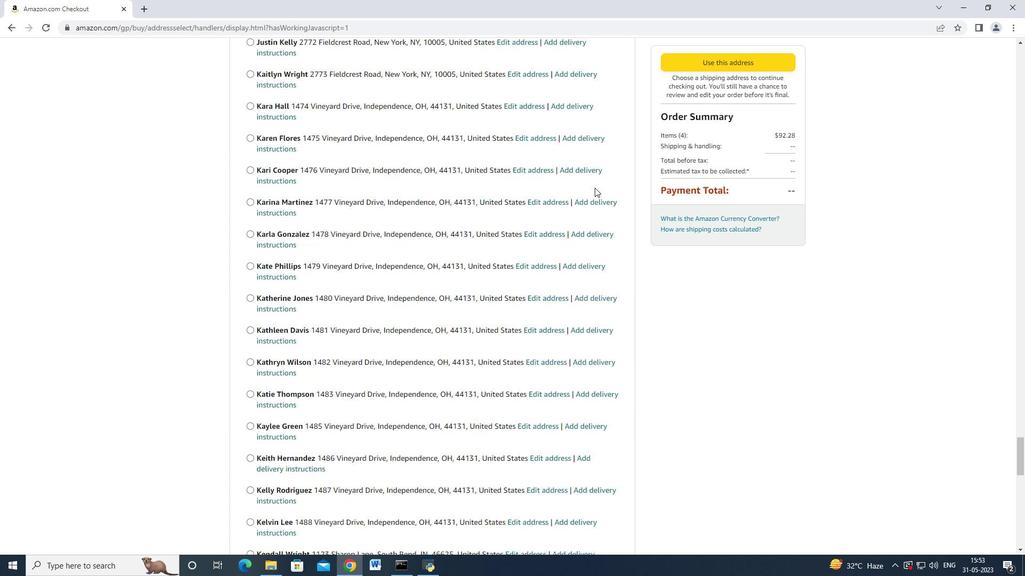 
Action: Mouse scrolled (594, 187) with delta (0, 0)
Screenshot: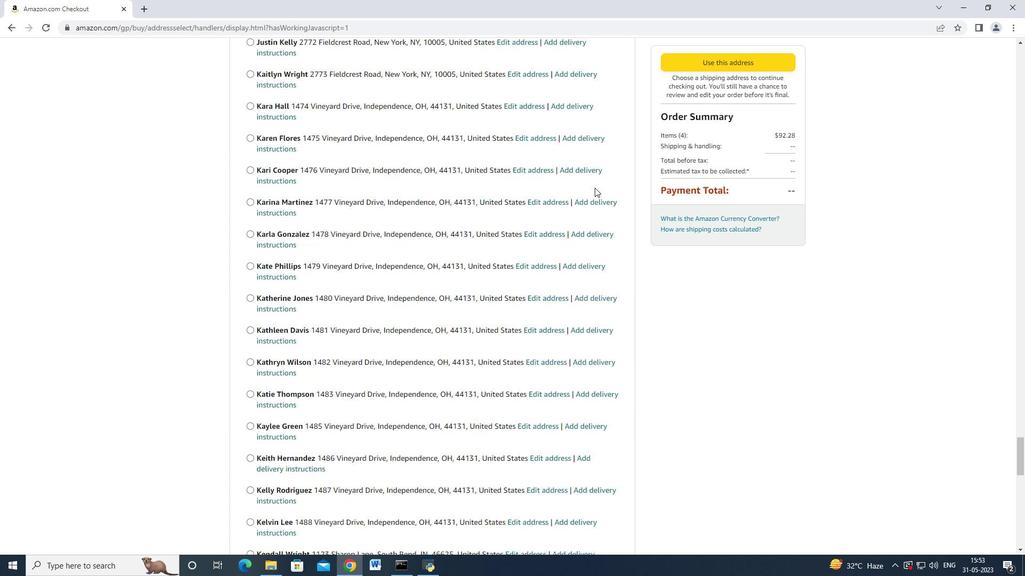 
Action: Mouse scrolled (594, 187) with delta (0, 0)
Screenshot: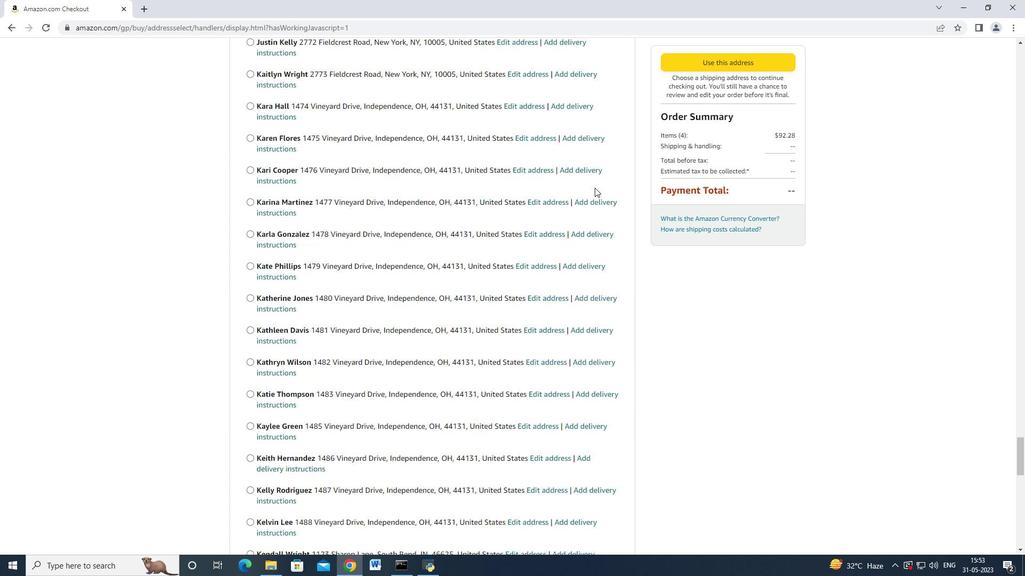 
Action: Mouse scrolled (594, 187) with delta (0, 0)
Screenshot: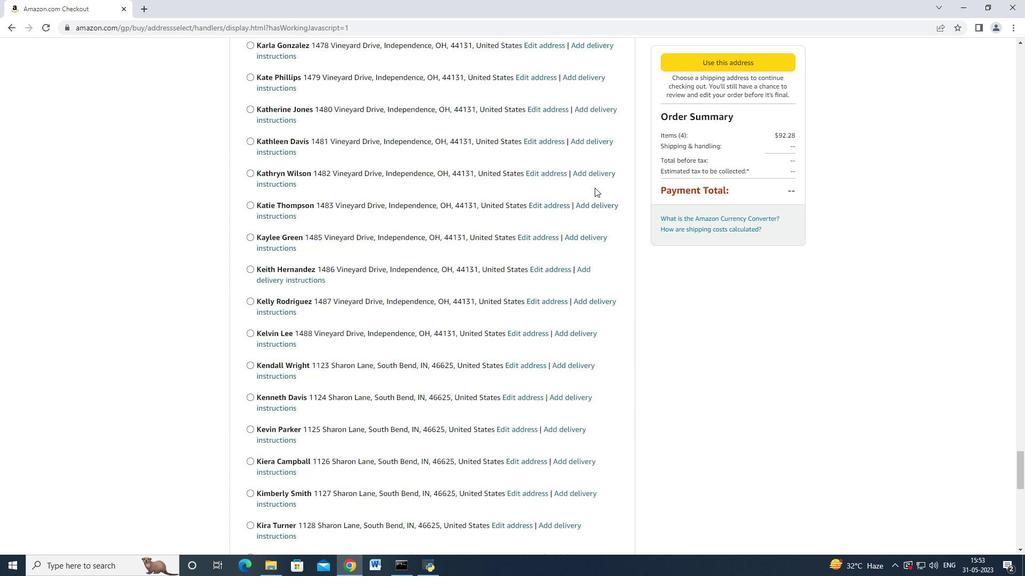 
Action: Mouse scrolled (594, 187) with delta (0, 0)
Screenshot: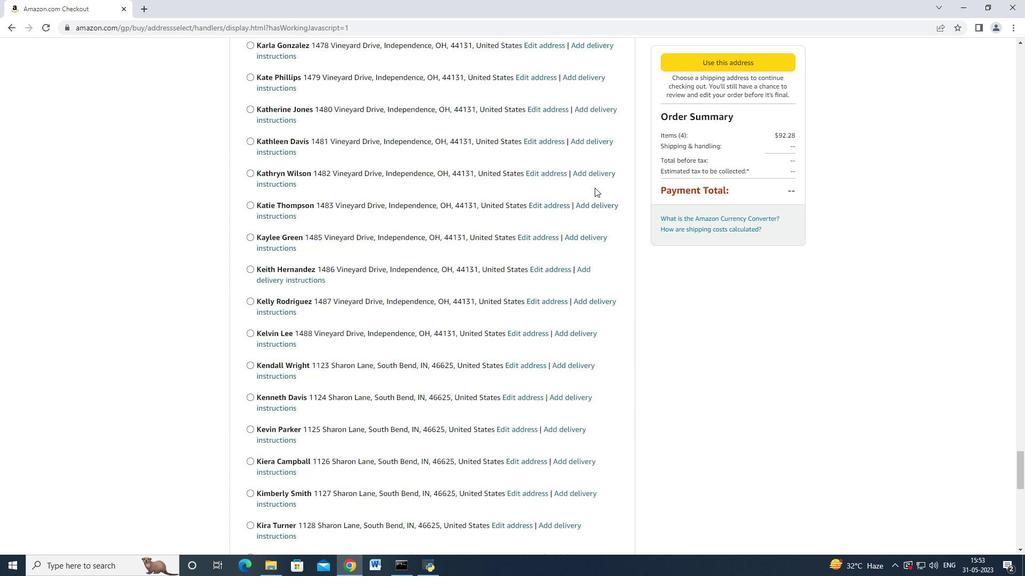
Action: Mouse scrolled (594, 187) with delta (0, 0)
Screenshot: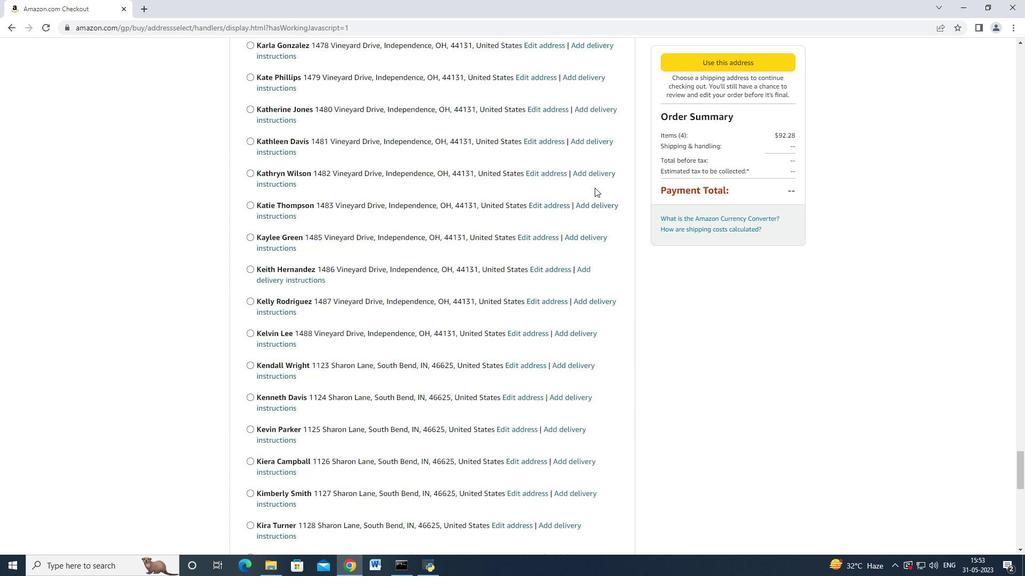 
Action: Mouse scrolled (594, 187) with delta (0, 0)
Screenshot: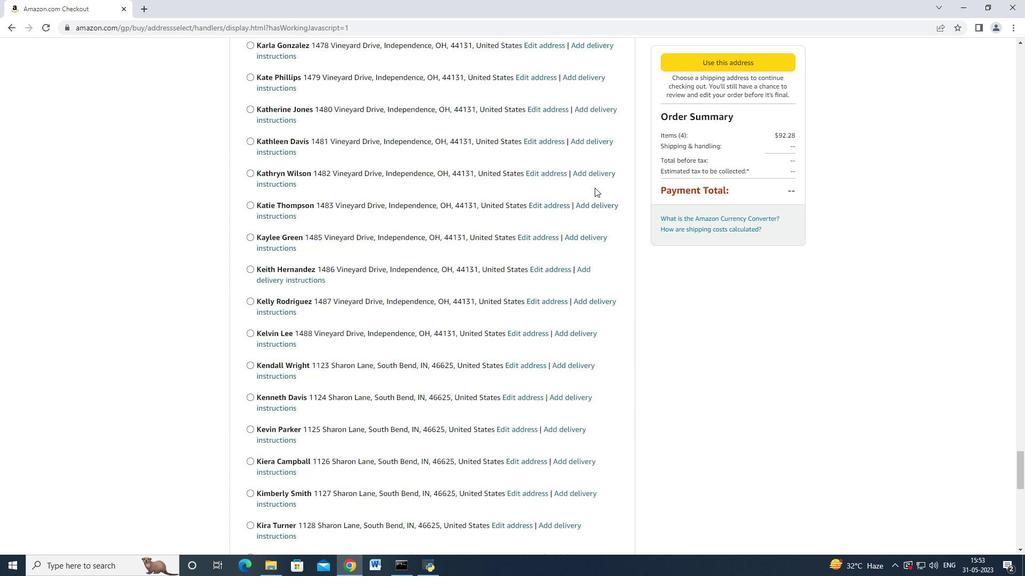
Action: Mouse moved to (594, 187)
Screenshot: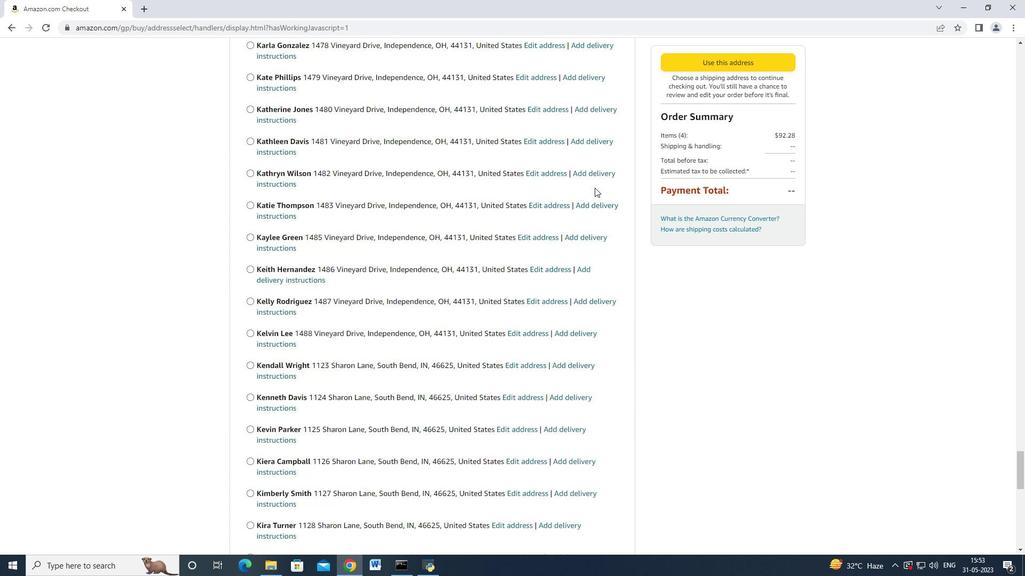 
Action: Mouse scrolled (594, 187) with delta (0, 0)
Screenshot: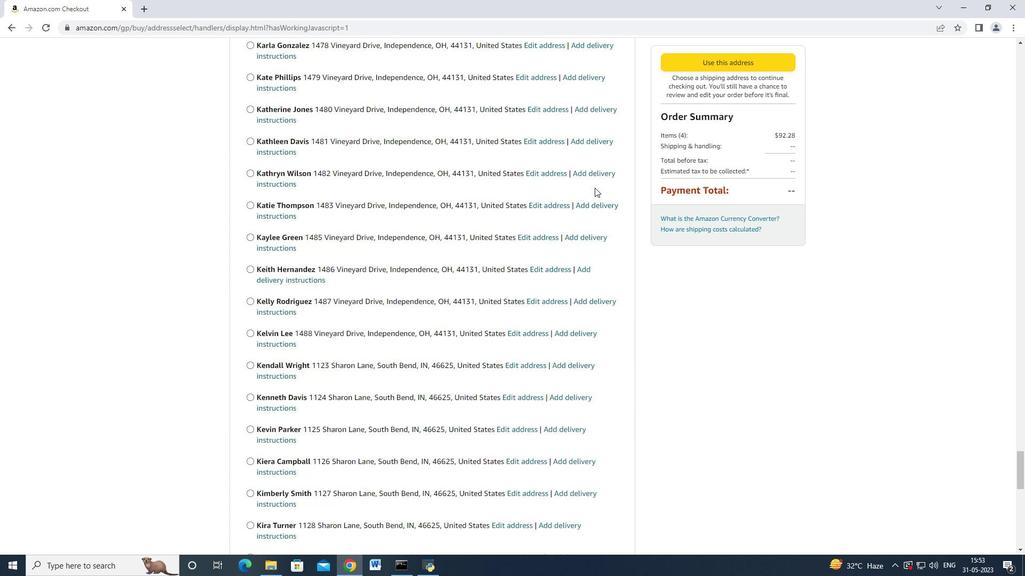 
Action: Mouse moved to (594, 187)
Screenshot: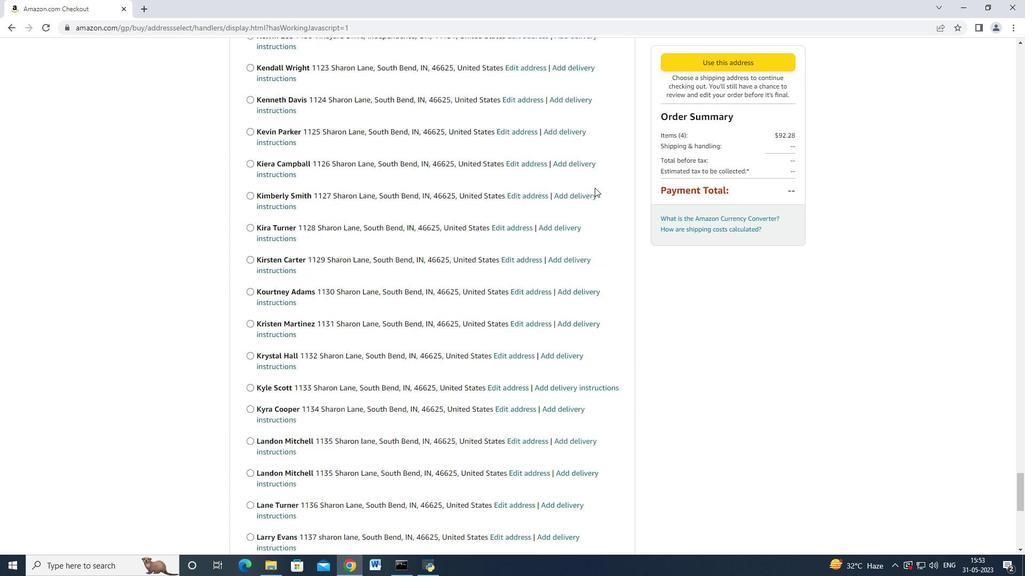 
Action: Mouse scrolled (594, 186) with delta (0, 0)
Screenshot: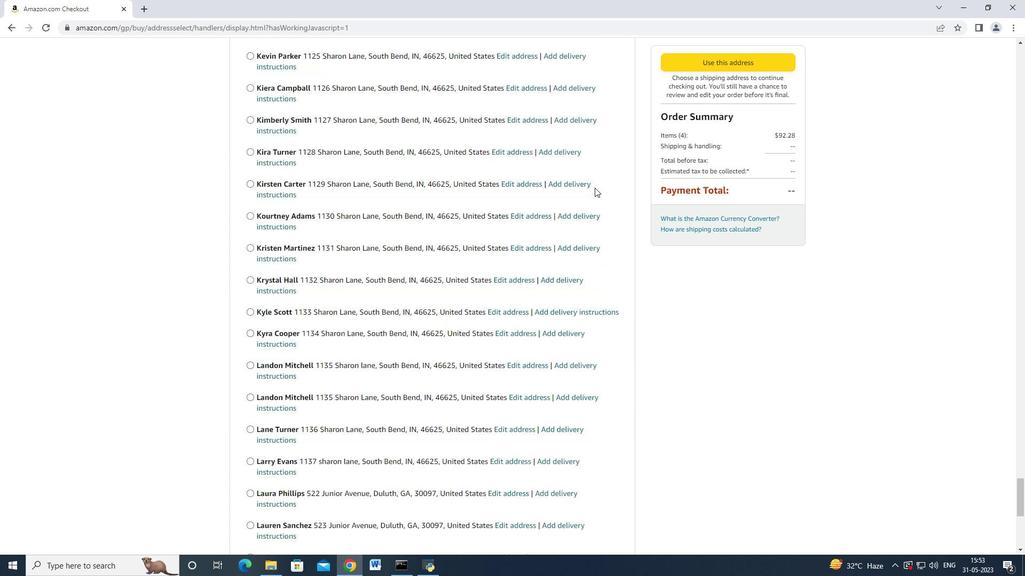 
Action: Mouse moved to (594, 187)
Screenshot: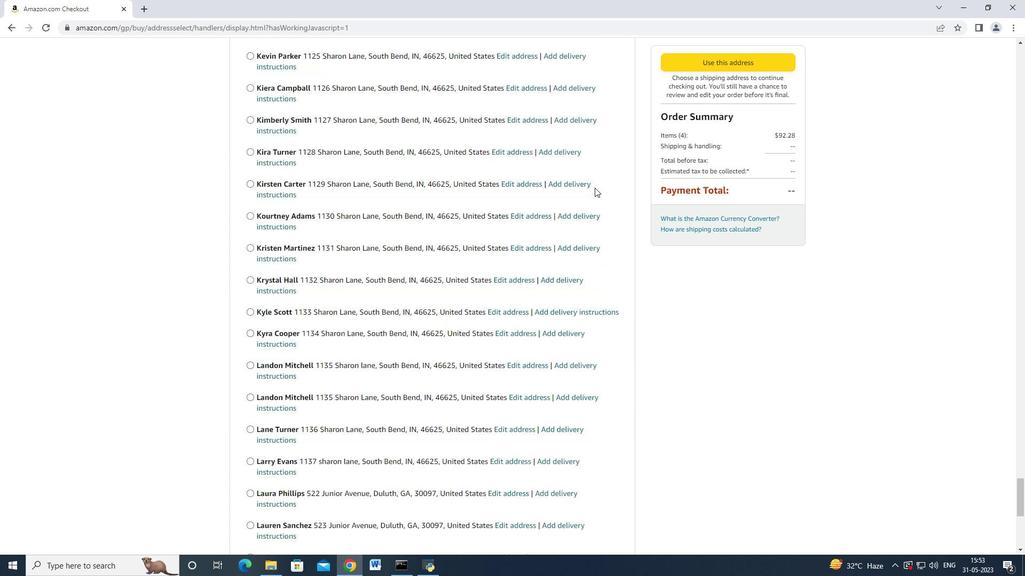 
Action: Mouse scrolled (594, 186) with delta (0, 0)
Screenshot: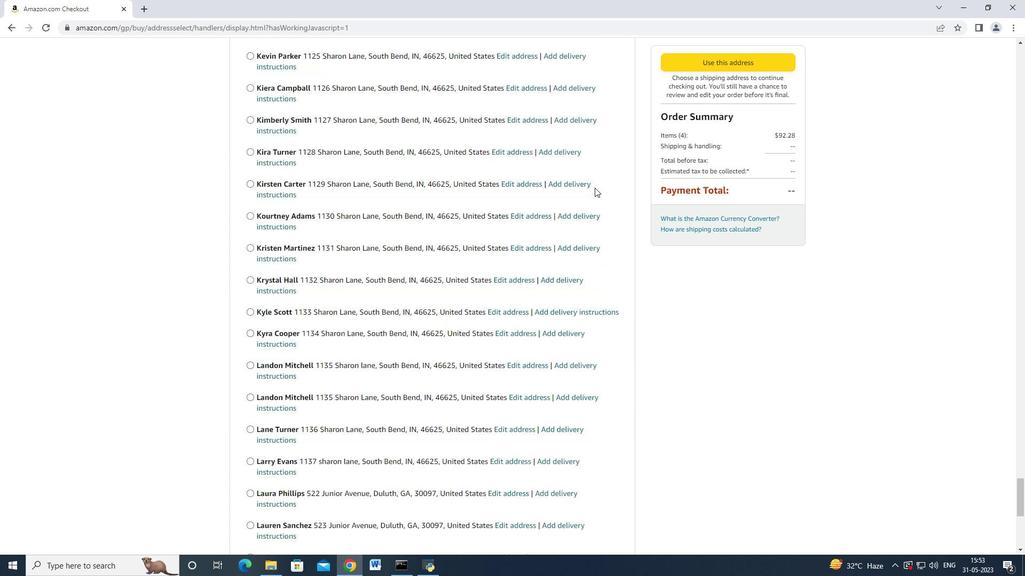 
Action: Mouse scrolled (594, 186) with delta (0, 0)
Screenshot: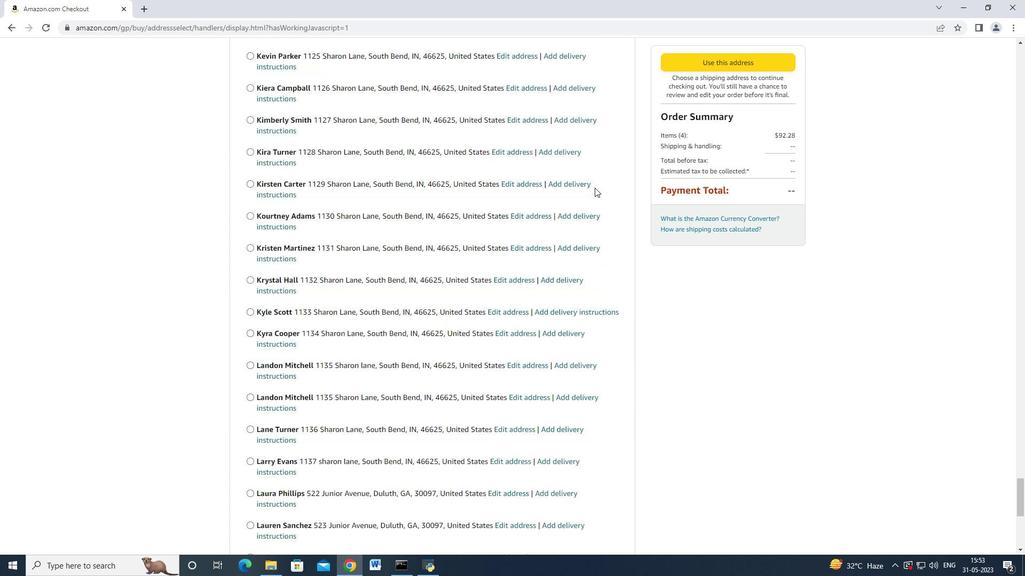 
Action: Mouse scrolled (594, 186) with delta (0, 0)
Screenshot: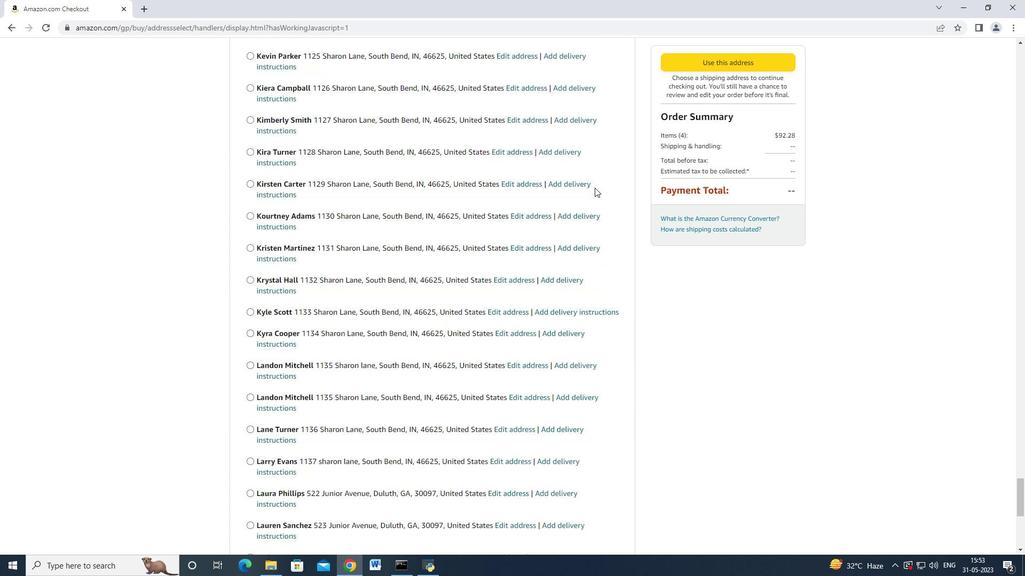 
Action: Mouse scrolled (594, 186) with delta (0, 0)
Screenshot: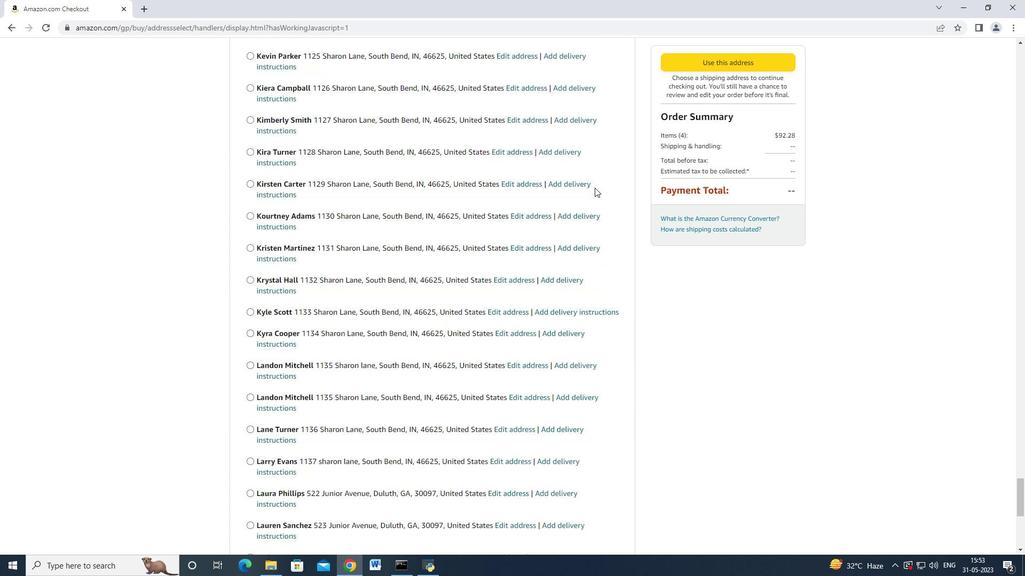 
Action: Mouse scrolled (594, 186) with delta (0, 0)
Screenshot: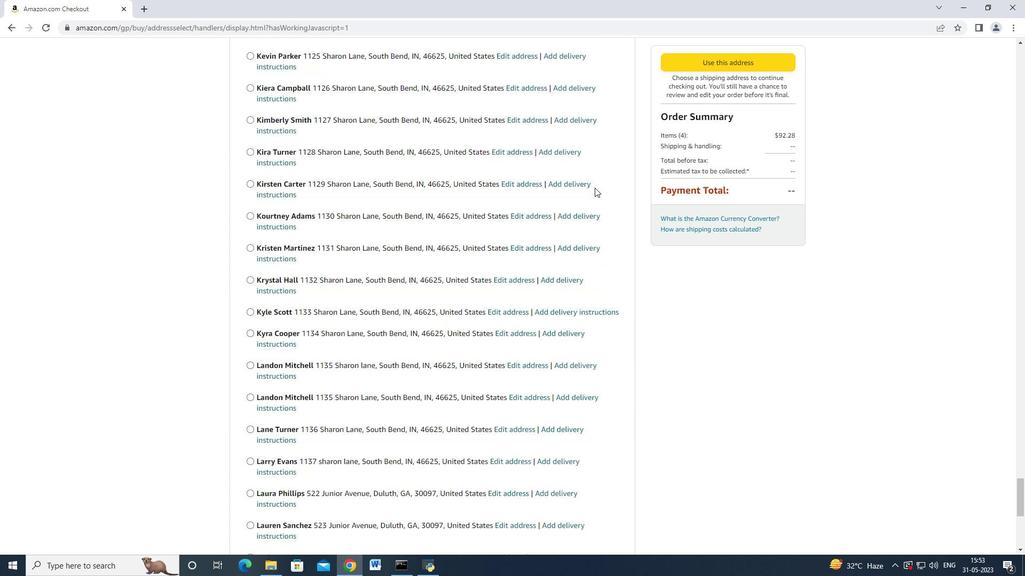 
Action: Mouse moved to (594, 186)
Screenshot: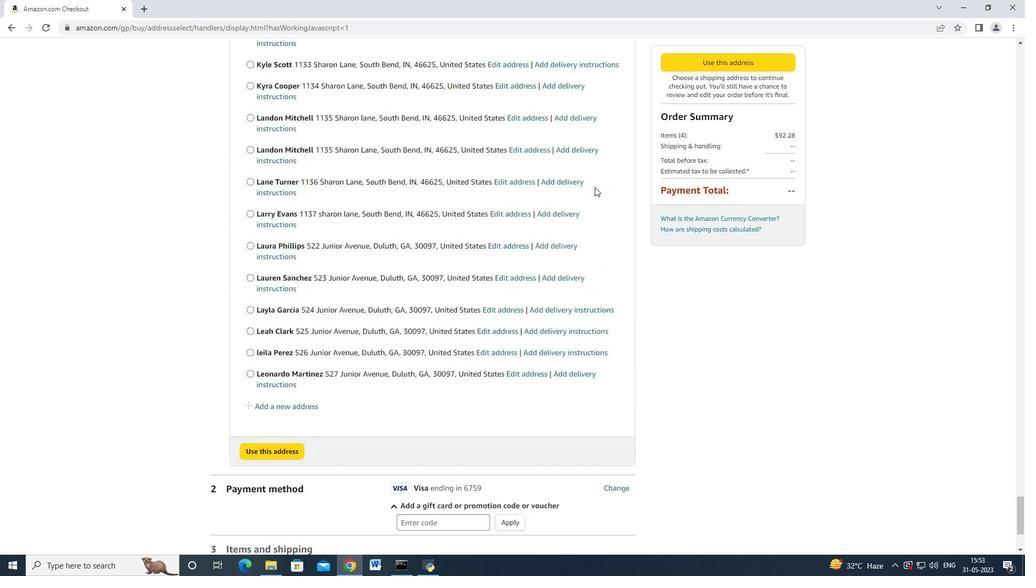 
Action: Mouse scrolled (594, 186) with delta (0, 0)
Screenshot: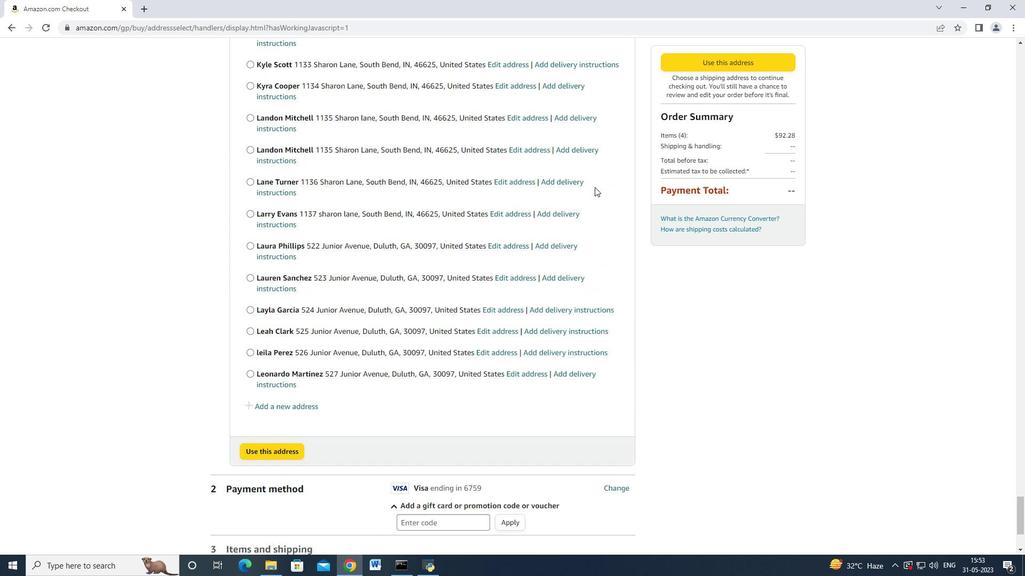 
Action: Mouse scrolled (594, 186) with delta (0, 0)
Screenshot: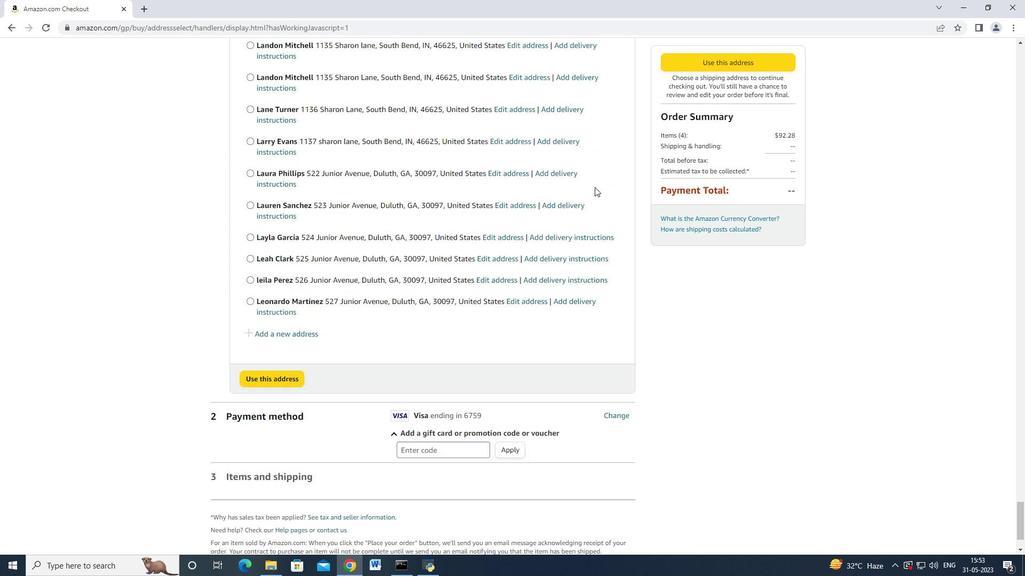 
Action: Mouse scrolled (594, 186) with delta (0, 0)
Screenshot: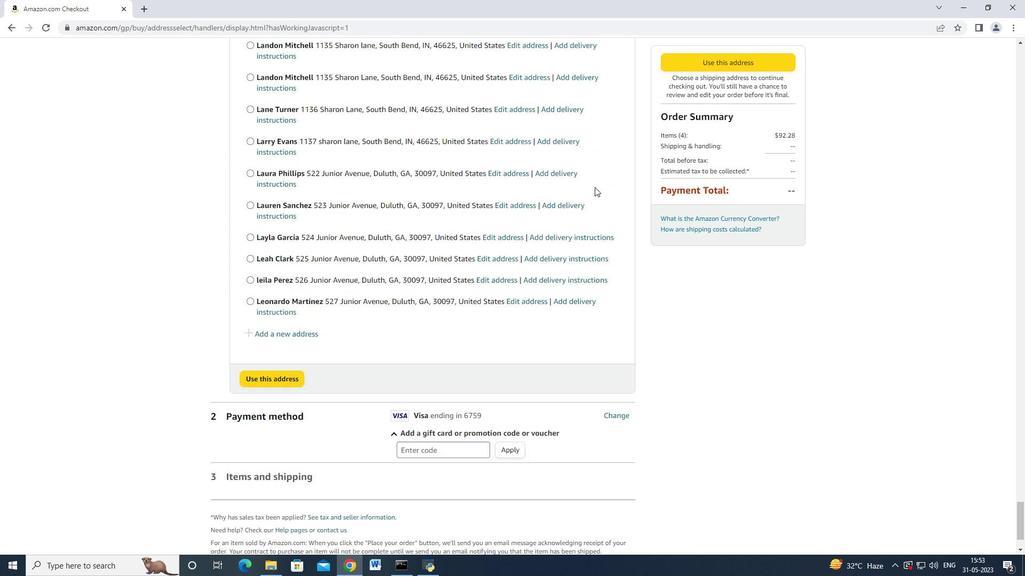 
Action: Mouse moved to (594, 186)
Screenshot: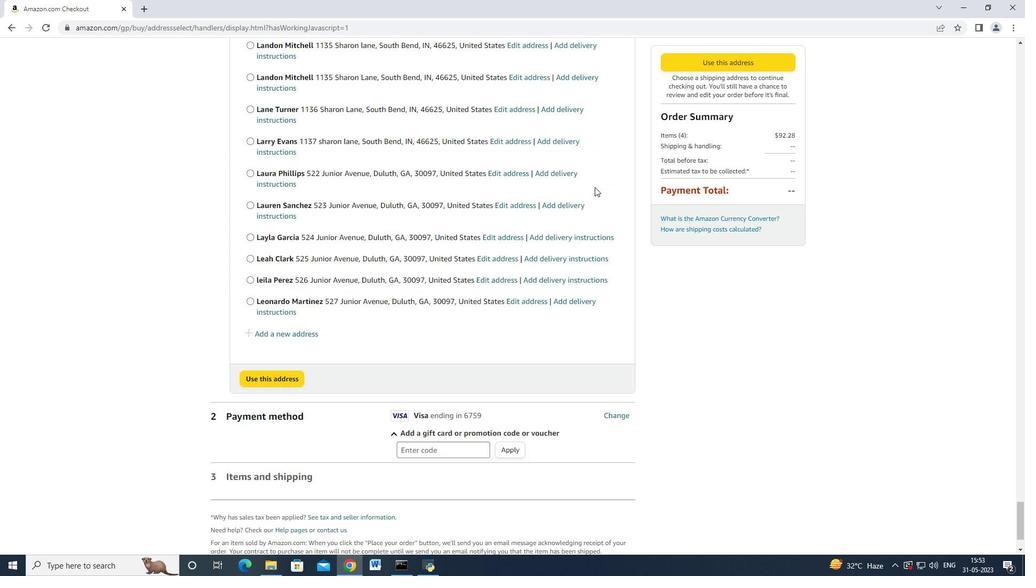 
Action: Mouse scrolled (594, 186) with delta (0, 0)
Screenshot: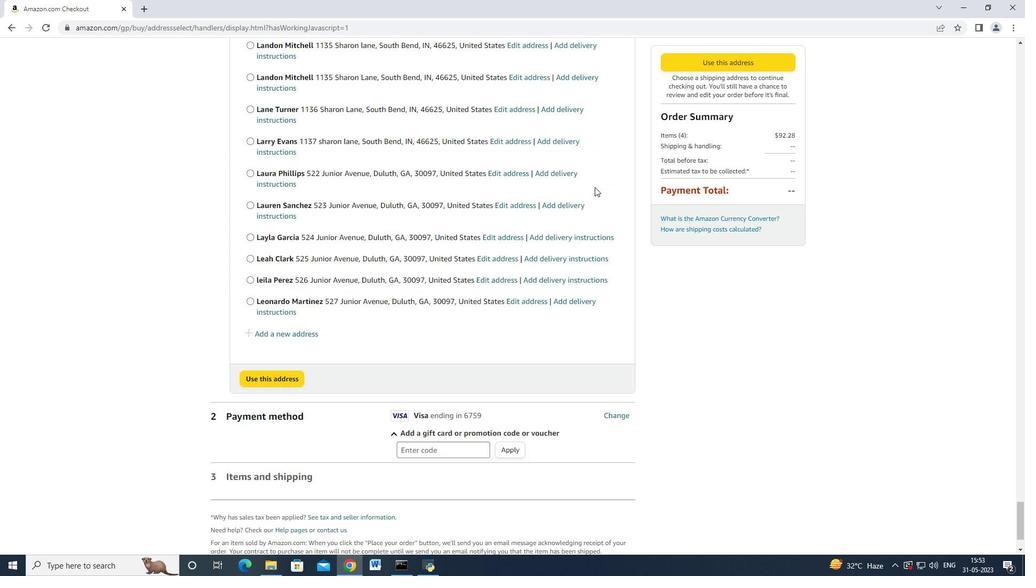 
Action: Mouse scrolled (594, 186) with delta (0, 0)
Screenshot: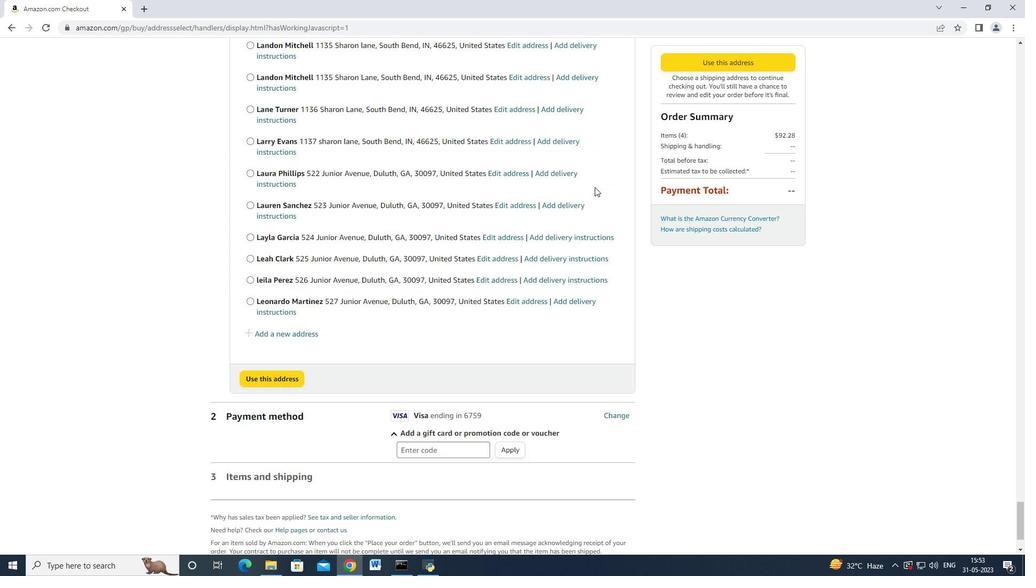 
Action: Mouse scrolled (594, 186) with delta (0, 0)
Screenshot: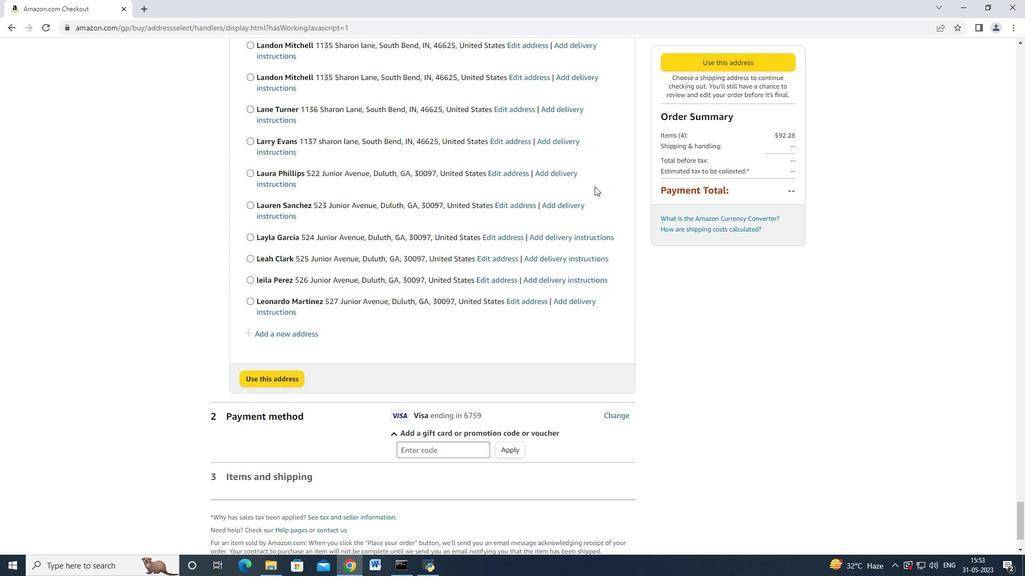 
Action: Mouse moved to (279, 255)
Screenshot: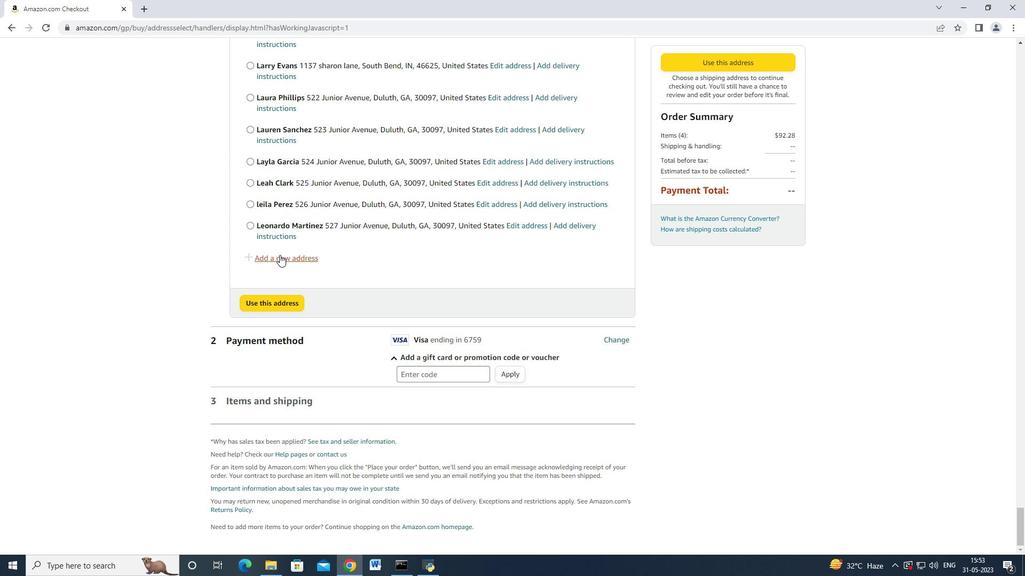 
Action: Mouse pressed left at (279, 255)
Screenshot: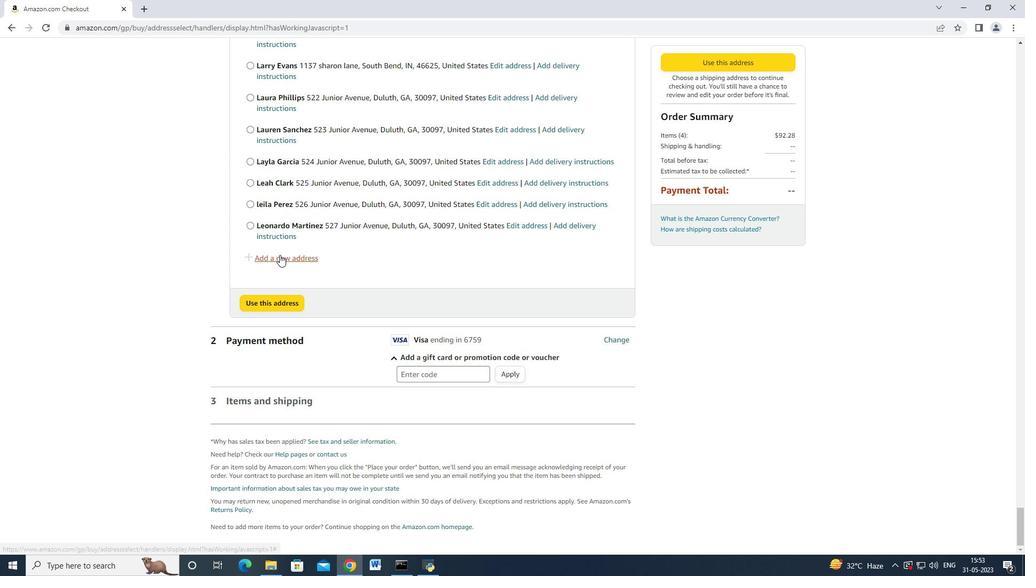 
Action: Mouse moved to (347, 259)
Screenshot: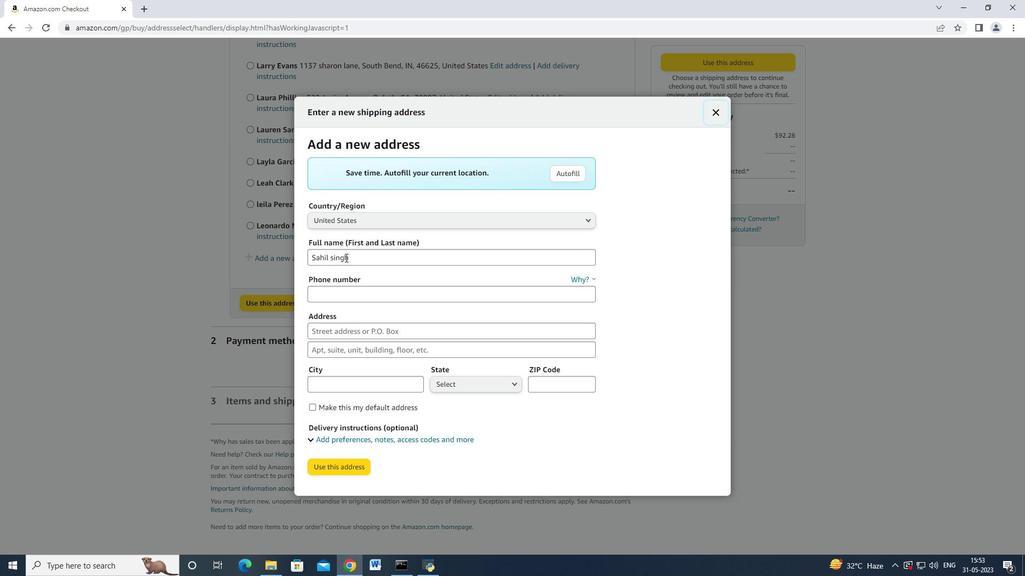 
Action: Mouse pressed left at (347, 259)
Screenshot: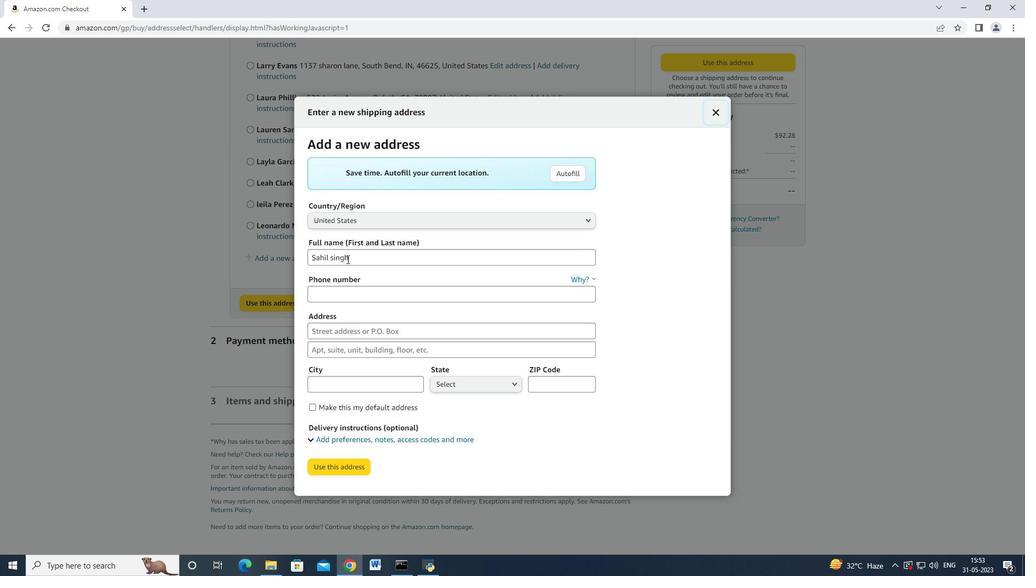
Action: Mouse moved to (303, 255)
Screenshot: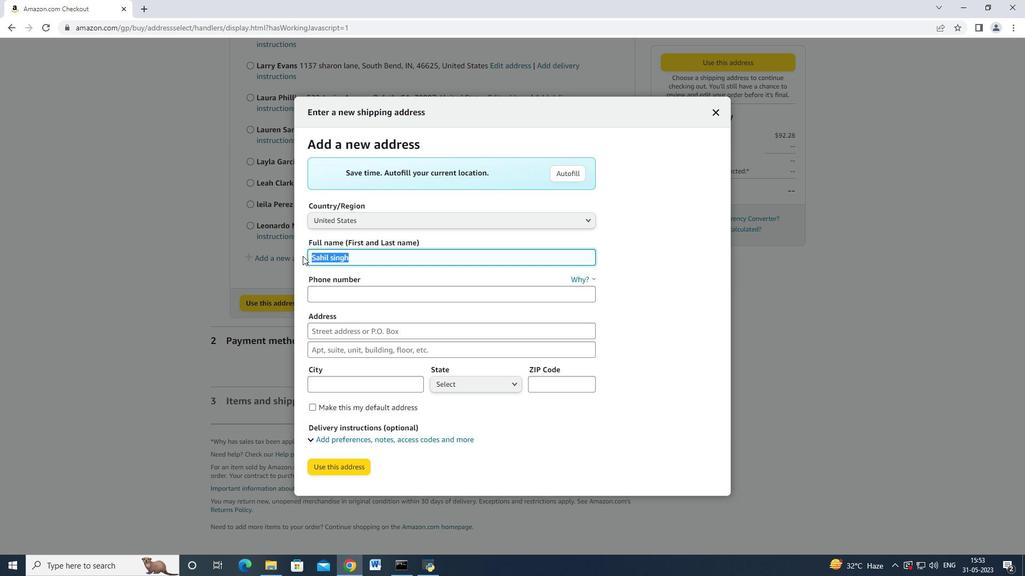 
Action: Key pressed <Key.backspace><Key.shift>Leslie<Key.space><Key.shift>Flores<Key.tab><Key.tab>4046170247<Key.tab>528<Key.space><Key.shift>junior<Key.space>avenue<Key.tab><Key.tab><Key.shift>Duluth
Screenshot: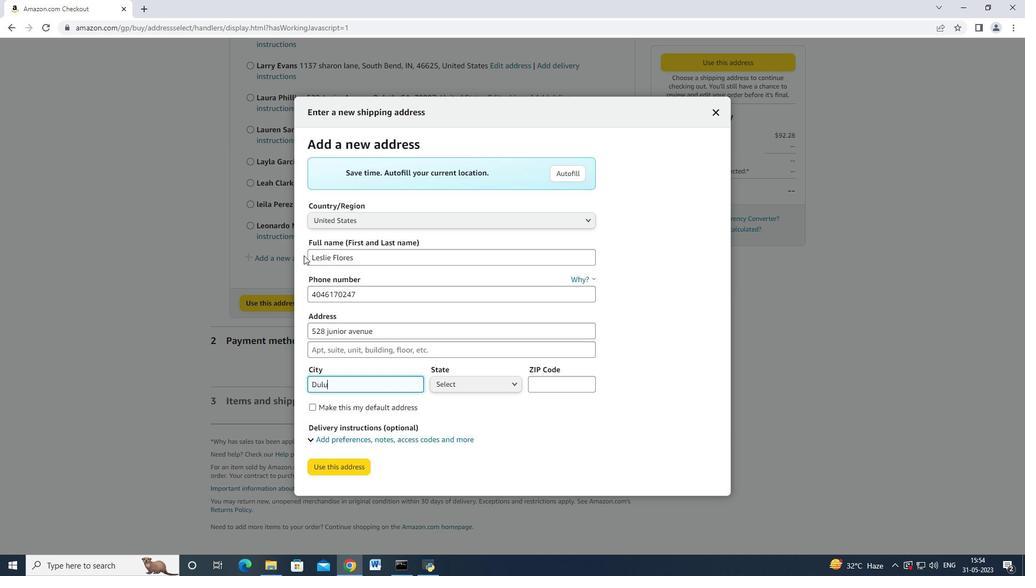 
Action: Mouse moved to (480, 392)
Screenshot: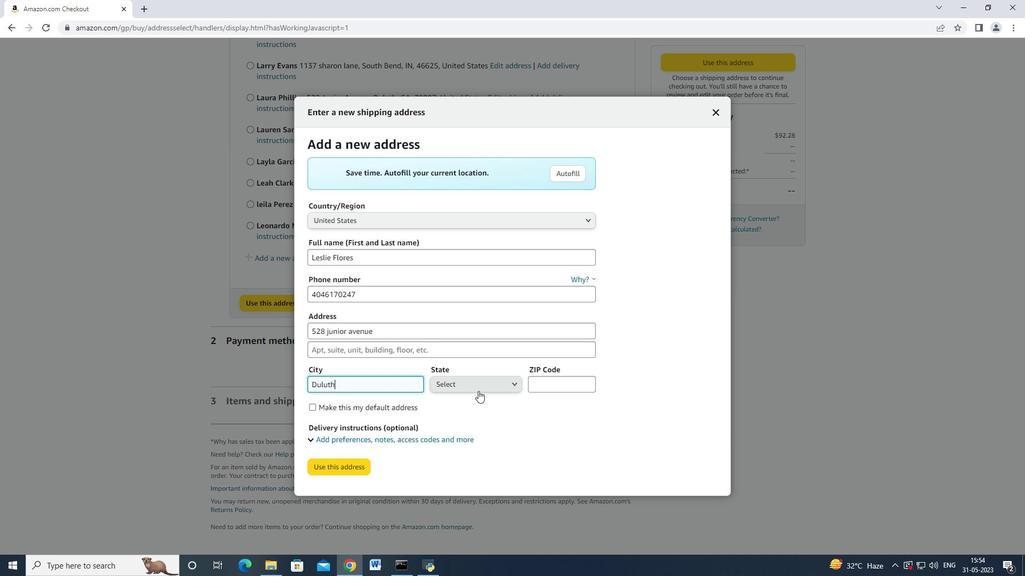 
Action: Mouse pressed left at (480, 392)
Screenshot: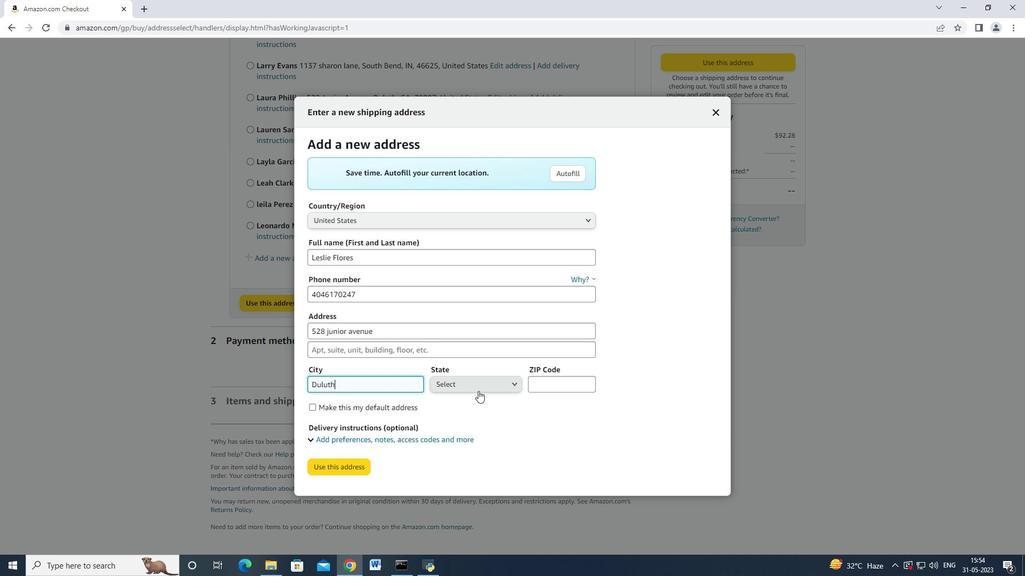 
Action: Mouse moved to (482, 390)
Screenshot: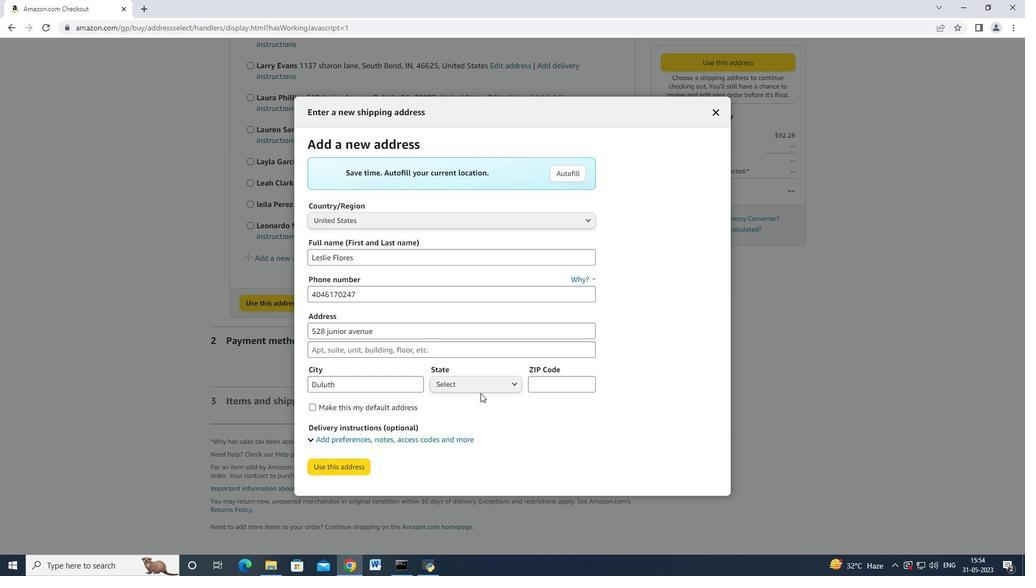 
Action: Mouse pressed left at (482, 390)
Screenshot: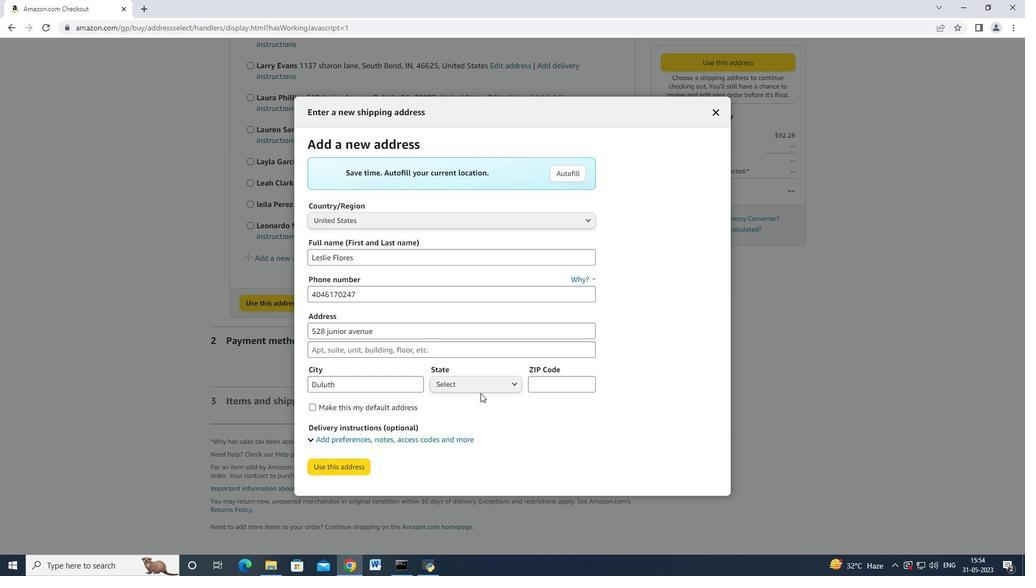 
Action: Mouse moved to (462, 225)
Screenshot: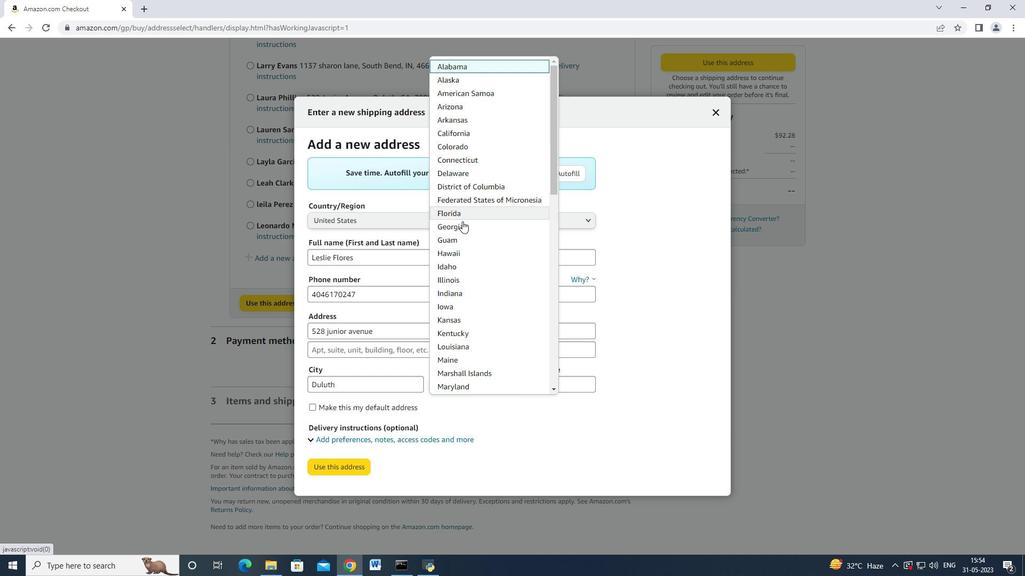 
Action: Mouse pressed left at (462, 225)
Screenshot: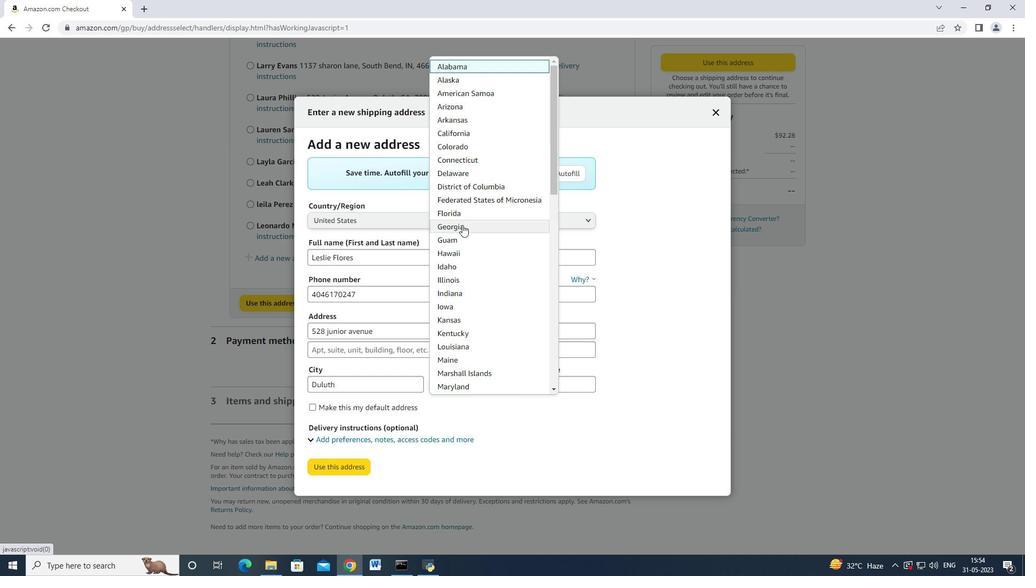 
Action: Mouse moved to (565, 384)
Screenshot: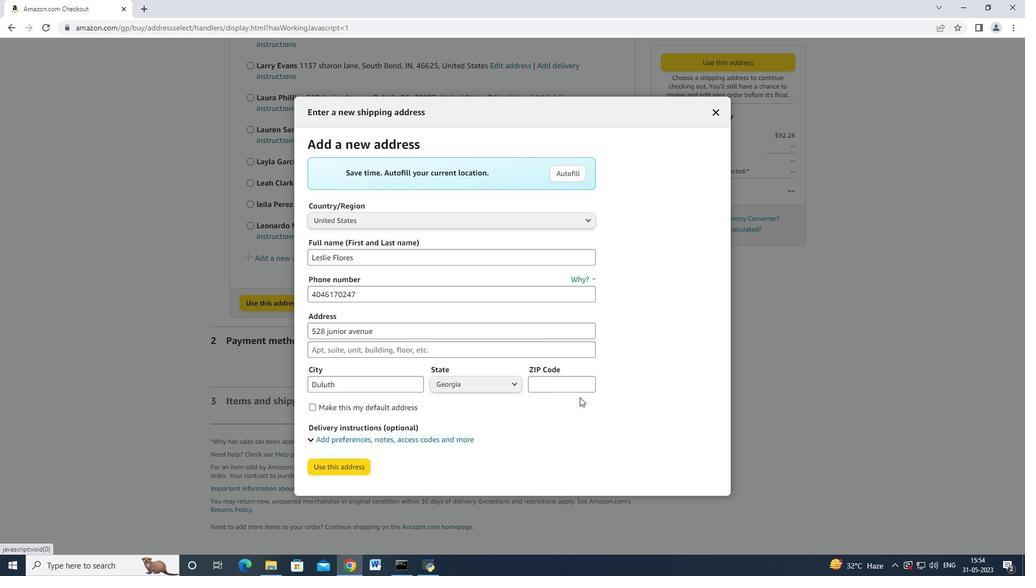 
Action: Mouse pressed left at (565, 384)
Screenshot: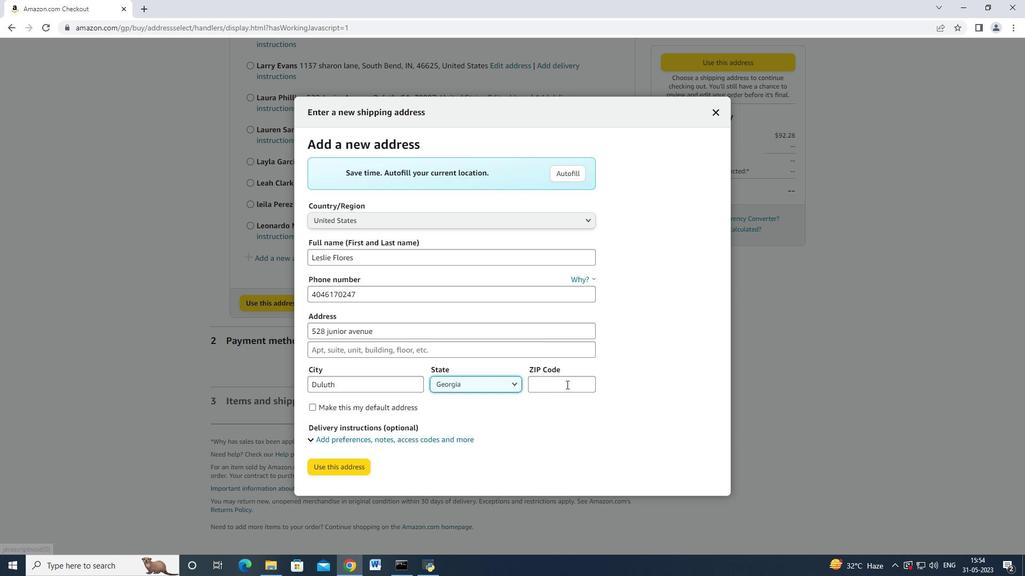 
Action: Key pressed 30097<Key.tab><Key.tab><Key.tab>
Screenshot: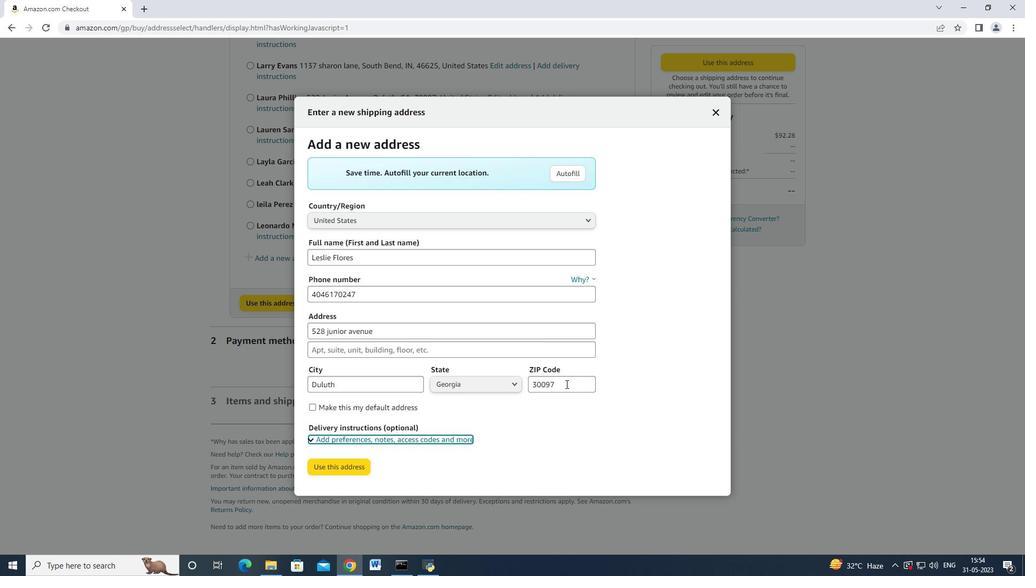 
Action: Mouse moved to (329, 468)
Screenshot: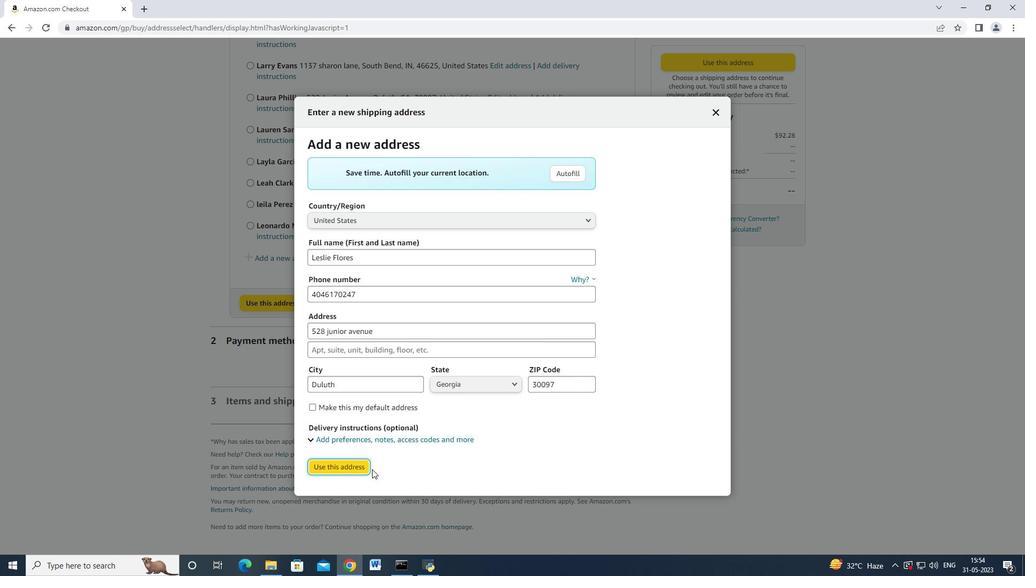 
Action: Mouse pressed left at (329, 468)
Screenshot: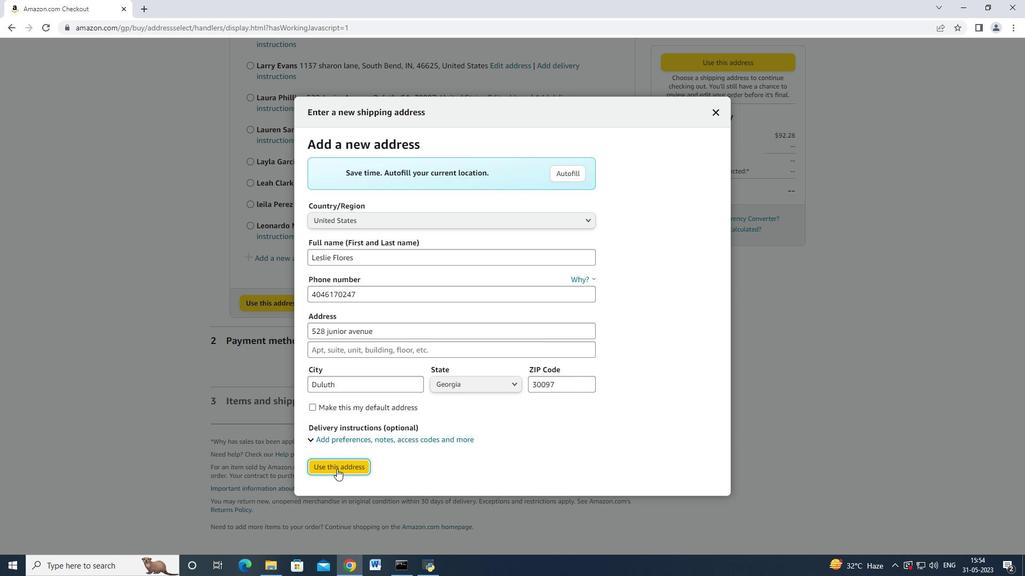 
Action: Mouse moved to (375, 367)
Screenshot: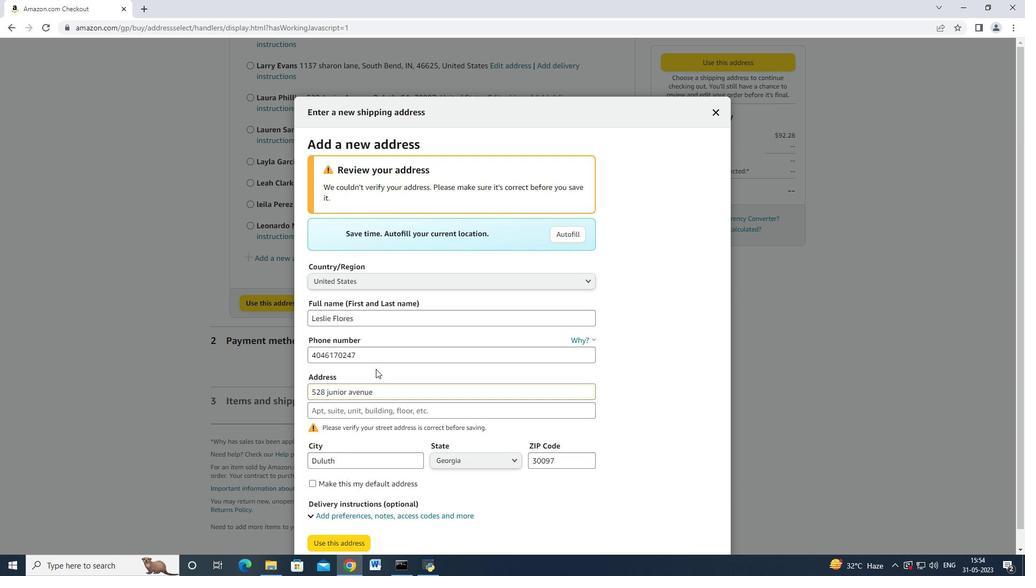 
Action: Mouse scrolled (375, 366) with delta (0, 0)
Screenshot: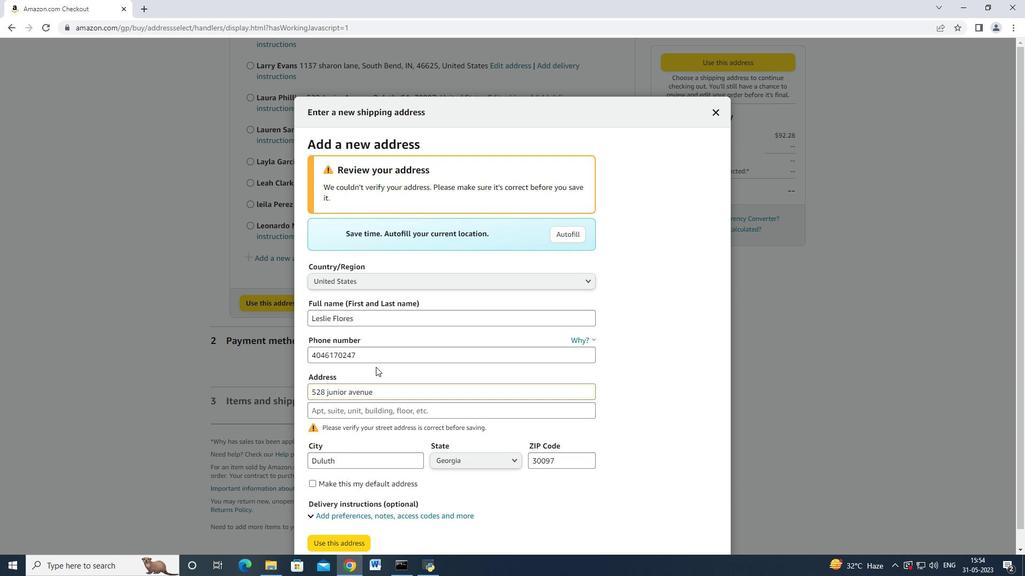 
Action: Mouse scrolled (375, 367) with delta (0, 0)
Screenshot: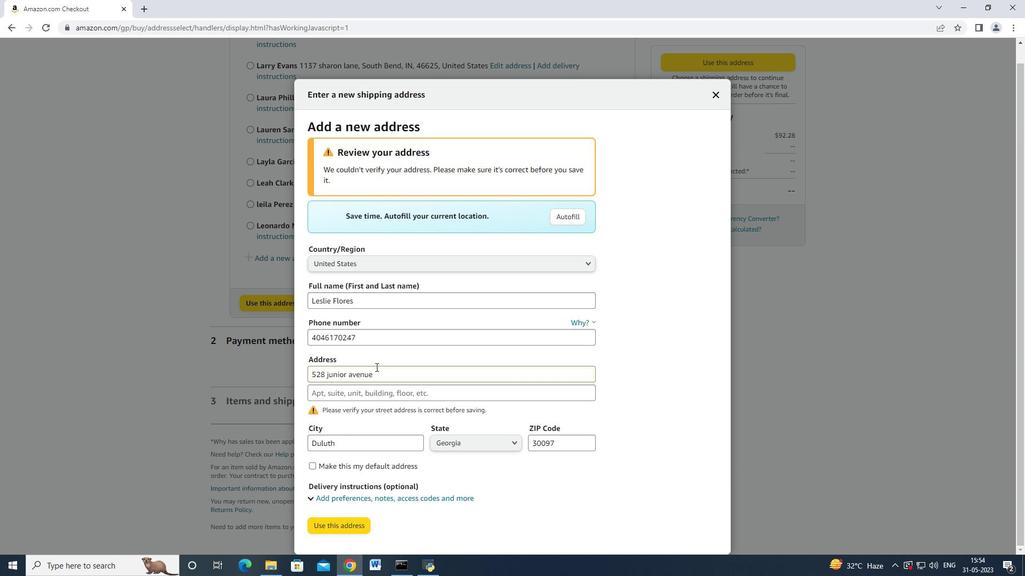 
Action: Mouse scrolled (375, 366) with delta (0, 0)
Screenshot: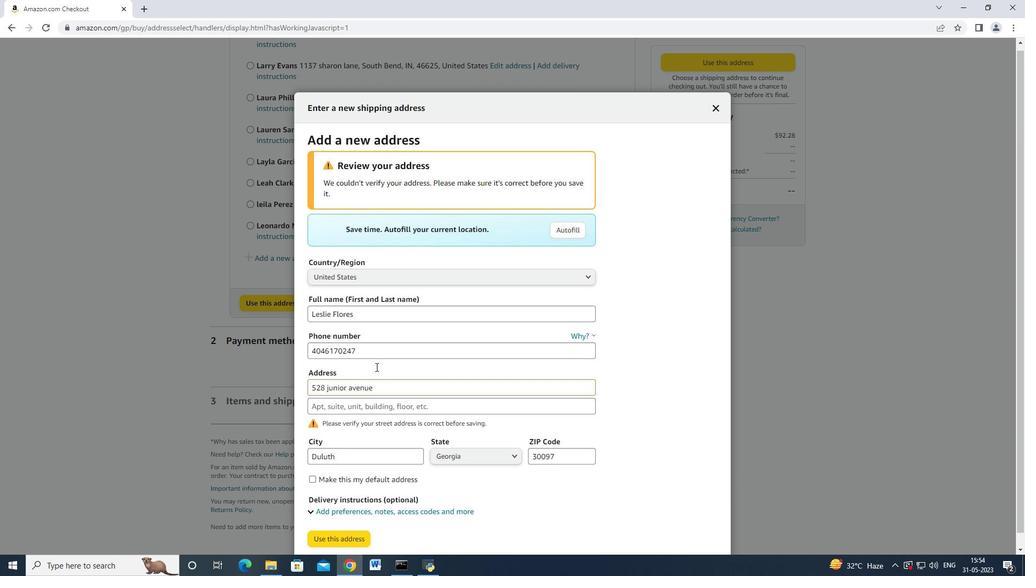 
Action: Mouse scrolled (375, 366) with delta (0, 0)
Screenshot: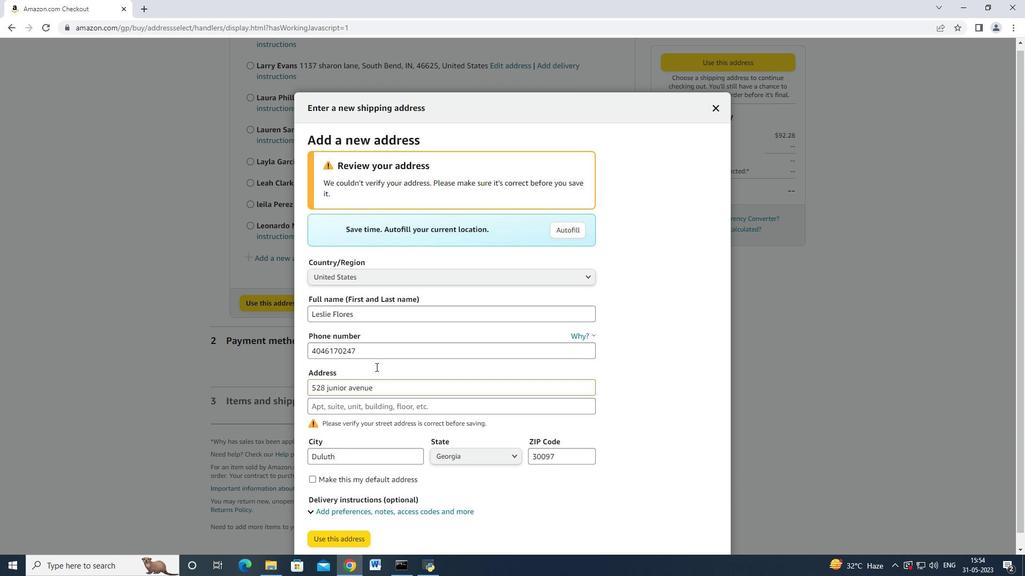
Action: Mouse scrolled (375, 366) with delta (0, 0)
Screenshot: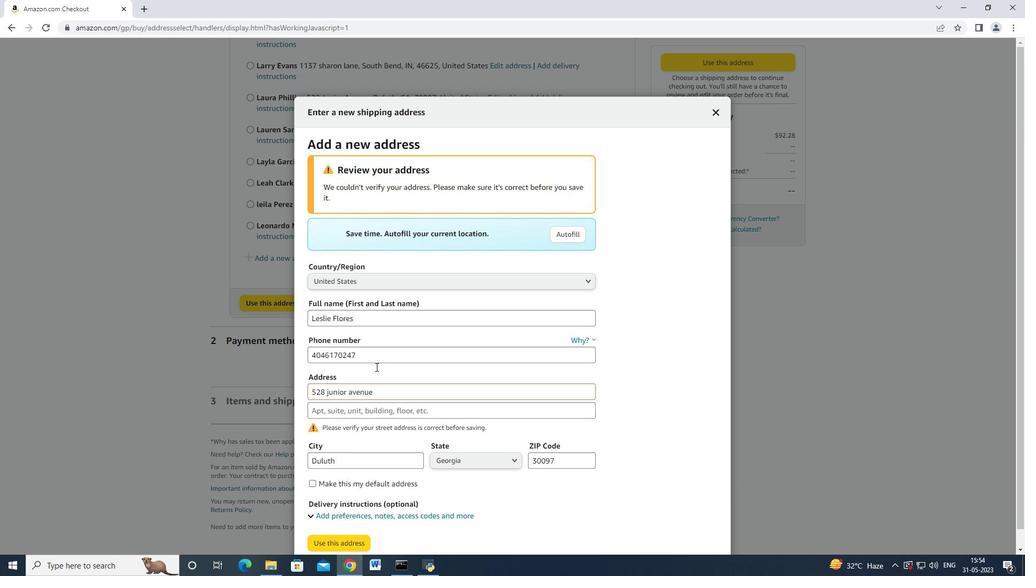 
Action: Mouse moved to (348, 524)
Screenshot: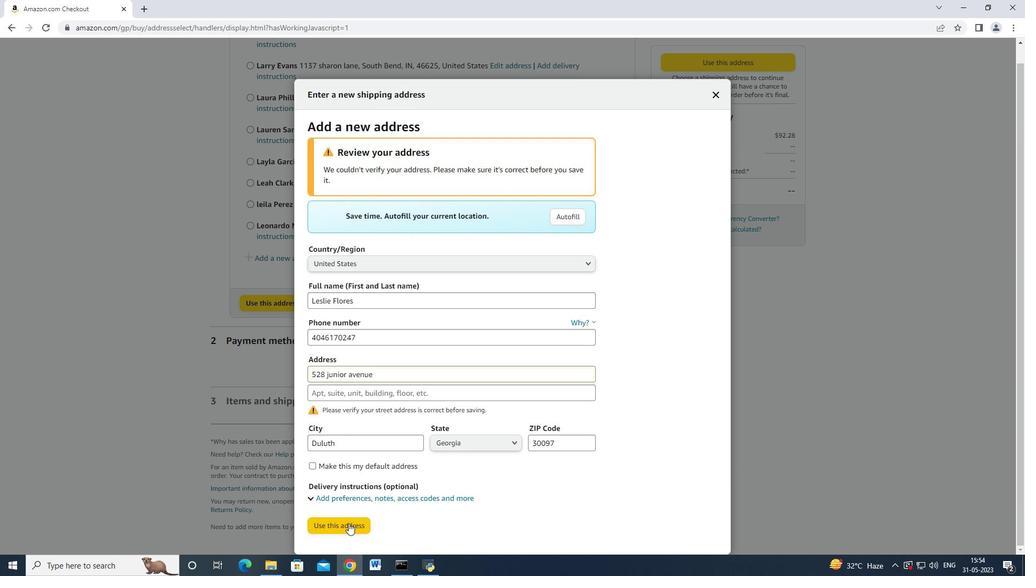 
Action: Mouse pressed left at (348, 524)
Screenshot: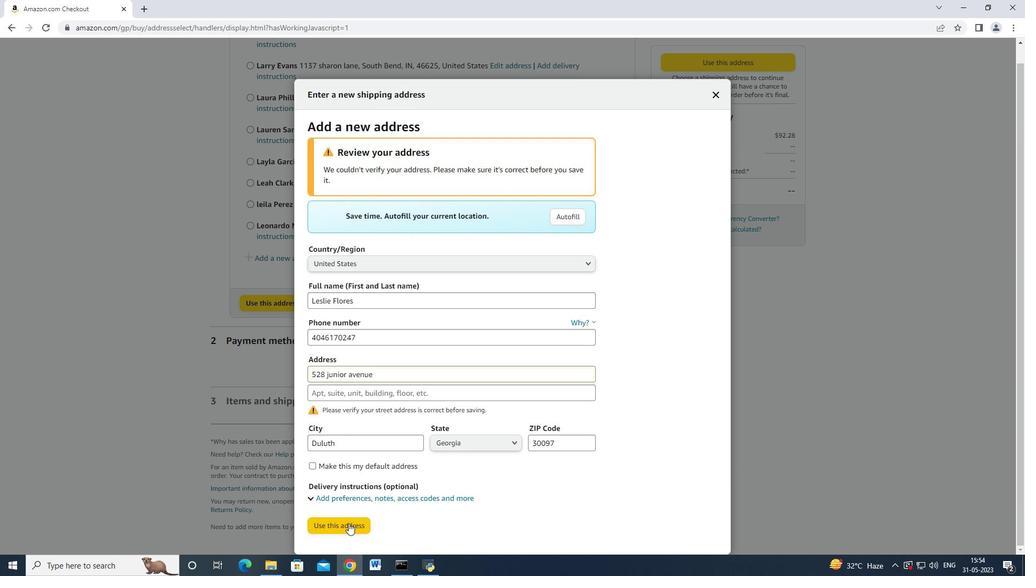 
Action: Mouse moved to (525, 293)
Screenshot: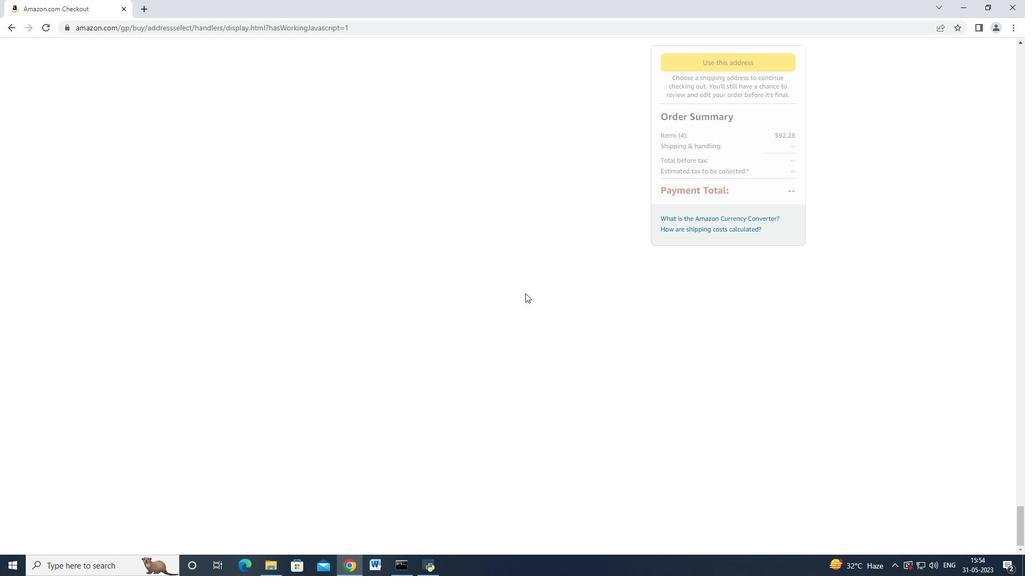 
Action: Mouse scrolled (525, 293) with delta (0, 0)
Screenshot: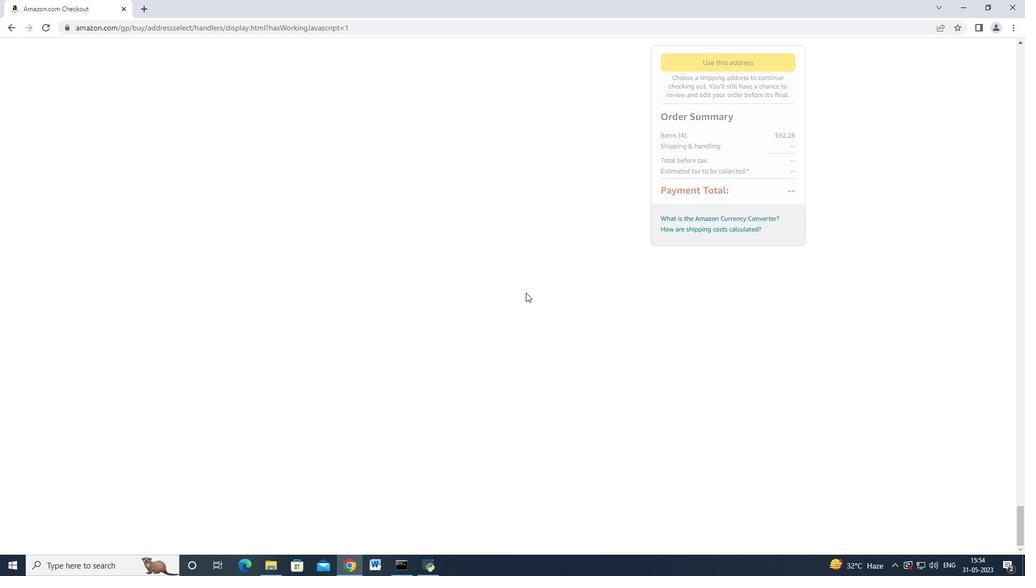 
Action: Mouse scrolled (525, 292) with delta (0, 0)
Screenshot: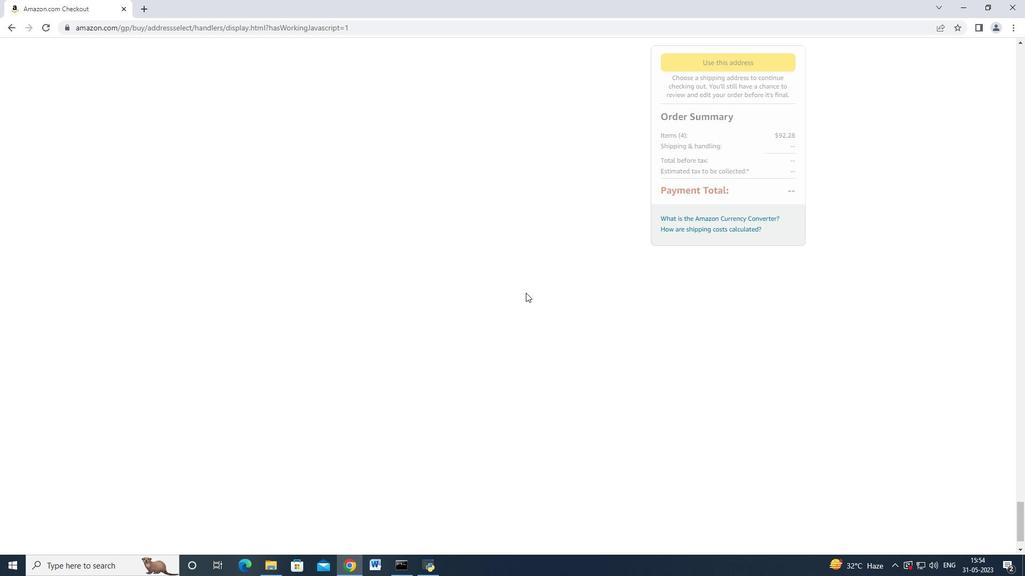 
Action: Mouse scrolled (525, 292) with delta (0, 0)
Screenshot: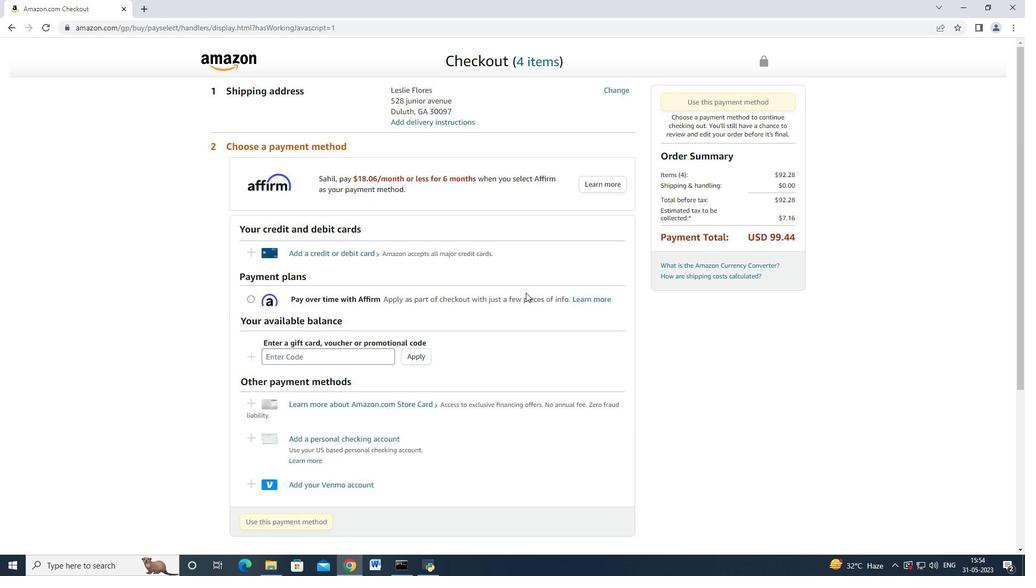 
Action: Mouse moved to (444, 259)
Screenshot: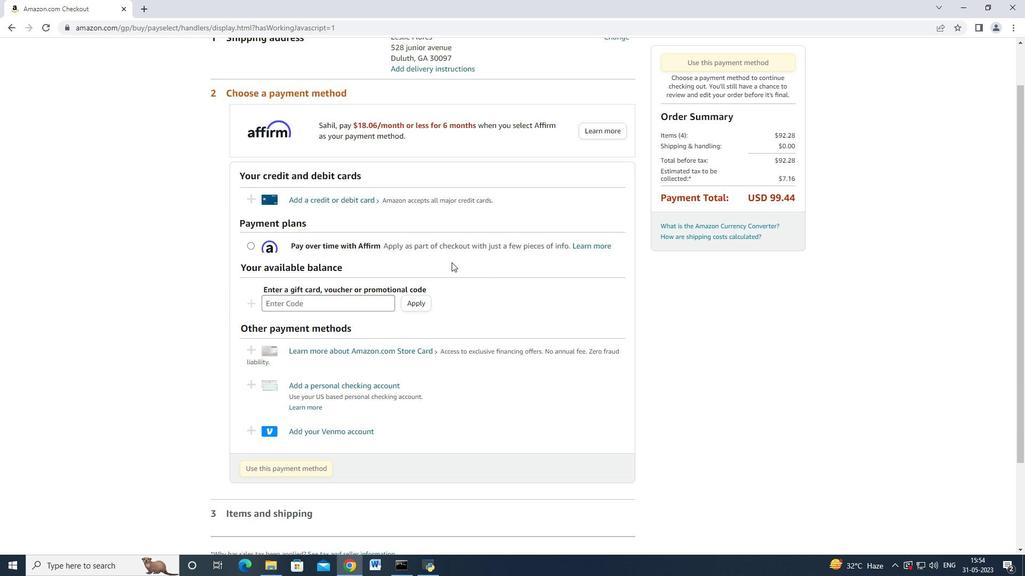 
Action: Mouse scrolled (444, 260) with delta (0, 0)
Screenshot: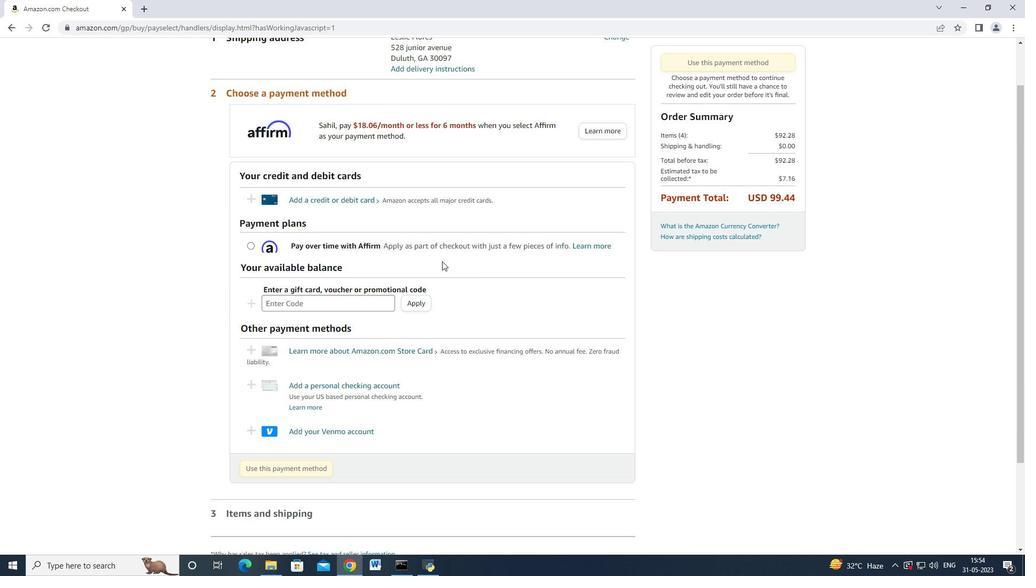 
Action: Mouse moved to (339, 254)
Screenshot: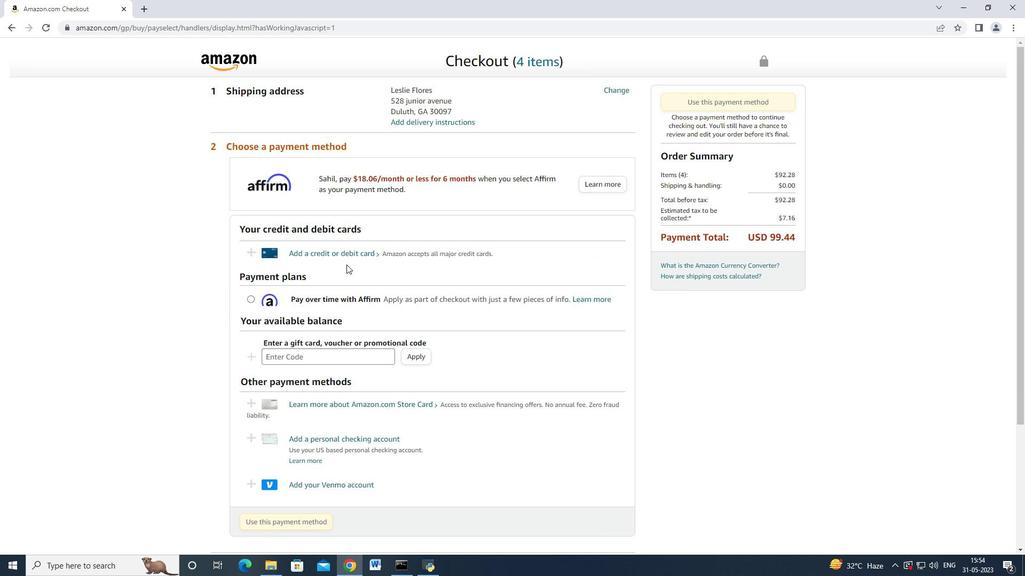 
Action: Mouse pressed left at (339, 254)
Screenshot: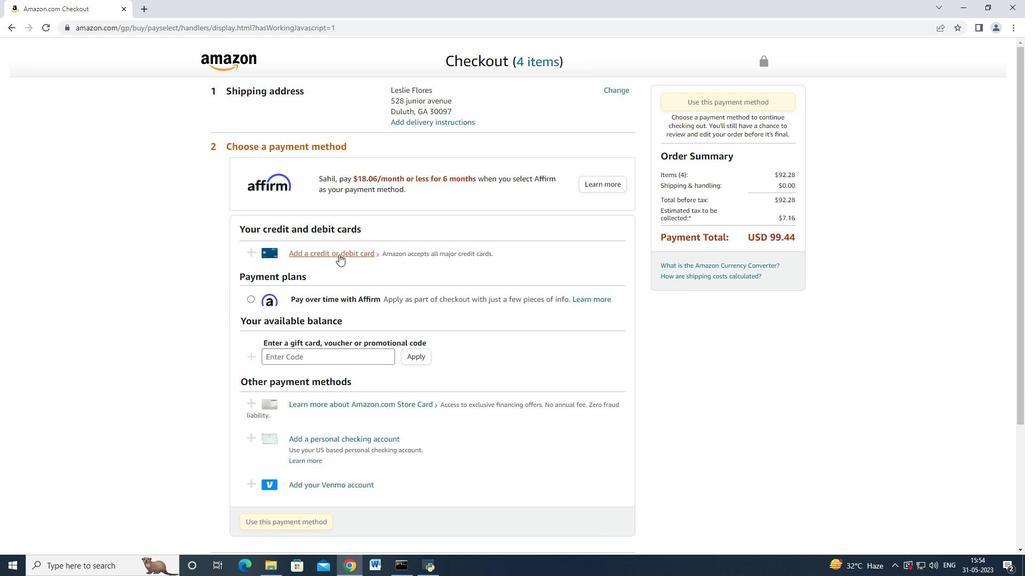 
Action: Mouse moved to (441, 246)
Screenshot: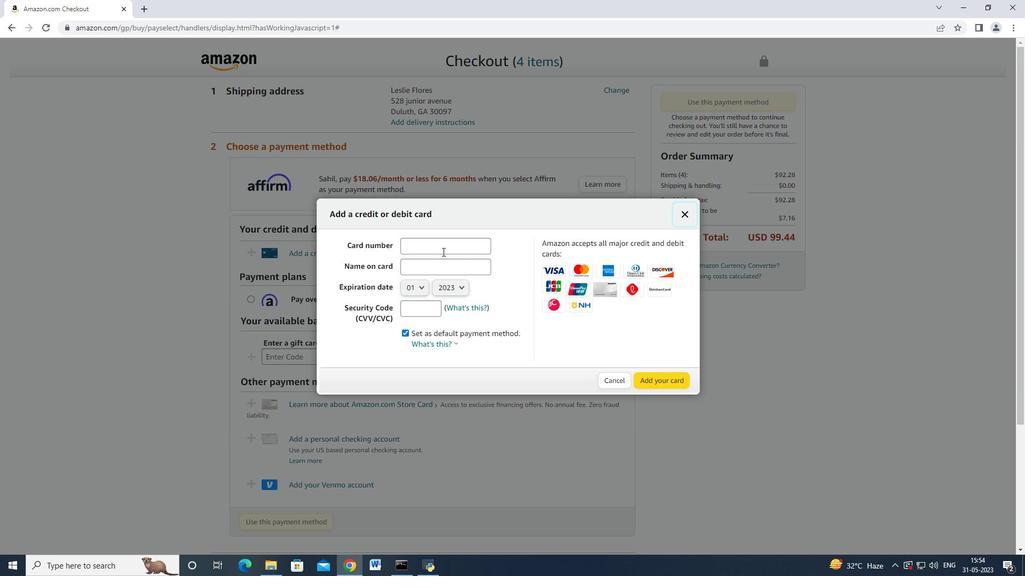 
Action: Mouse pressed left at (441, 246)
Screenshot: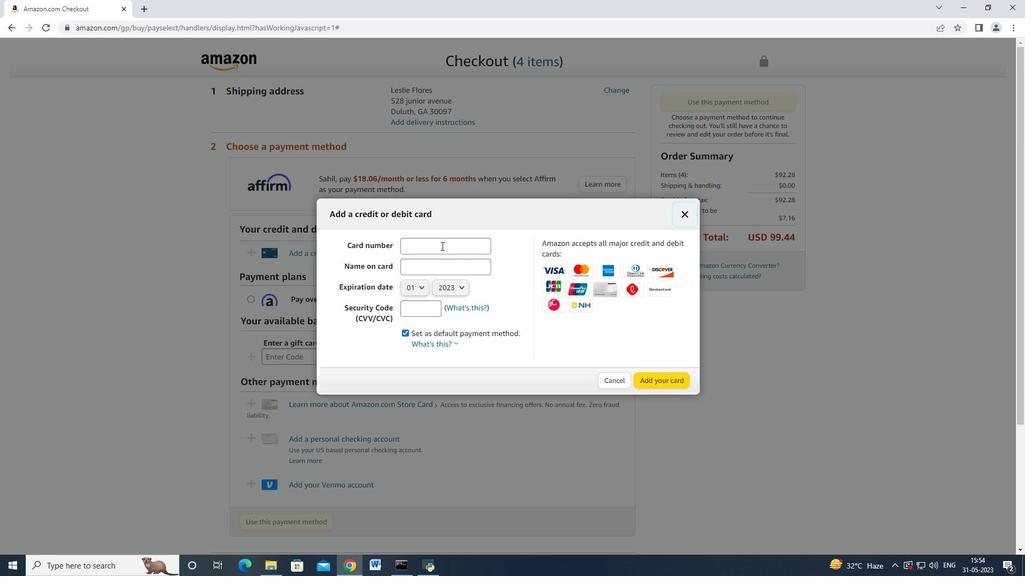 
Action: Key pressed 489375455985<Key.backspace><Key.backspace>58
Screenshot: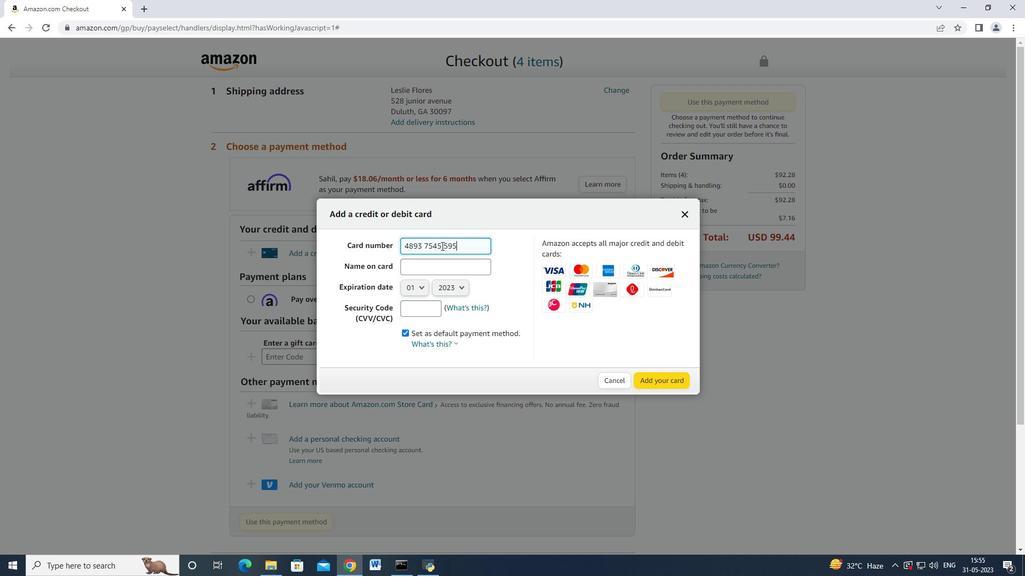 
Action: Mouse moved to (738, 238)
Screenshot: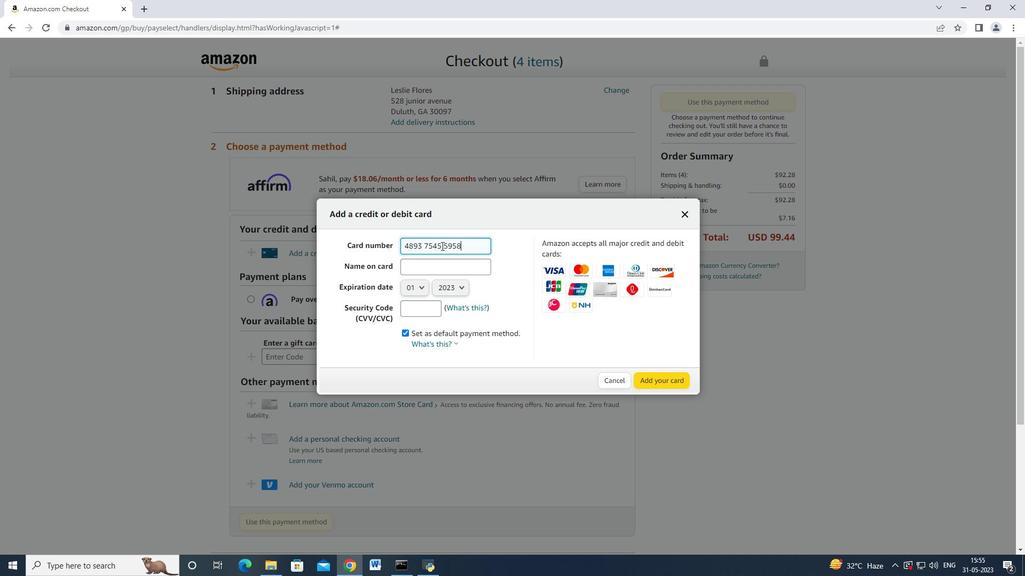 
Action: Key pressed 7965<Key.tab><Key.shift><Key.shift><Key.shift>D<Key.backspace><Key.shift><Key.shift>John<Key.space><Key.shift>Baker
Screenshot: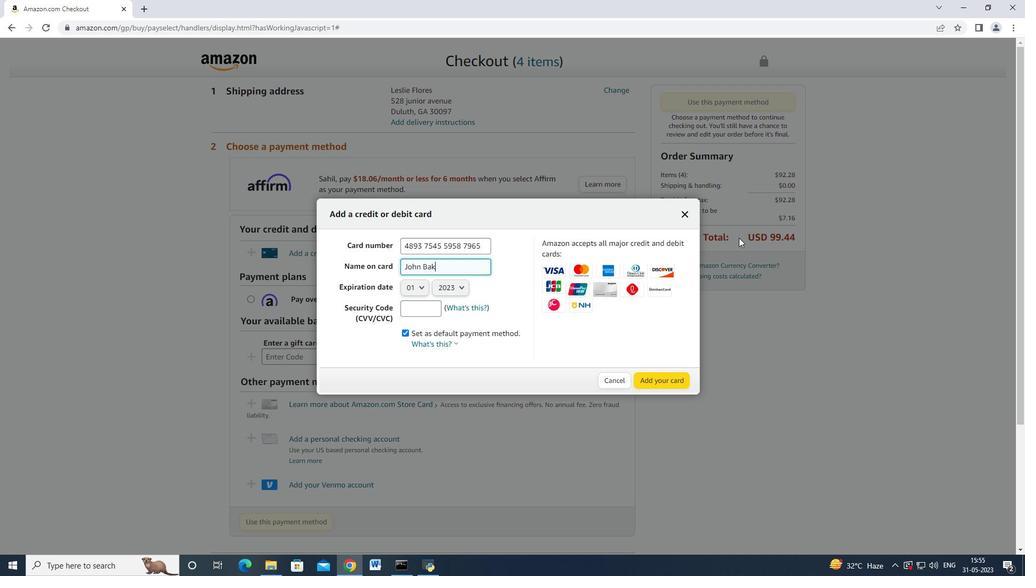 
Action: Mouse moved to (413, 289)
Screenshot: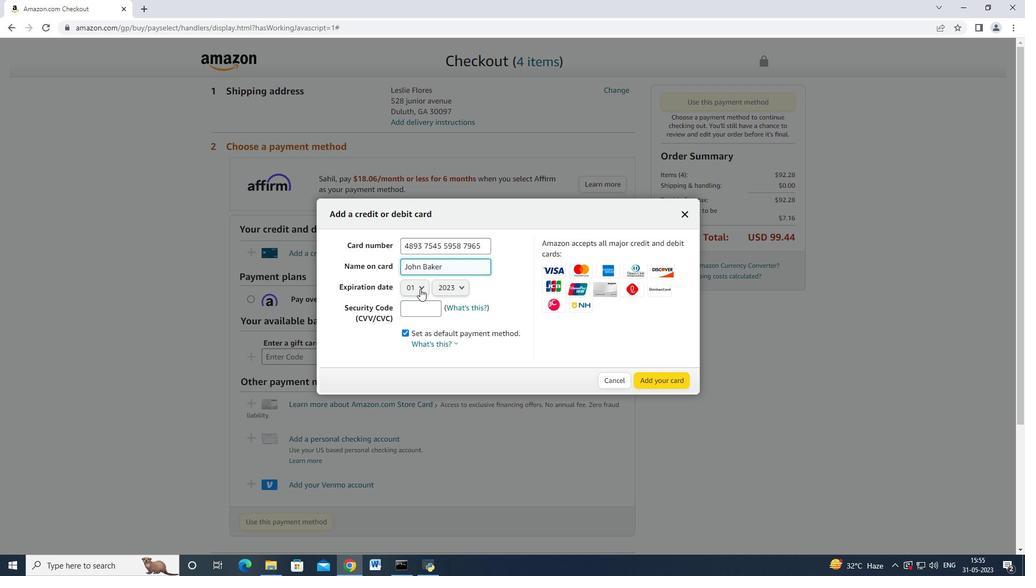
Action: Mouse pressed left at (413, 289)
Screenshot: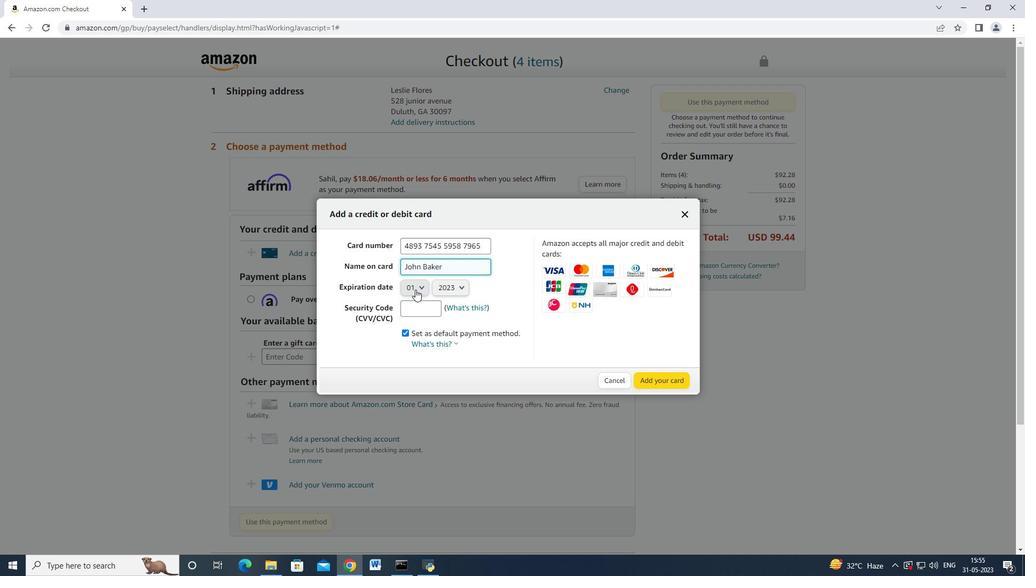
Action: Mouse moved to (413, 355)
Screenshot: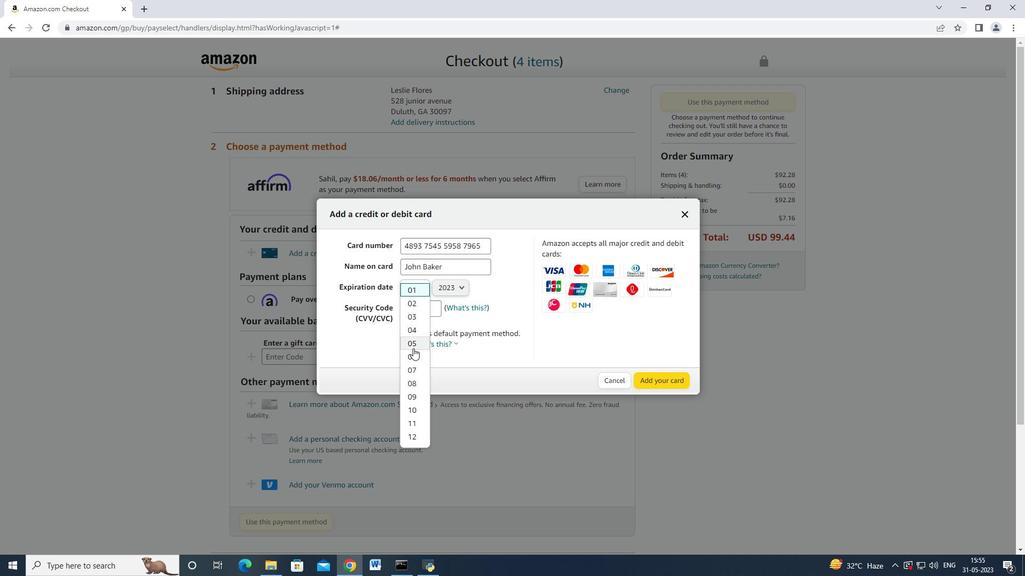 
Action: Mouse pressed left at (413, 355)
Screenshot: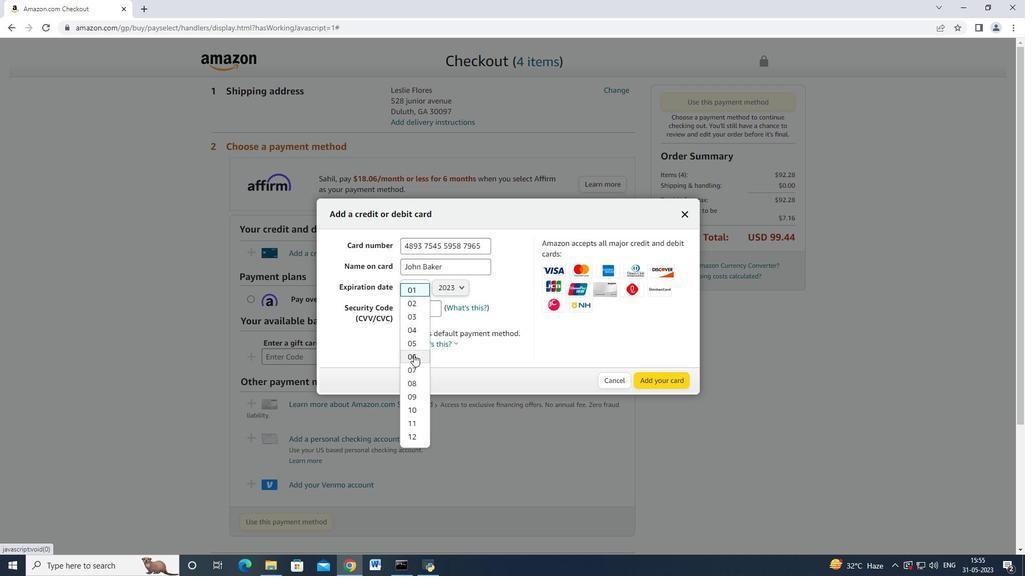 
Action: Mouse moved to (453, 285)
Screenshot: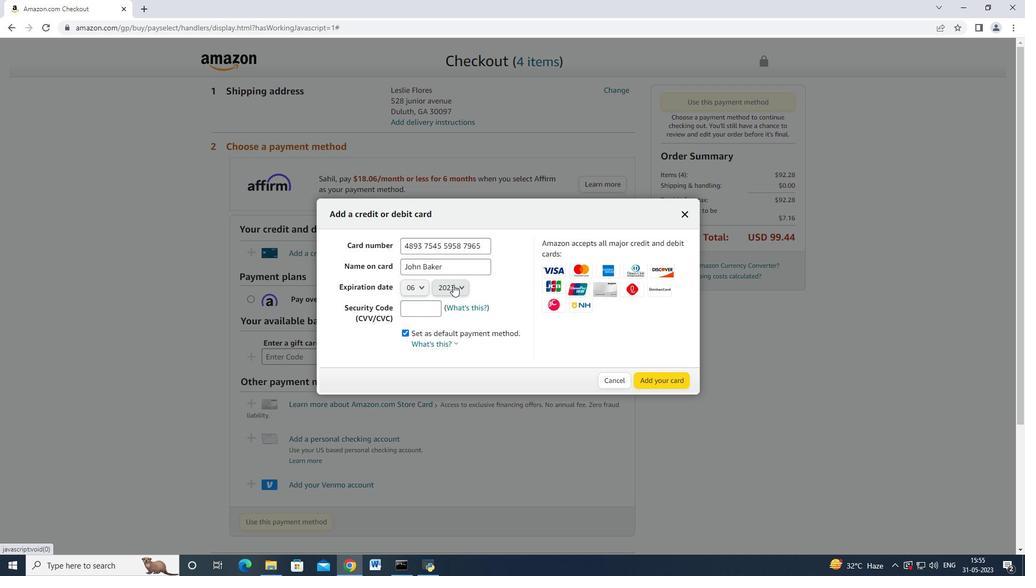 
Action: Mouse pressed left at (453, 285)
Screenshot: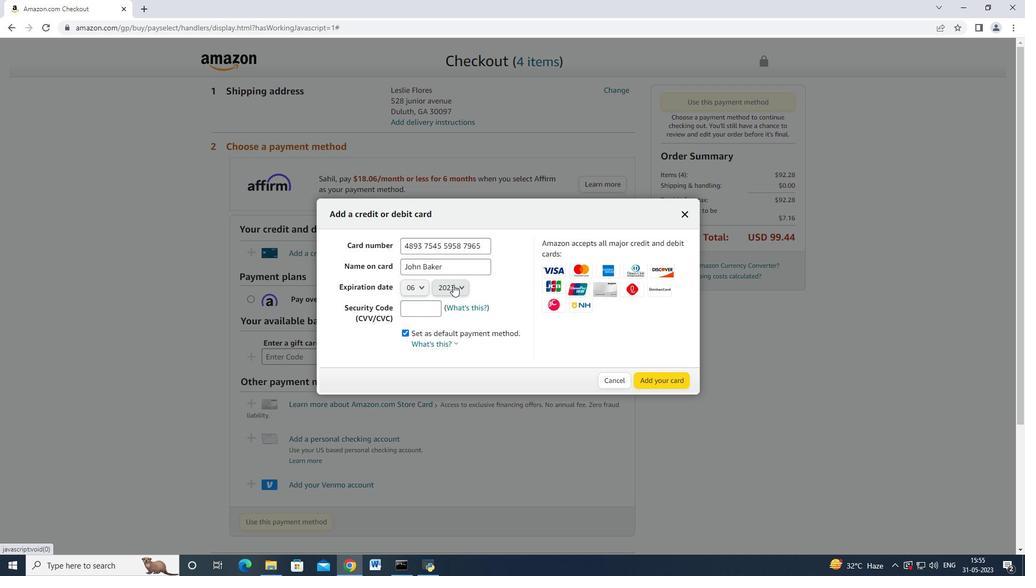 
Action: Mouse moved to (450, 316)
Screenshot: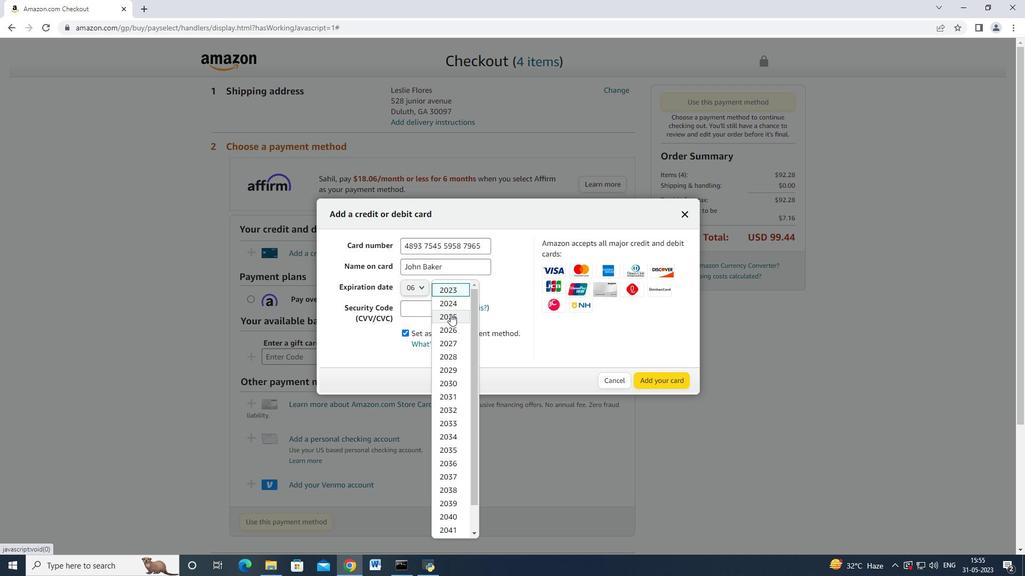 
Action: Mouse pressed left at (450, 316)
Screenshot: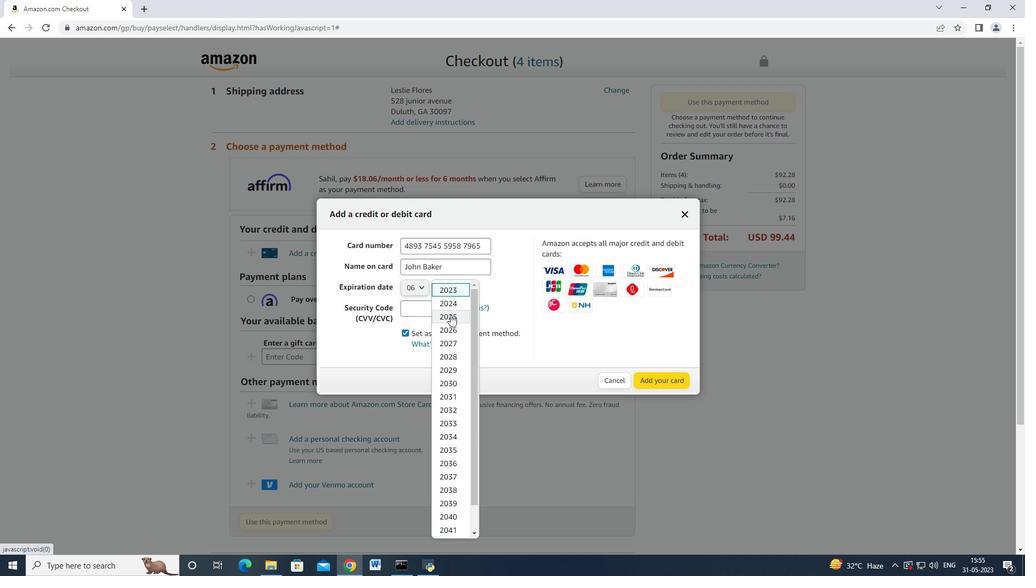 
Action: Mouse moved to (421, 308)
Screenshot: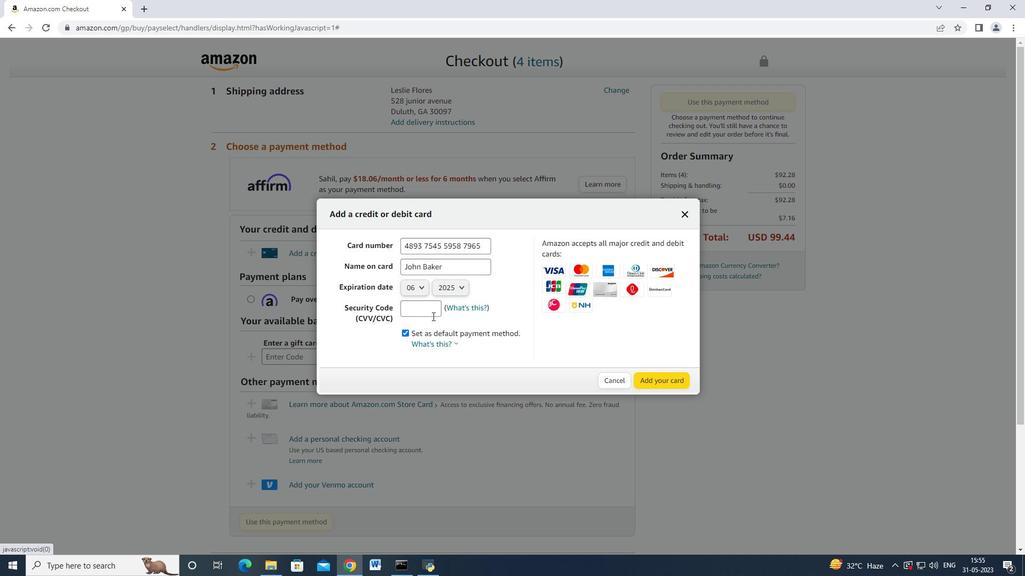 
Action: Mouse pressed left at (421, 308)
Screenshot: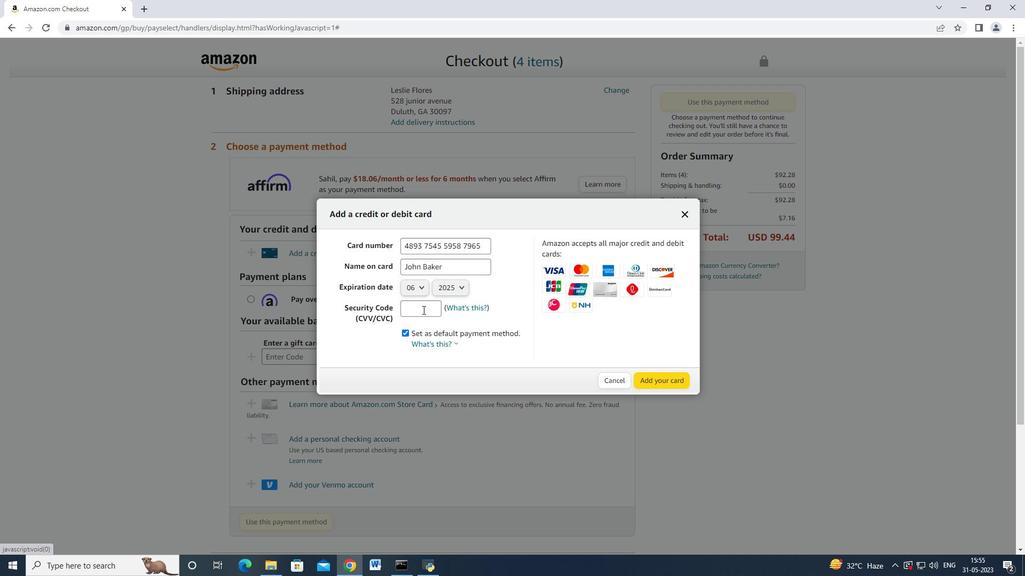
Action: Key pressed 549
Screenshot: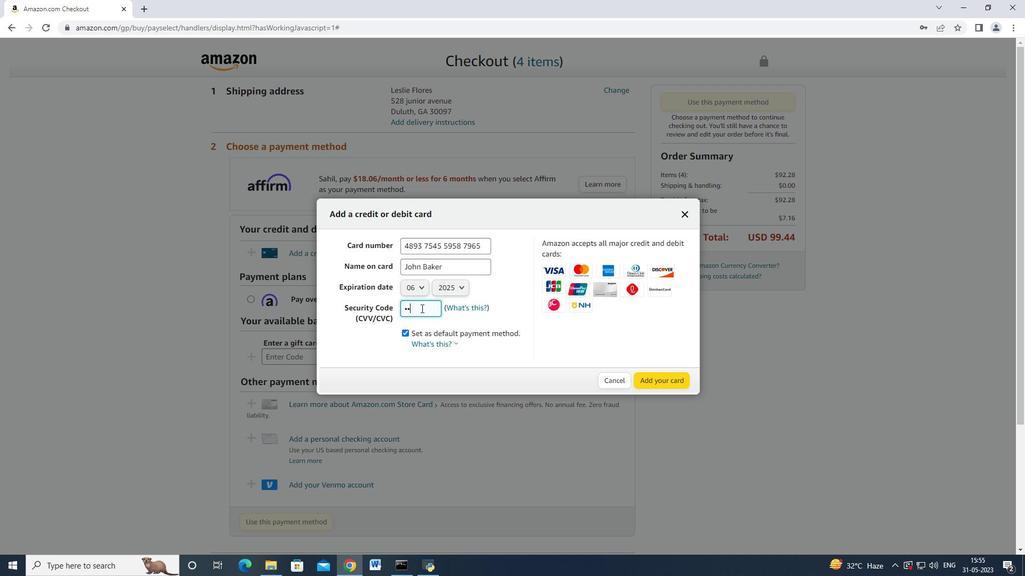 
Action: Mouse moved to (669, 381)
Screenshot: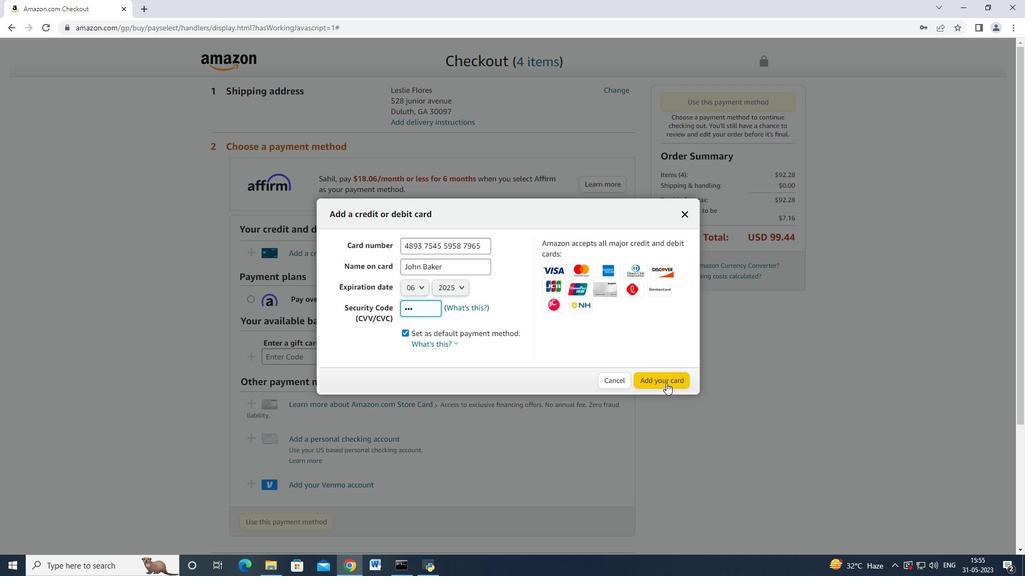 
